 Task: Look for space in Jaboatão, Brazil from 8th June, 2023 to 19th June, 2023 for 1 adult in price range Rs.5000 to Rs.12000. Place can be shared room with 1  bedroom having 1 bed and 1 bathroom. Property type can be house, flat, guest house, hotel. Booking option can be shelf check-in. Required host language is Spanish.
Action: Mouse moved to (540, 103)
Screenshot: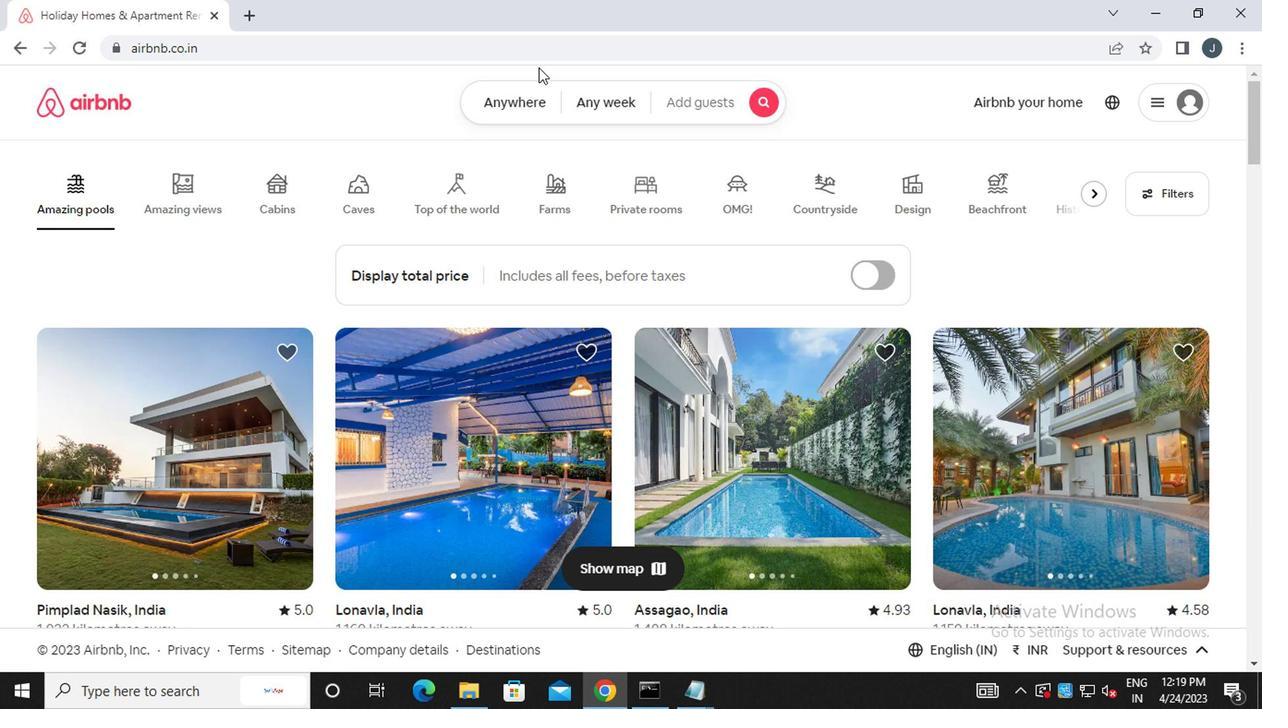 
Action: Mouse pressed left at (540, 103)
Screenshot: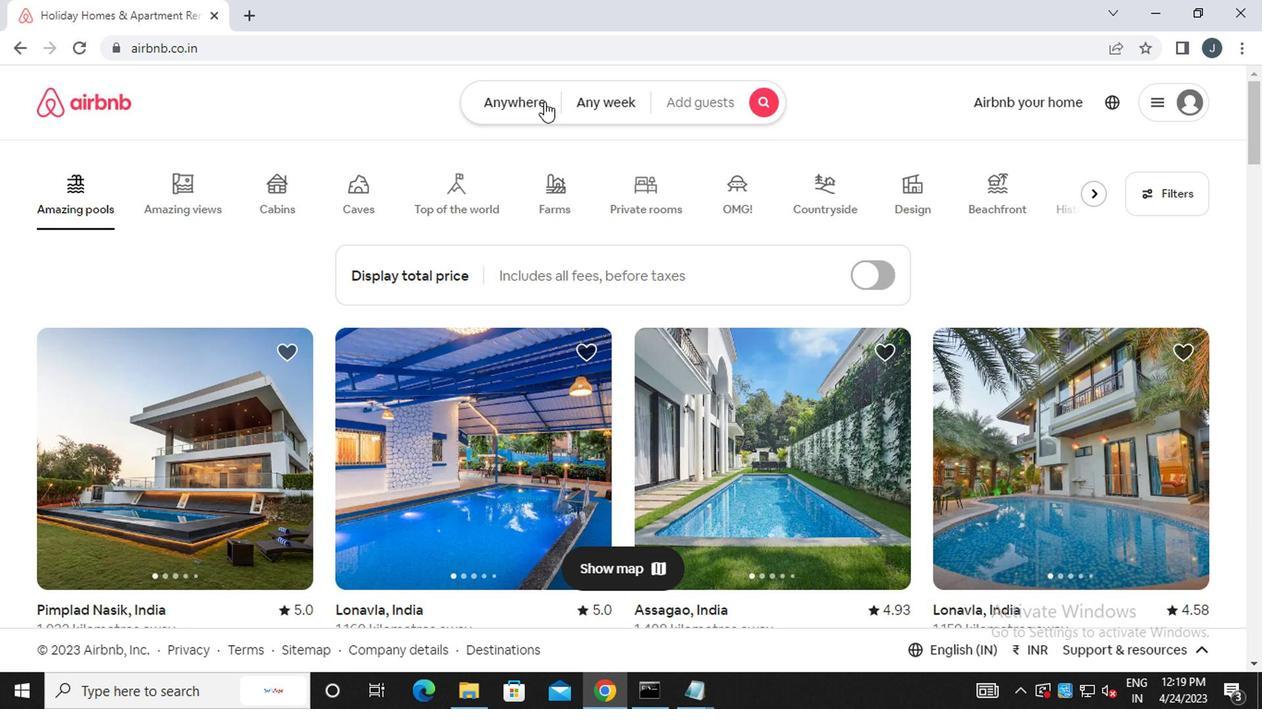 
Action: Mouse moved to (285, 188)
Screenshot: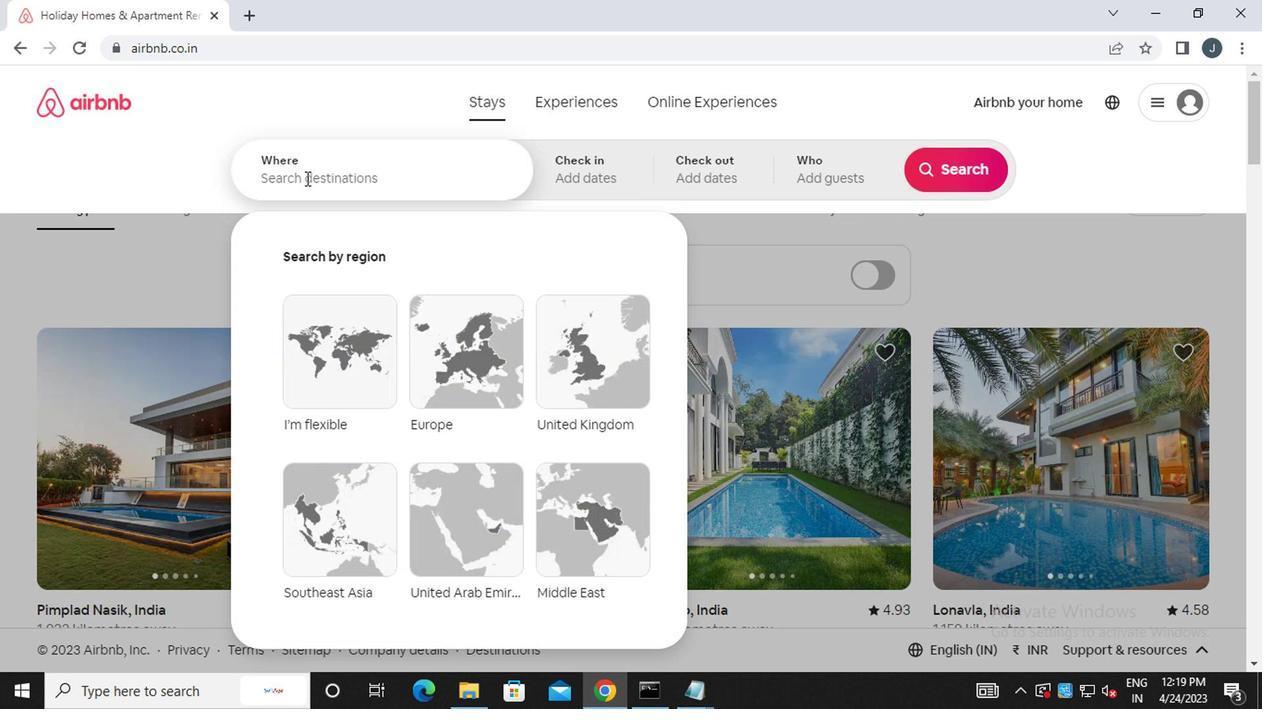
Action: Mouse pressed left at (285, 188)
Screenshot: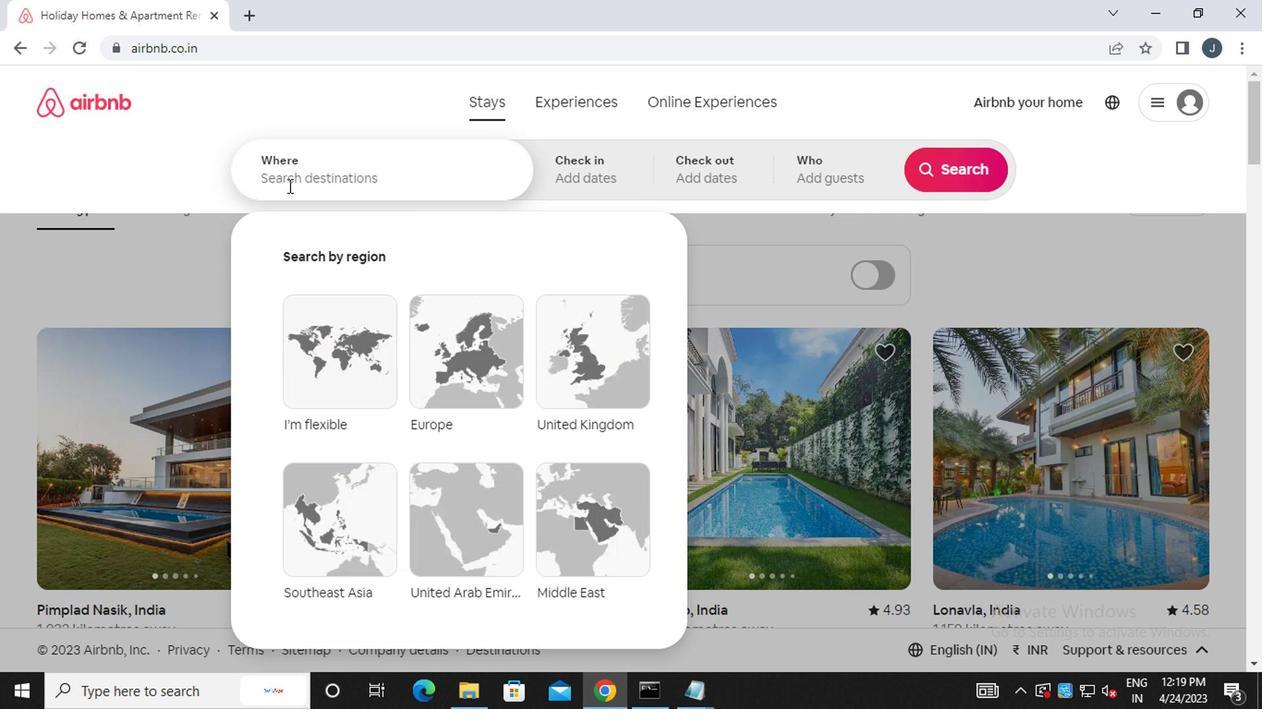 
Action: Mouse moved to (291, 178)
Screenshot: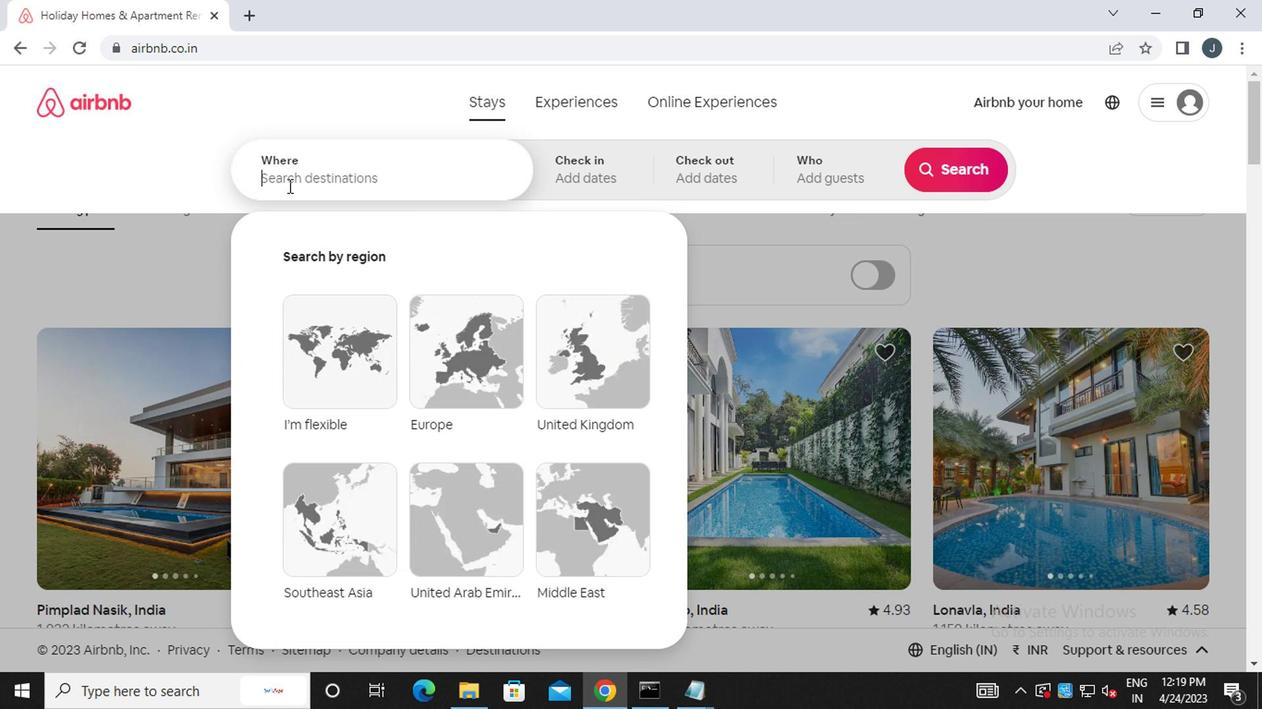 
Action: Key pressed j<Key.caps_lock>aboato,<Key.space><Key.caps_lock>b<Key.caps_lock>razil
Screenshot: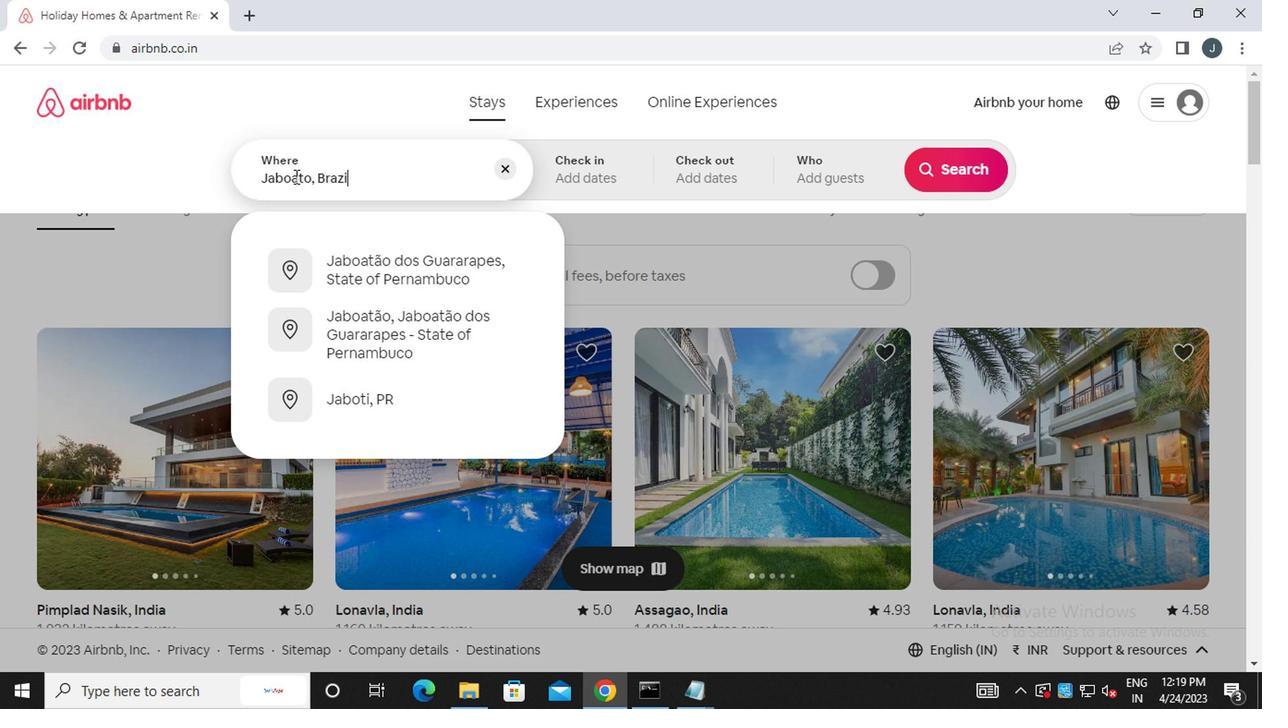 
Action: Mouse moved to (595, 181)
Screenshot: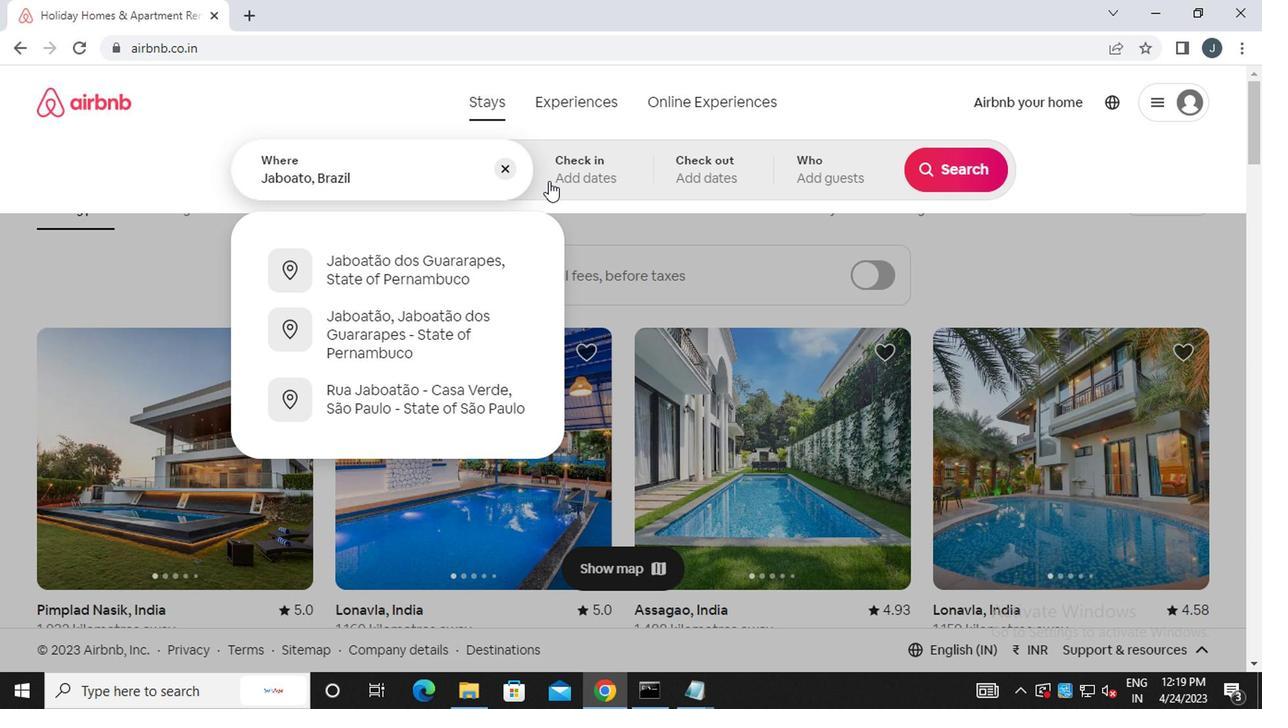 
Action: Mouse pressed left at (595, 181)
Screenshot: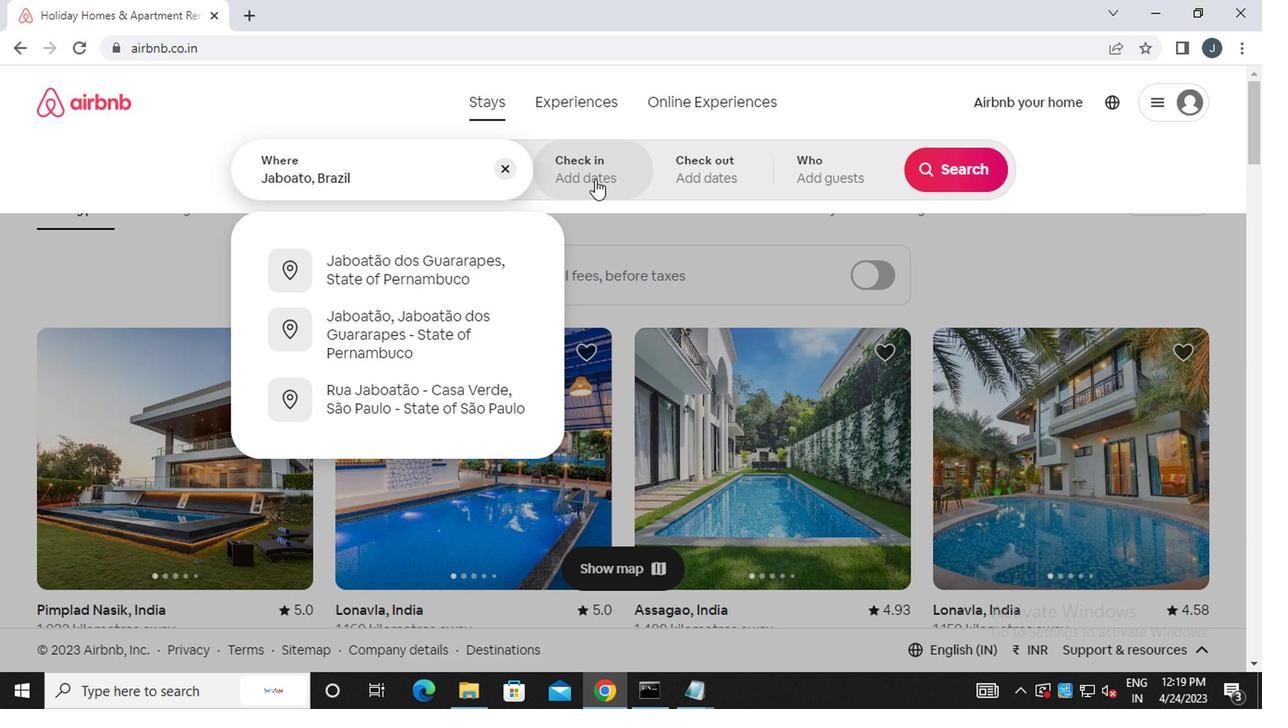 
Action: Mouse moved to (936, 320)
Screenshot: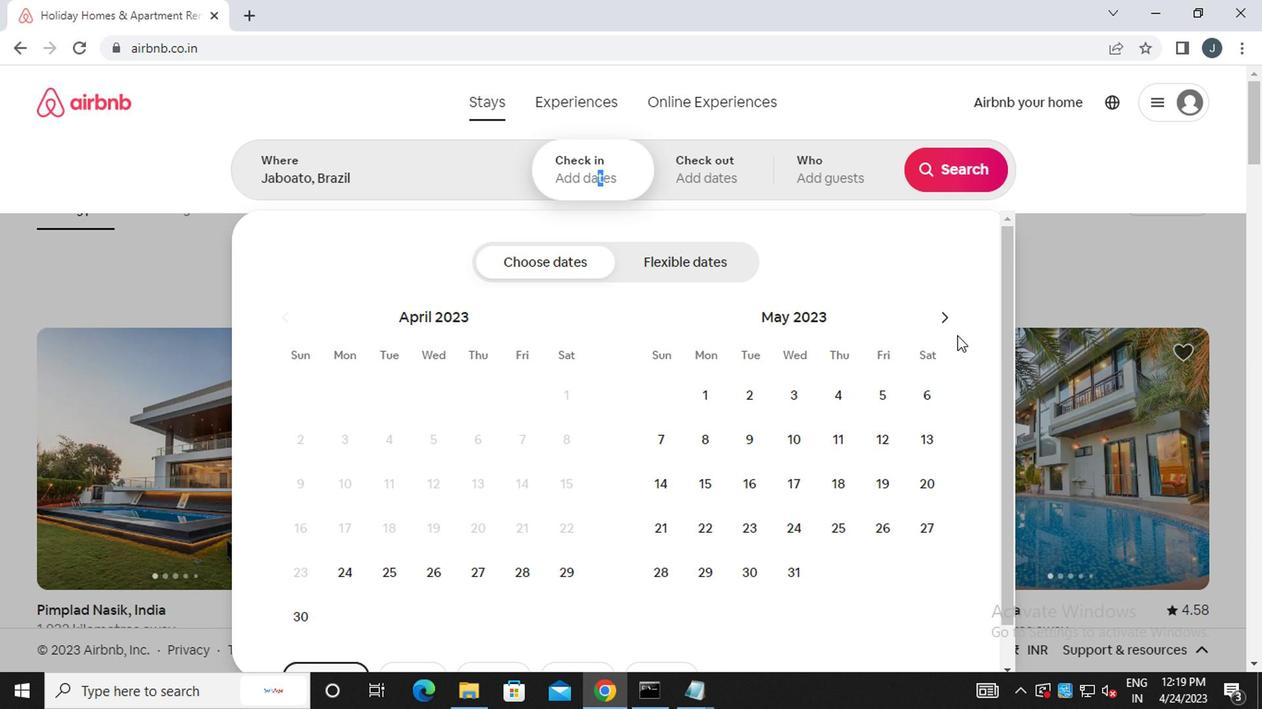 
Action: Mouse pressed left at (936, 320)
Screenshot: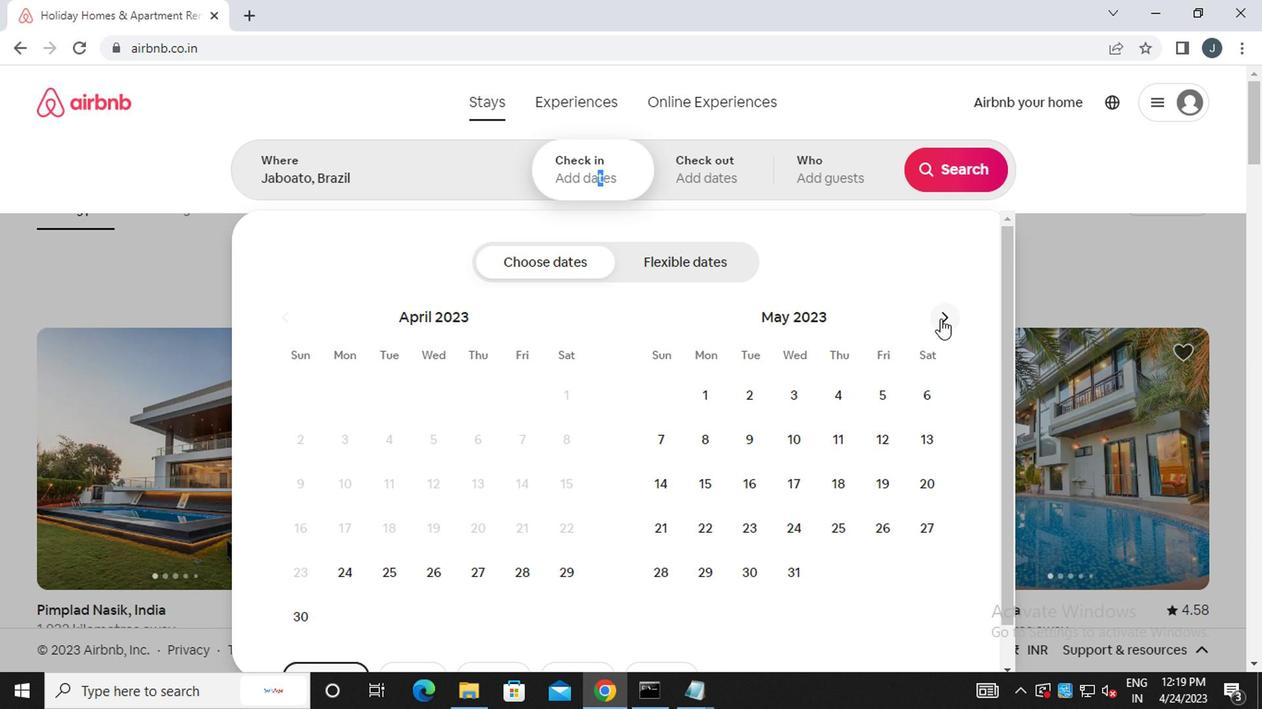 
Action: Mouse moved to (844, 455)
Screenshot: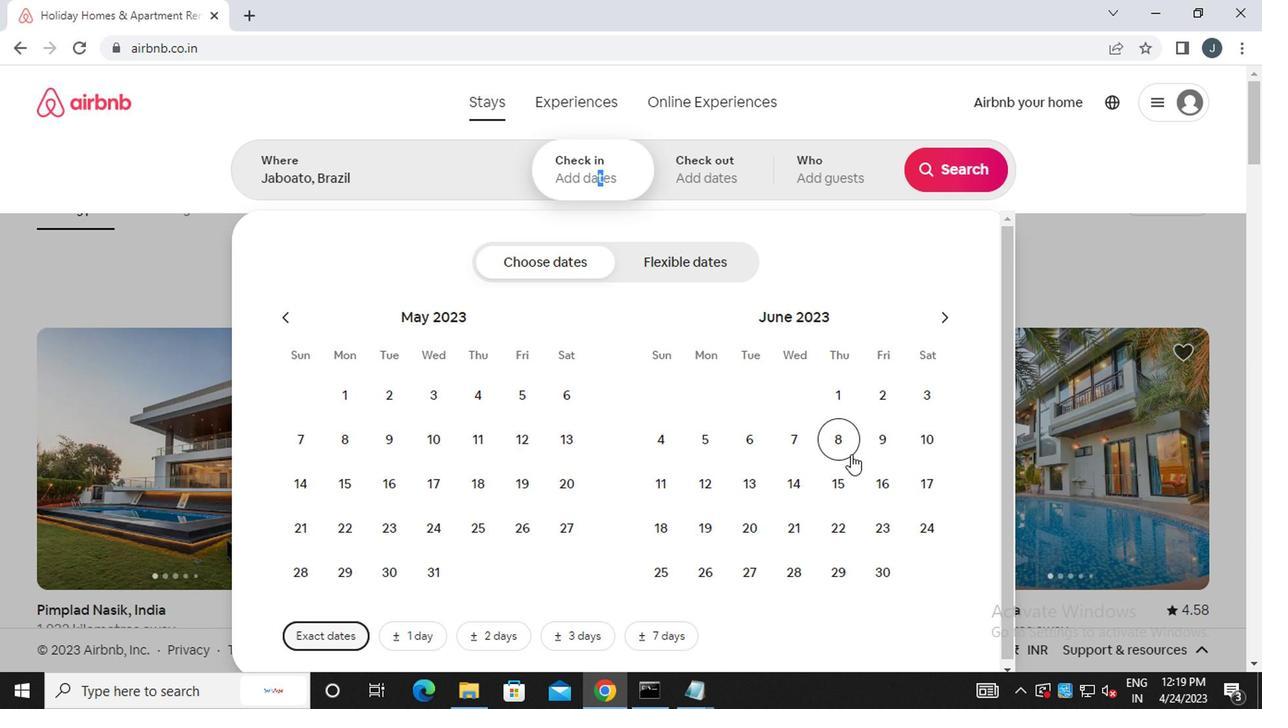 
Action: Mouse pressed left at (844, 455)
Screenshot: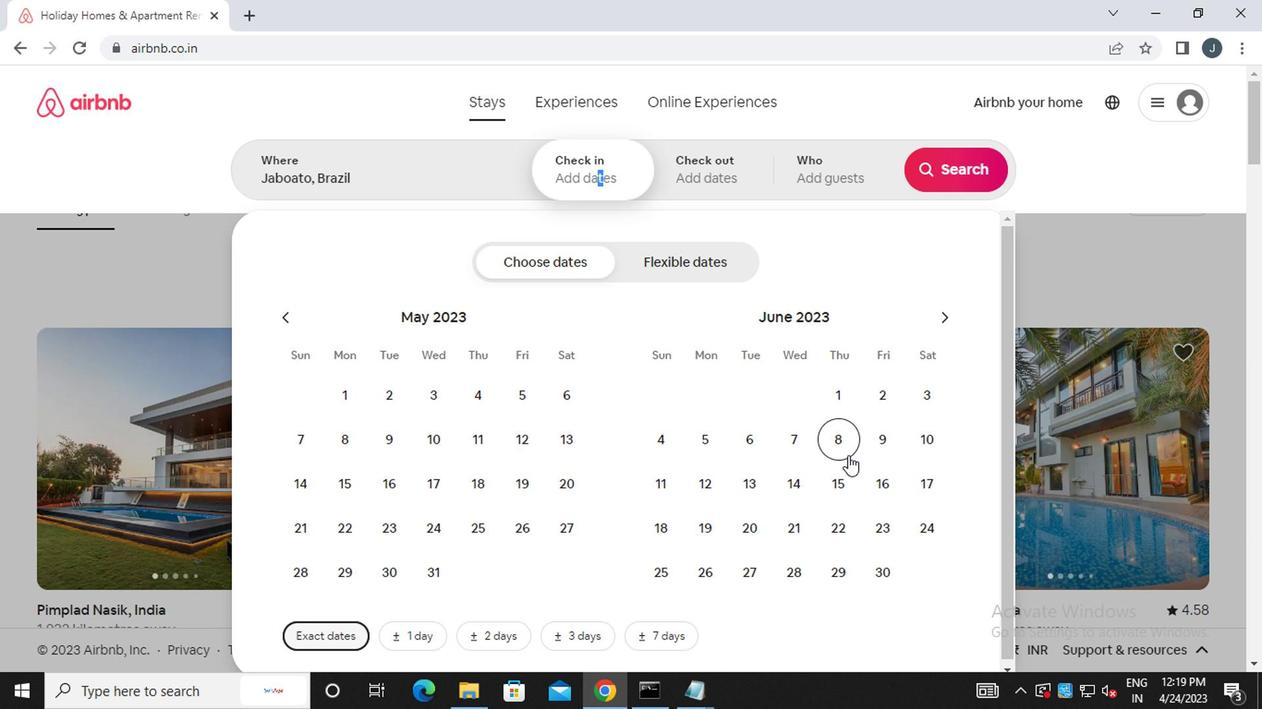 
Action: Mouse moved to (696, 525)
Screenshot: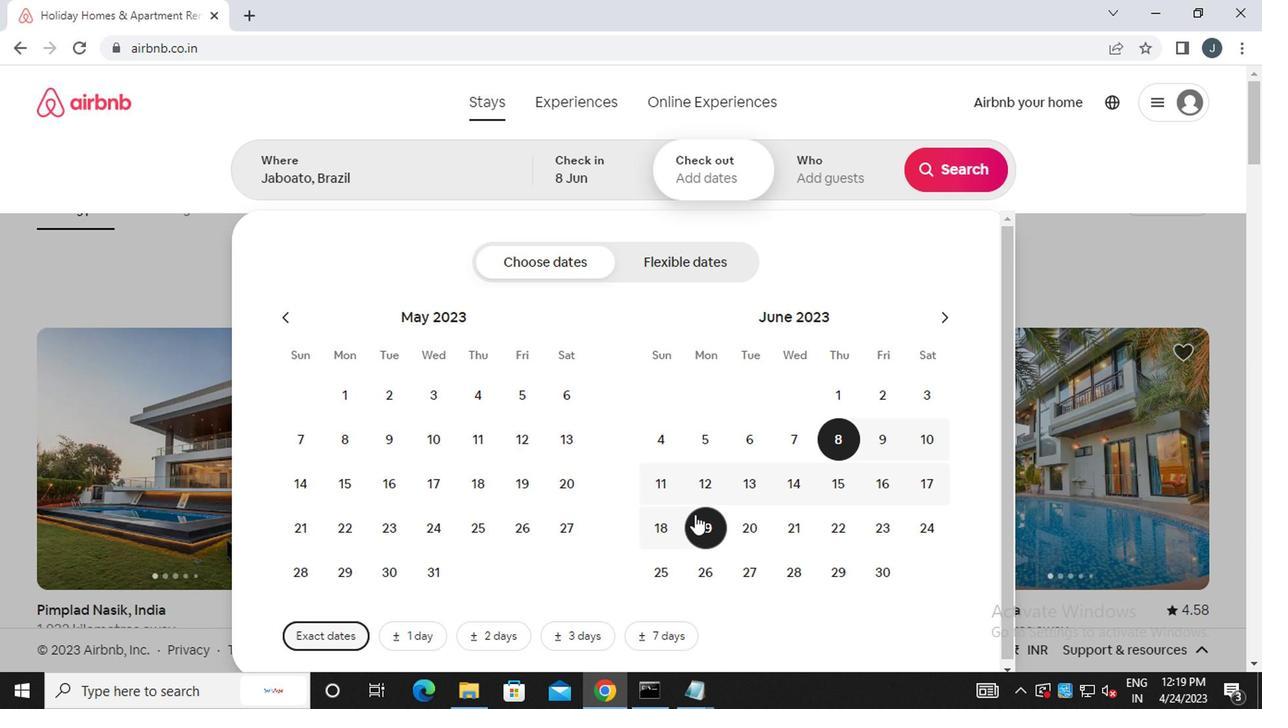 
Action: Mouse pressed left at (696, 525)
Screenshot: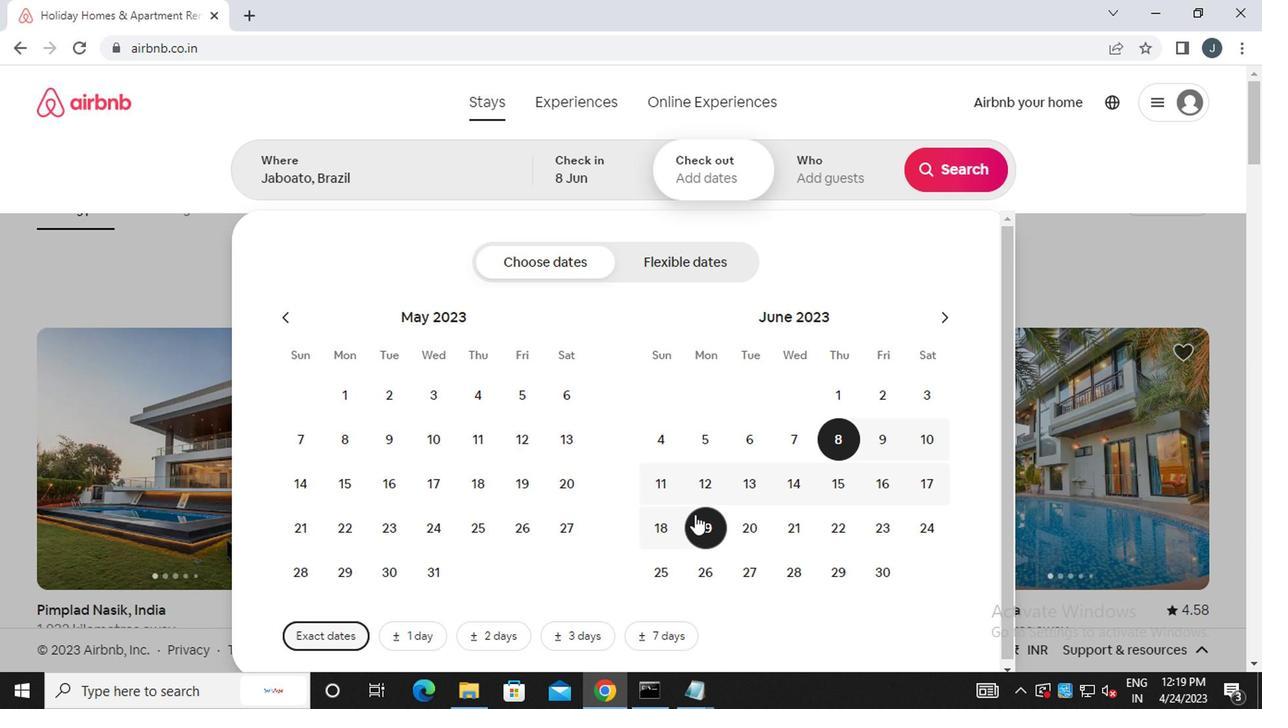 
Action: Mouse moved to (825, 182)
Screenshot: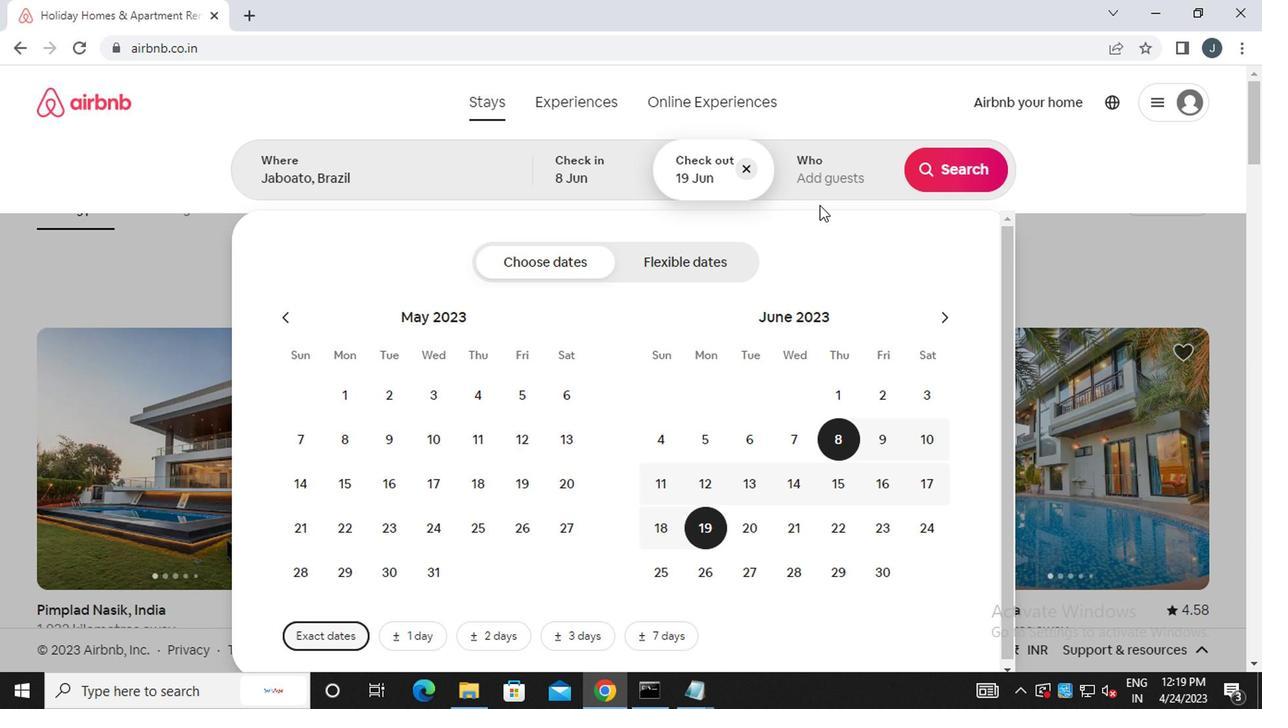 
Action: Mouse pressed left at (825, 182)
Screenshot: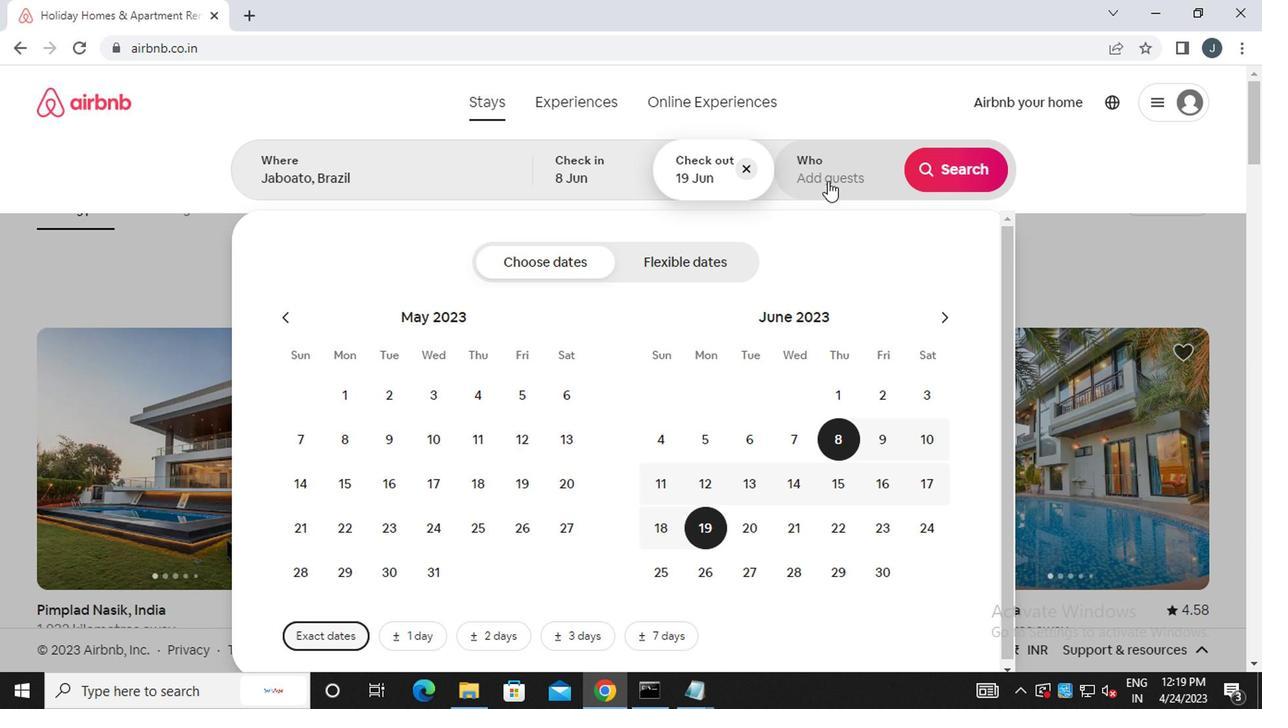 
Action: Mouse moved to (965, 274)
Screenshot: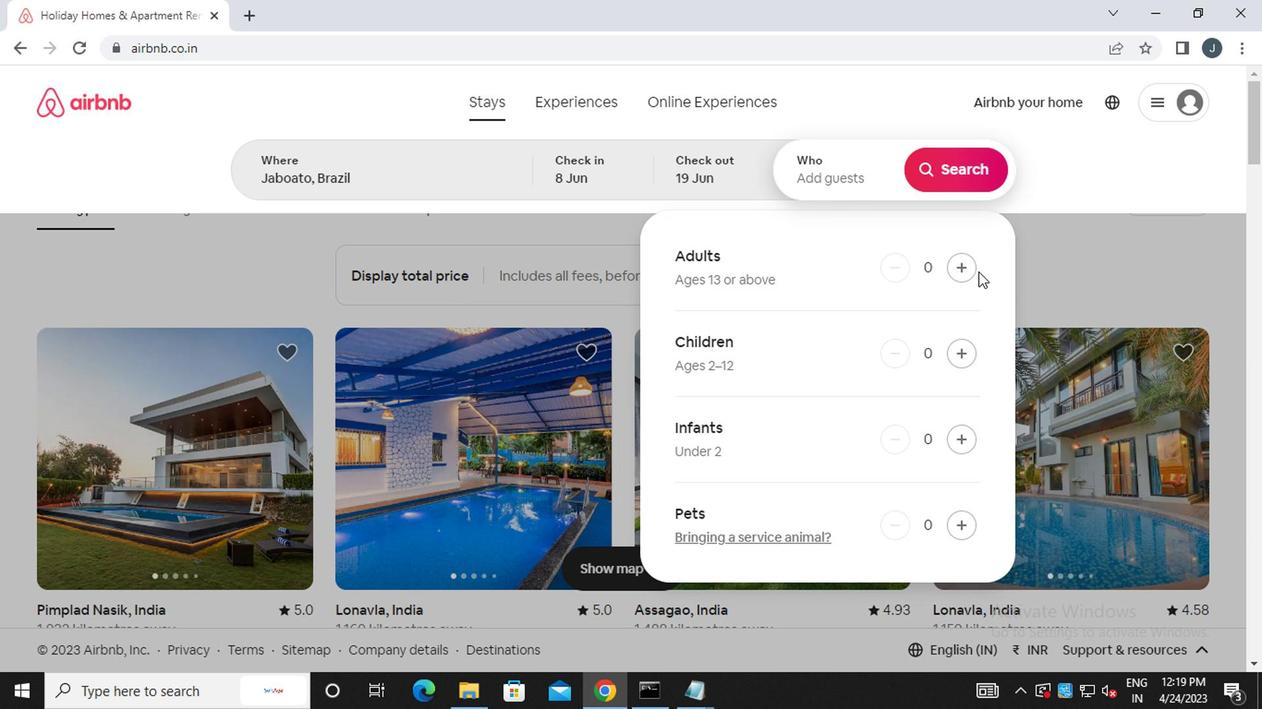 
Action: Mouse pressed left at (965, 274)
Screenshot: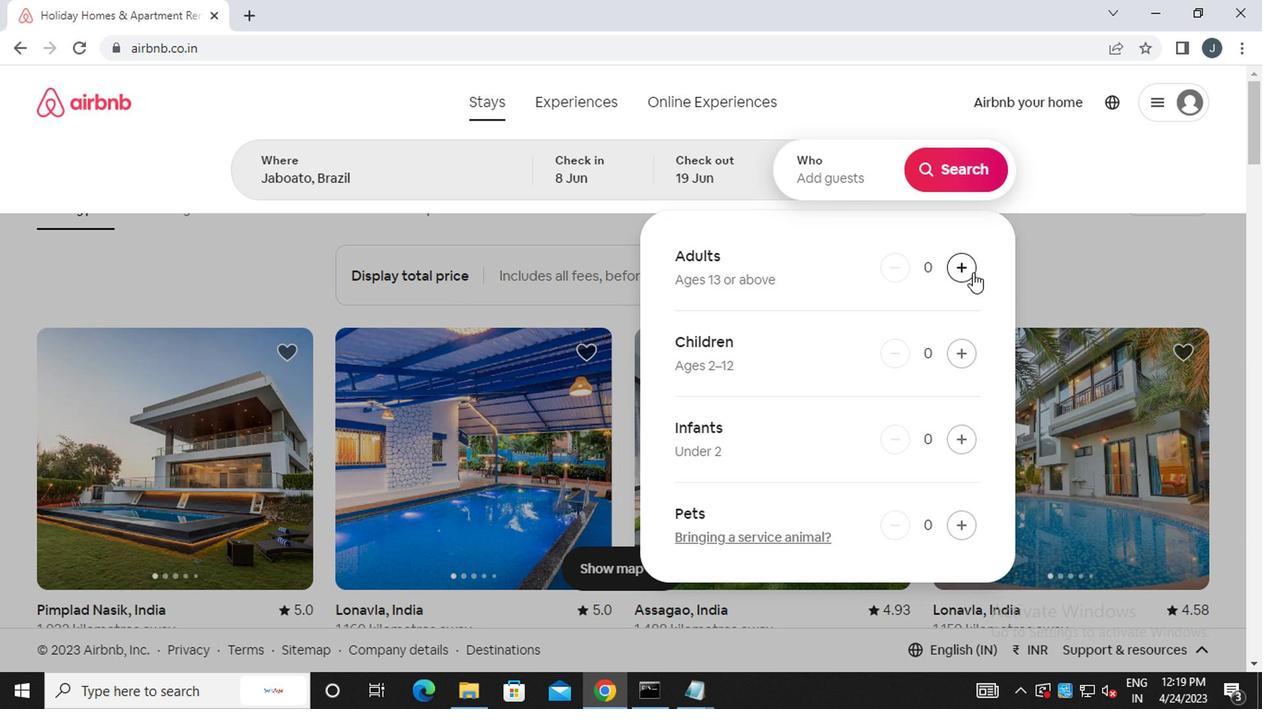 
Action: Mouse moved to (944, 172)
Screenshot: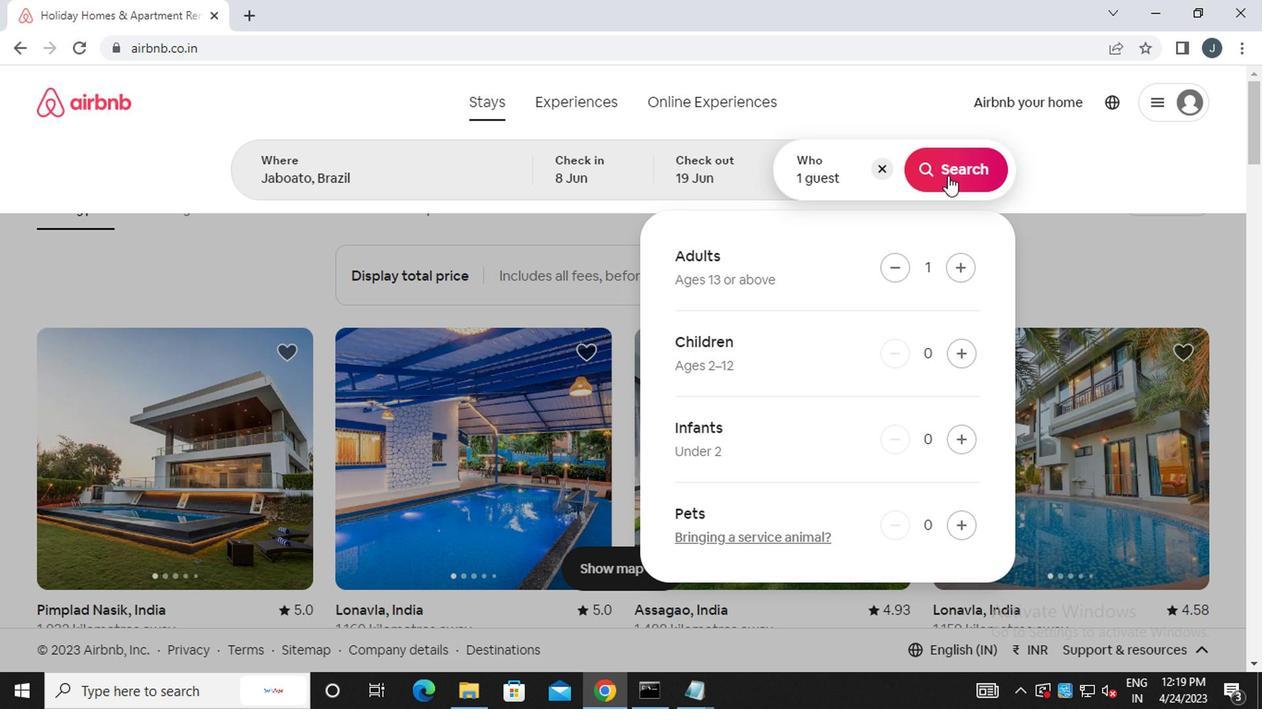 
Action: Mouse pressed left at (944, 172)
Screenshot: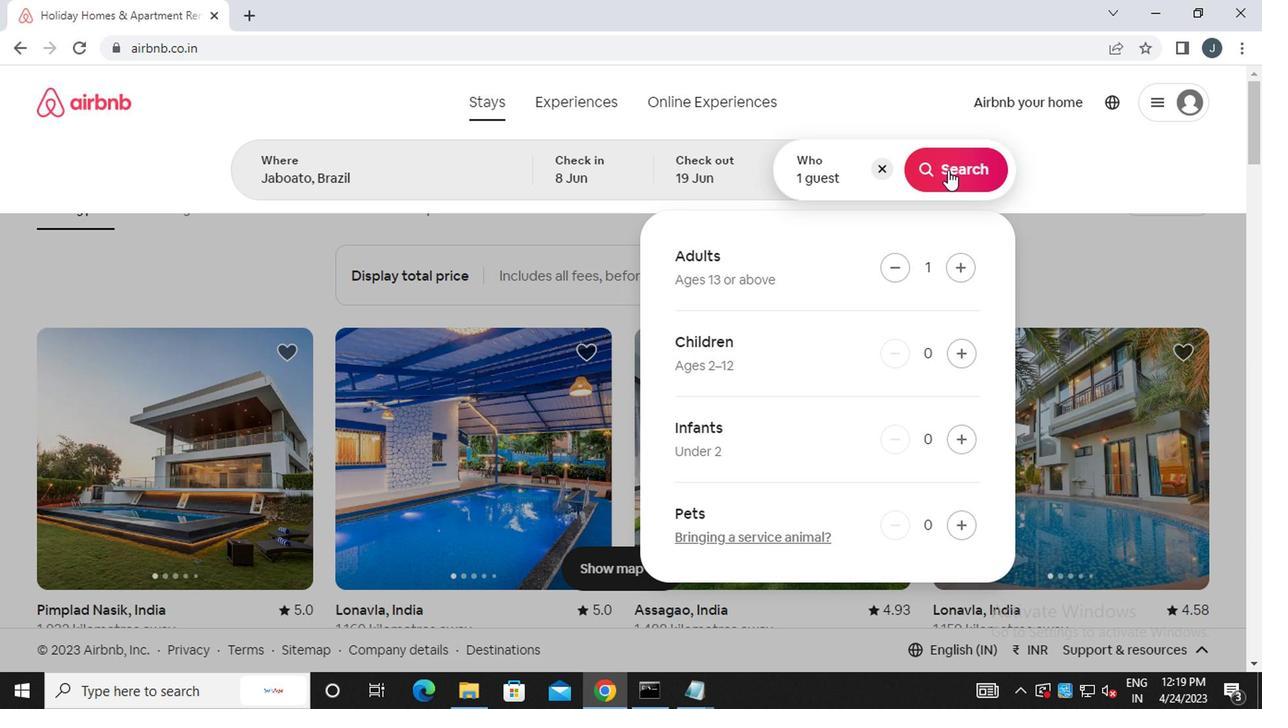 
Action: Mouse moved to (1179, 170)
Screenshot: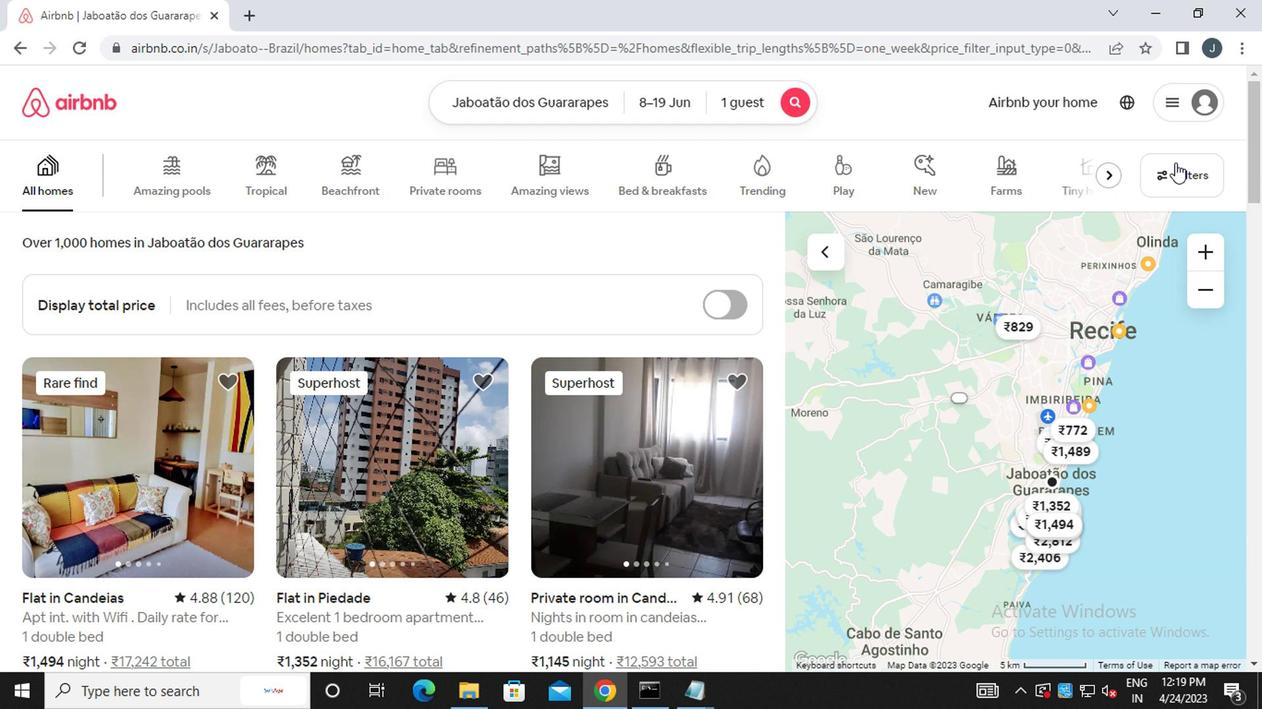 
Action: Mouse pressed left at (1179, 170)
Screenshot: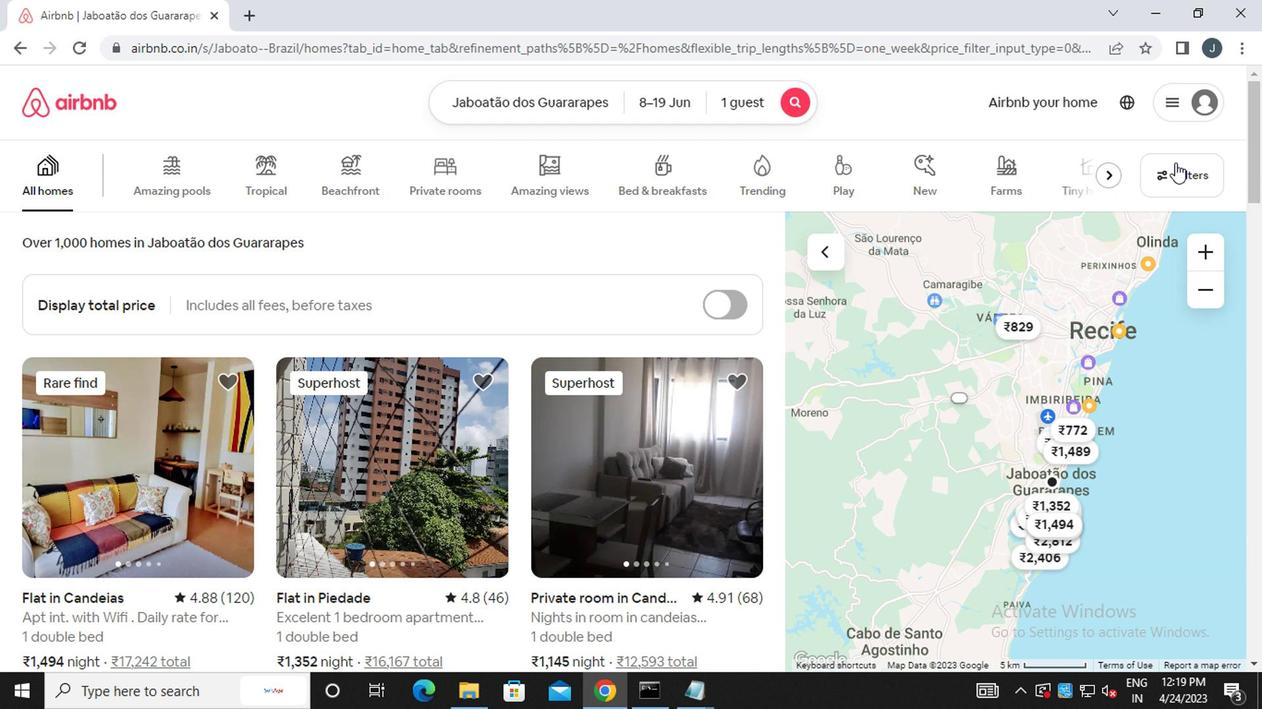 
Action: Mouse moved to (424, 416)
Screenshot: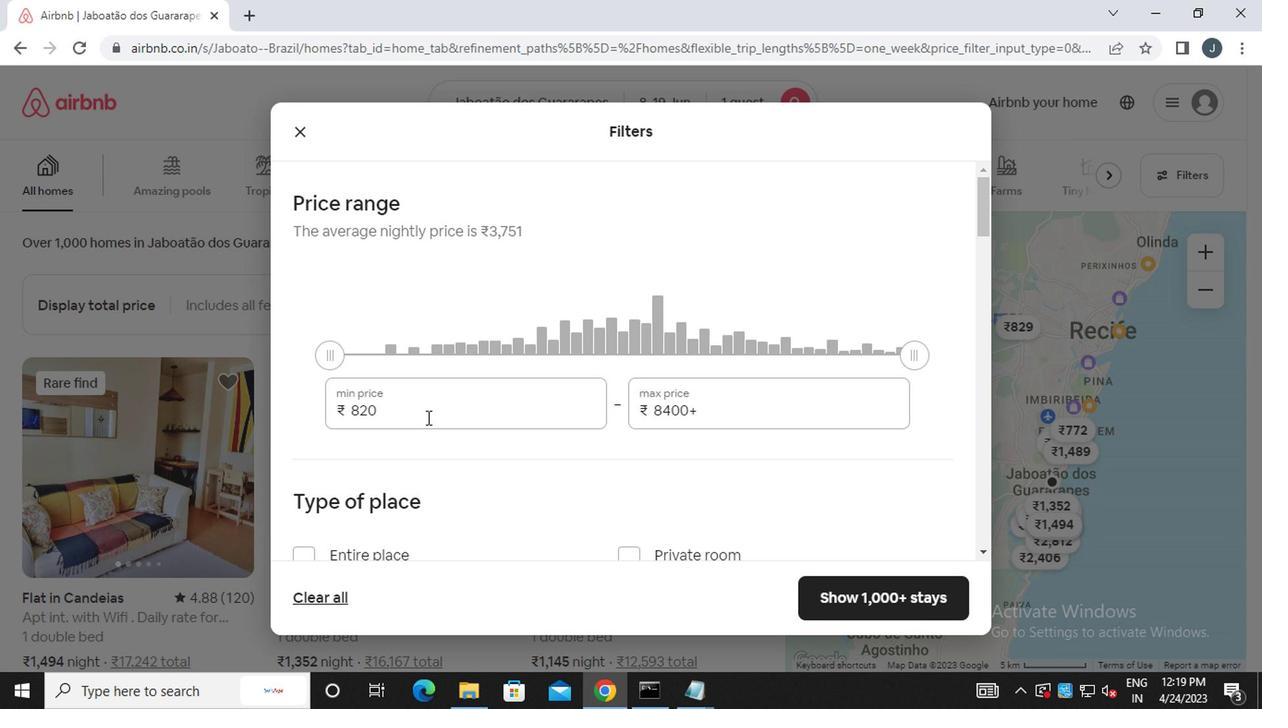 
Action: Mouse pressed left at (424, 416)
Screenshot: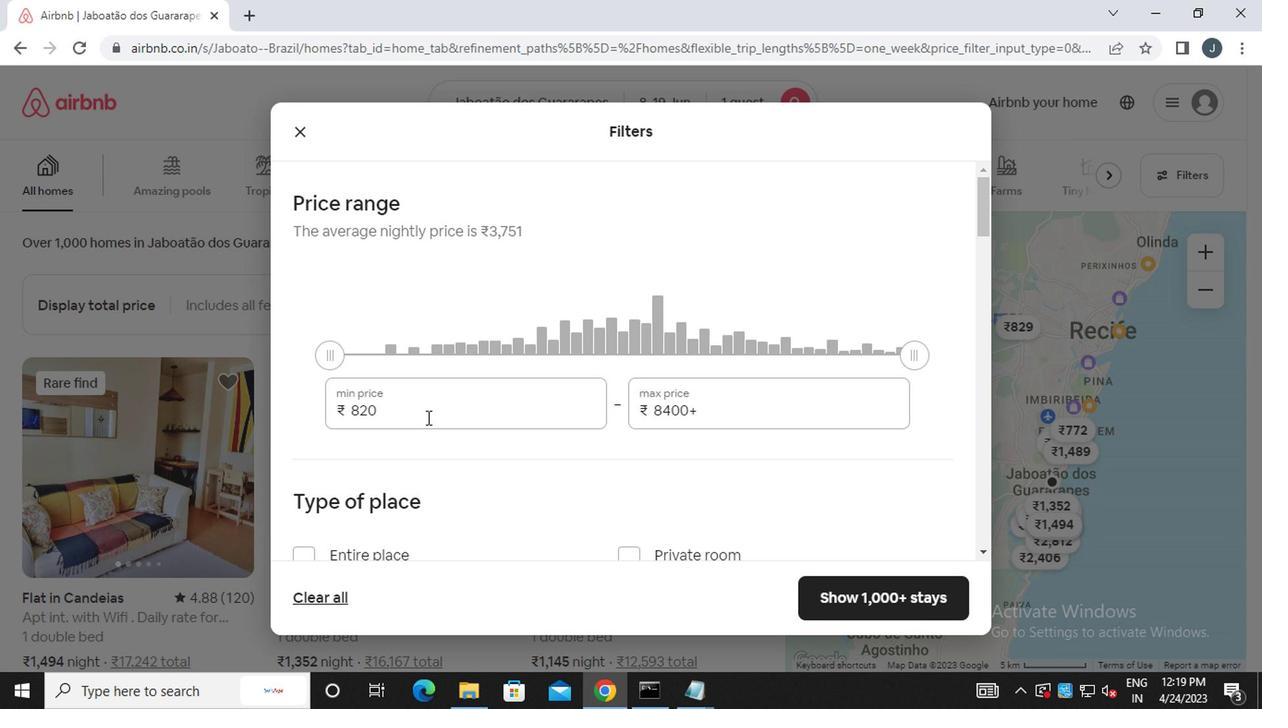 
Action: Key pressed <Key.backspace><Key.backspace><Key.backspace><<101>><<96>><<96>><<96>>
Screenshot: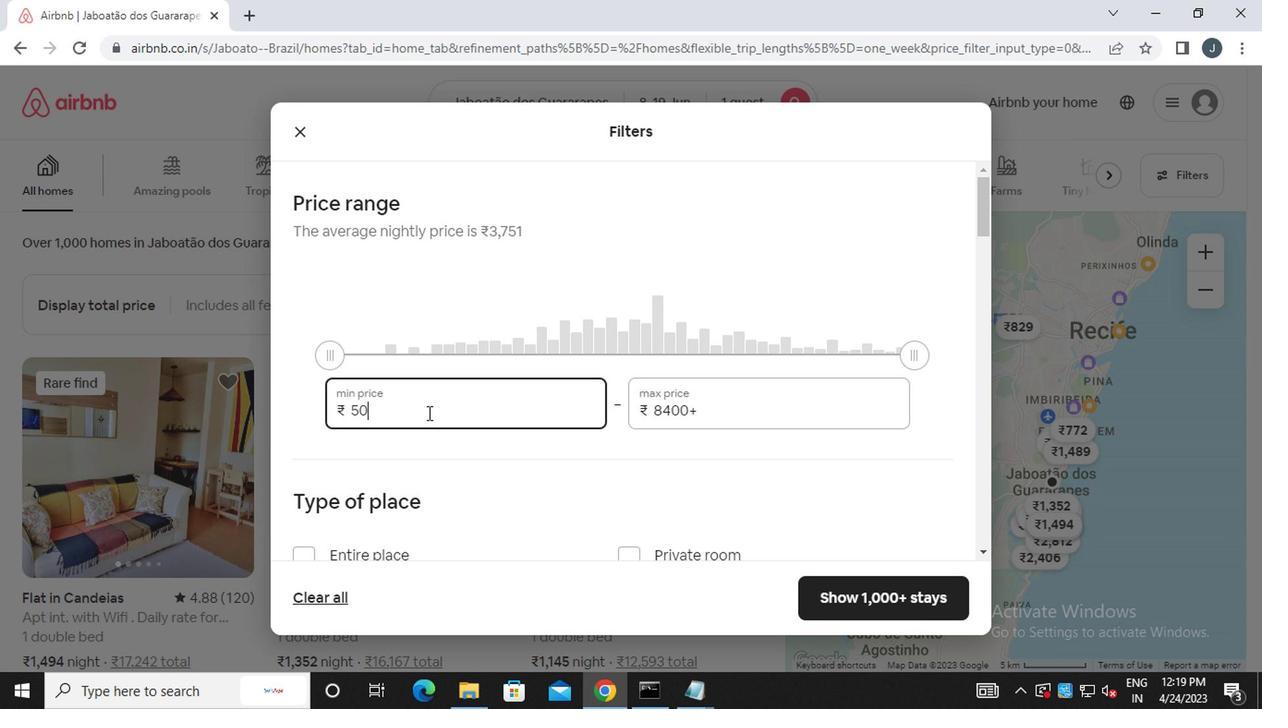 
Action: Mouse moved to (791, 400)
Screenshot: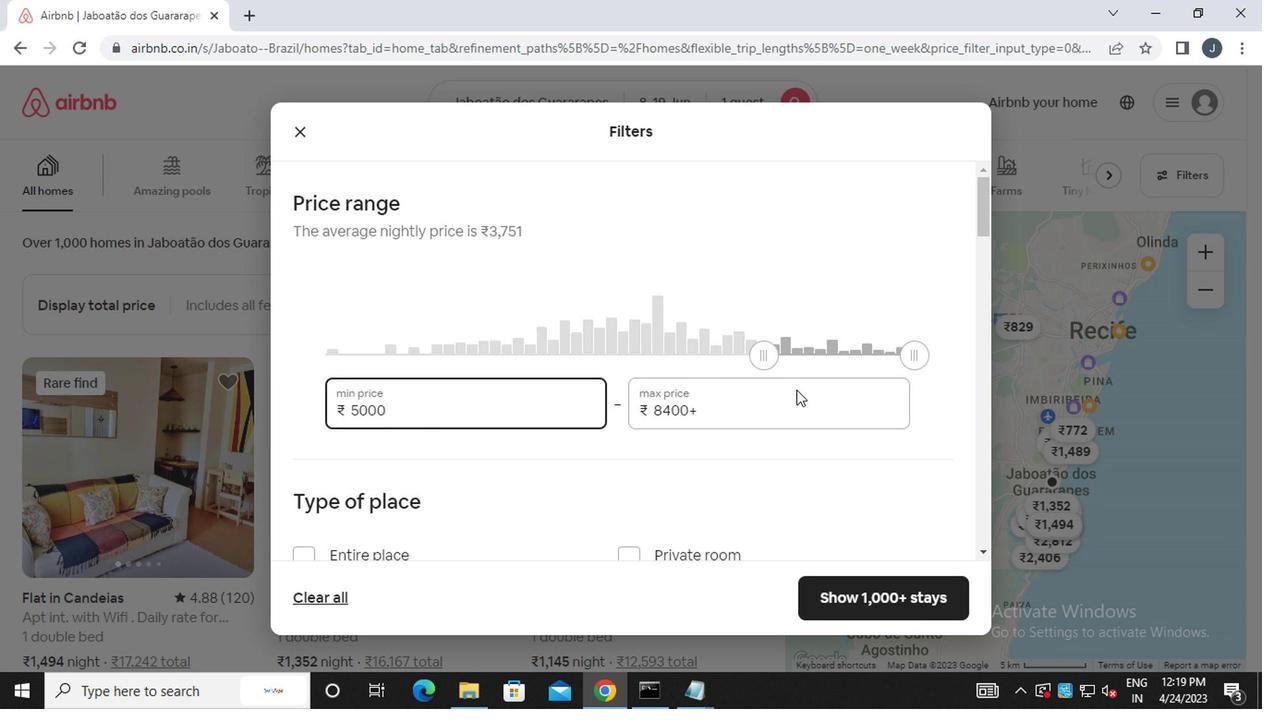 
Action: Mouse pressed left at (791, 400)
Screenshot: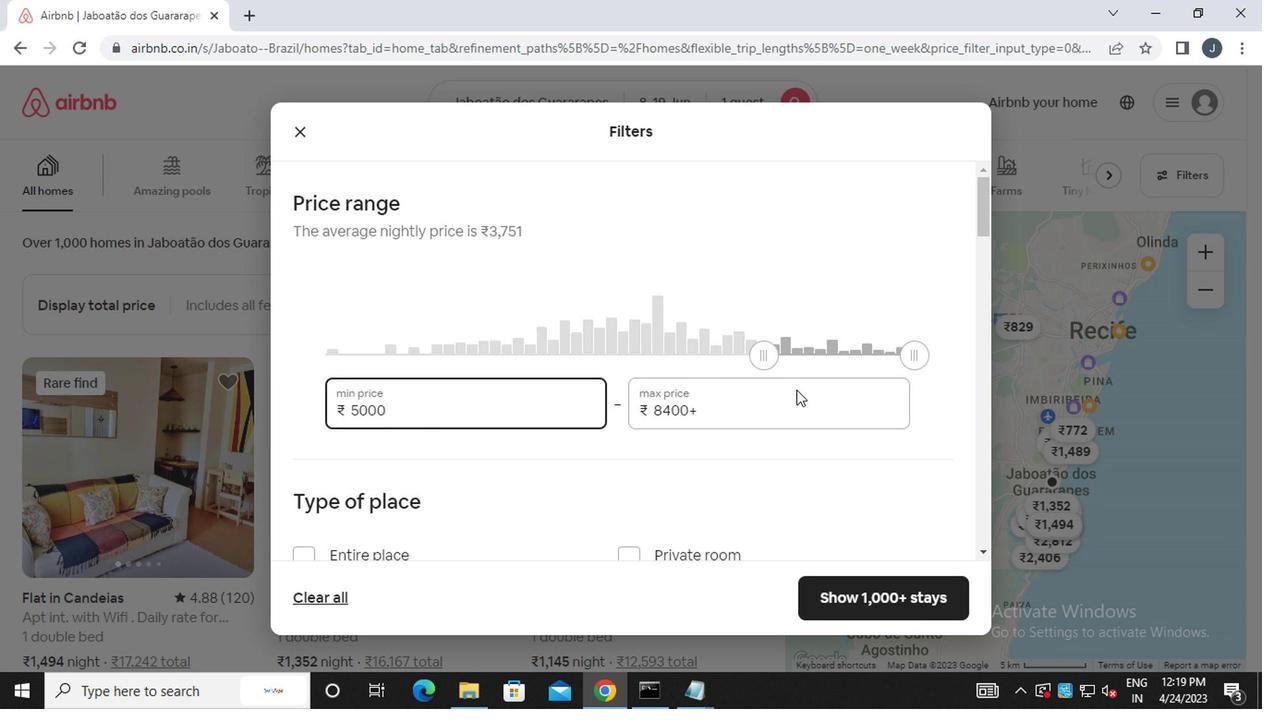 
Action: Mouse moved to (792, 405)
Screenshot: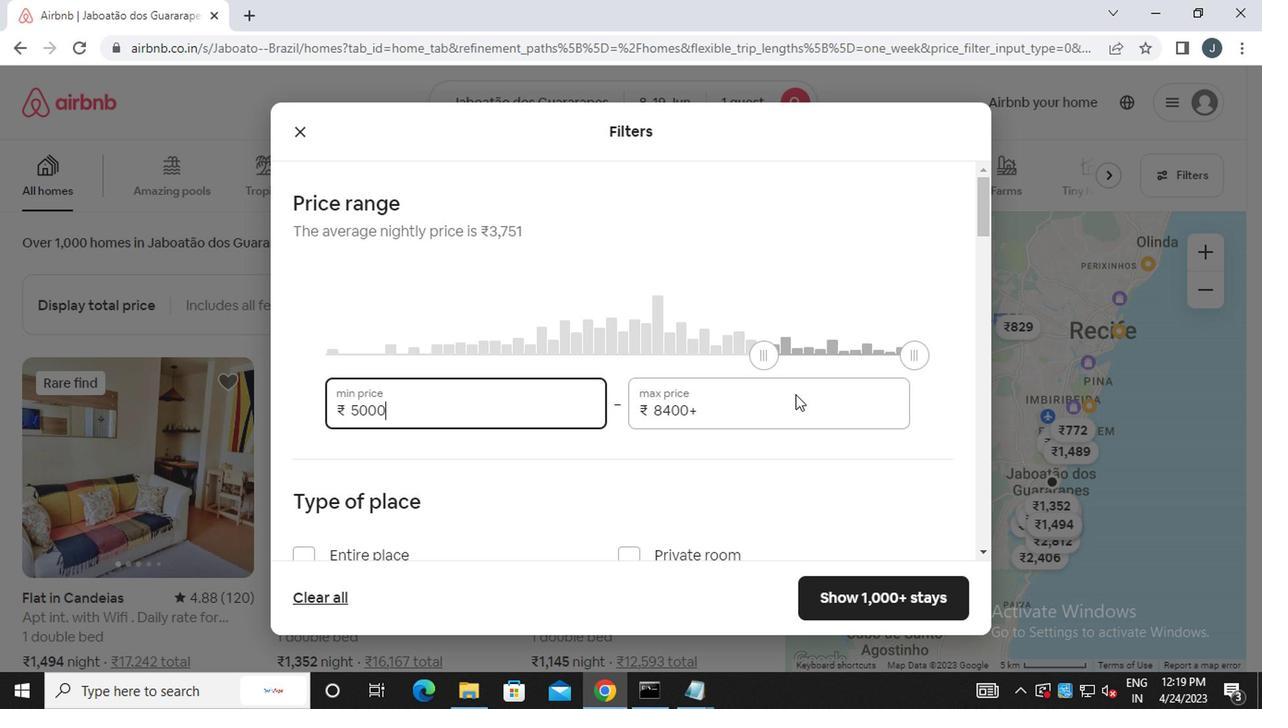 
Action: Key pressed <Key.backspace><Key.backspace><Key.backspace><Key.backspace><Key.backspace><Key.backspace><Key.backspace><Key.backspace><Key.backspace><<97>><<98>><<96>><<96>><<96>>
Screenshot: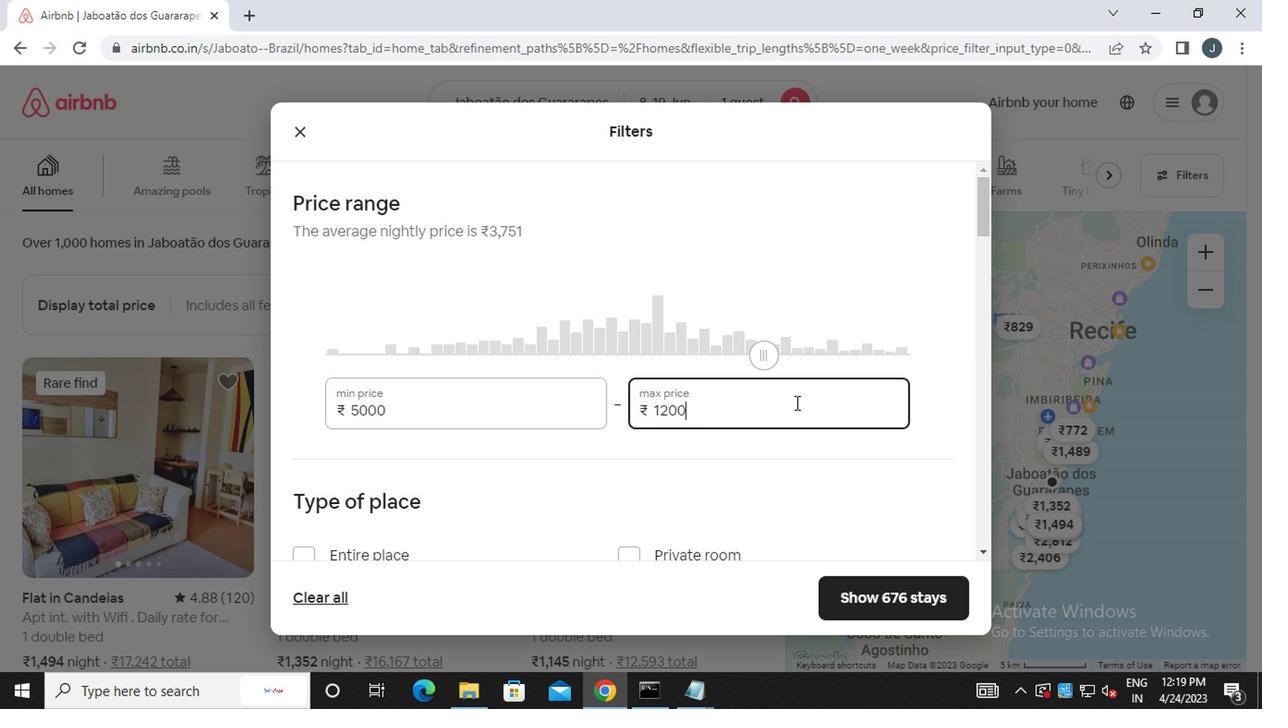 
Action: Mouse moved to (554, 456)
Screenshot: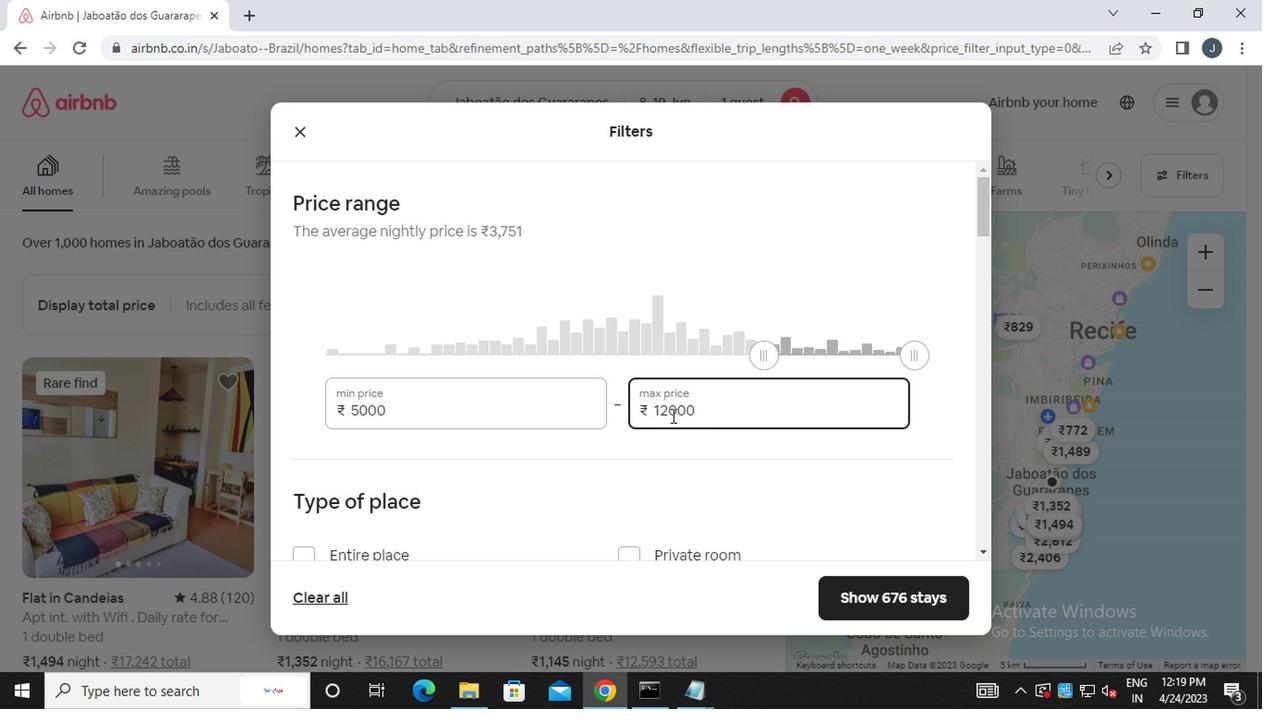 
Action: Mouse scrolled (554, 455) with delta (0, -1)
Screenshot: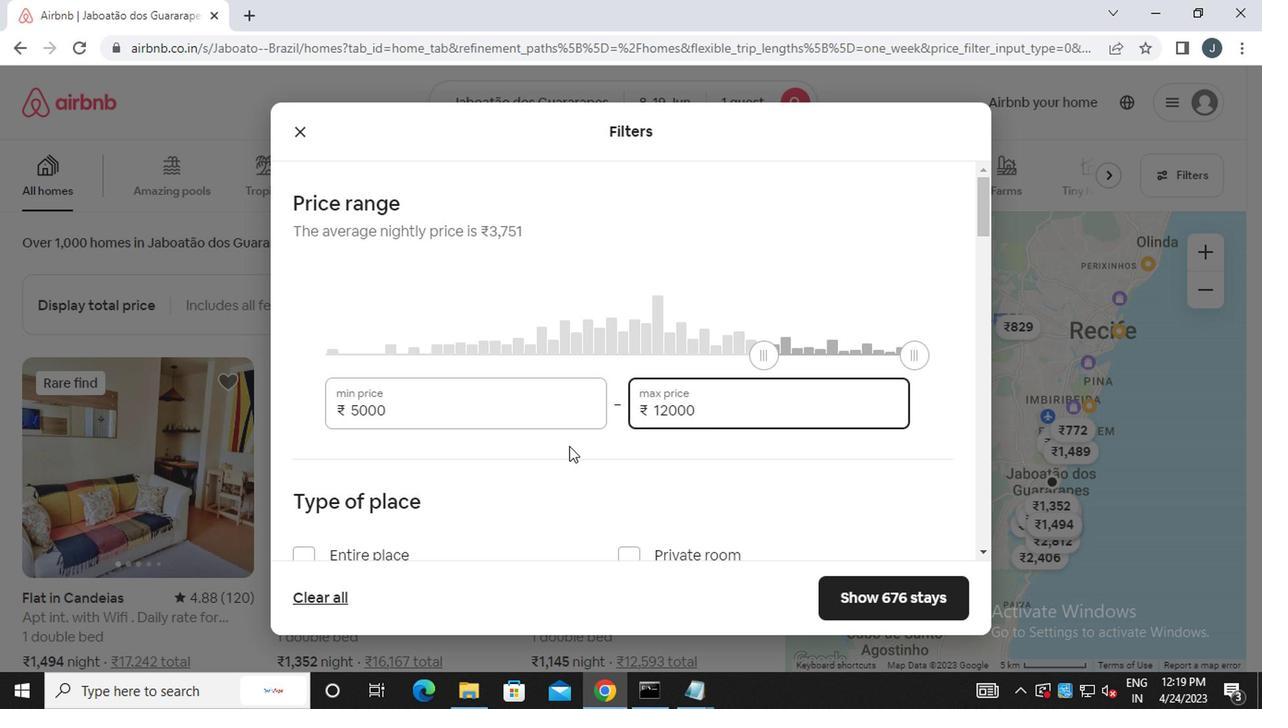 
Action: Mouse scrolled (554, 455) with delta (0, -1)
Screenshot: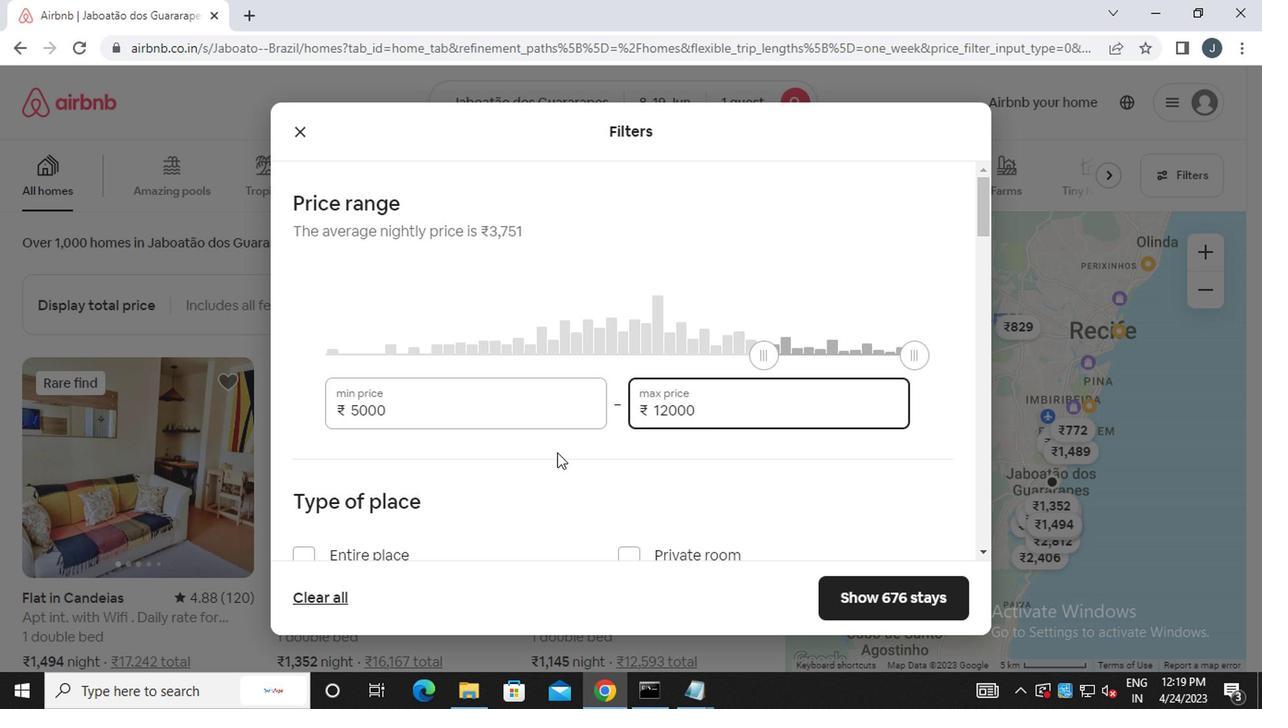 
Action: Mouse scrolled (554, 455) with delta (0, -1)
Screenshot: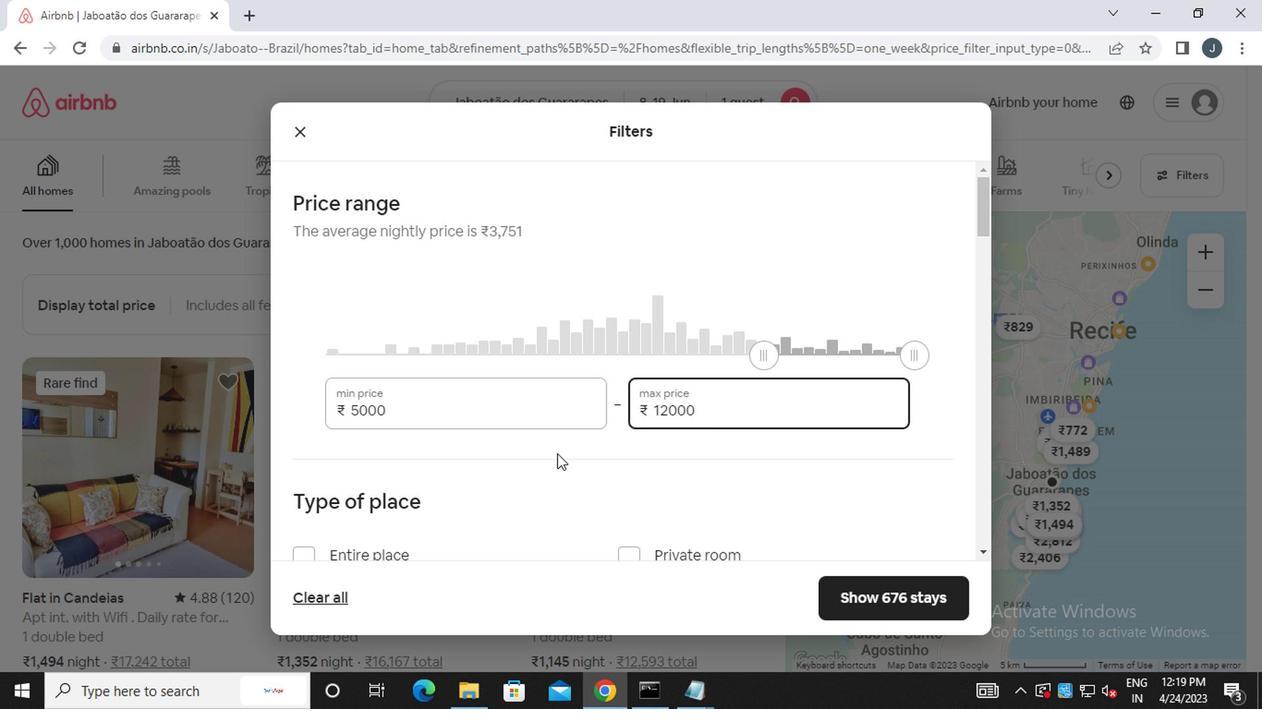
Action: Mouse moved to (383, 372)
Screenshot: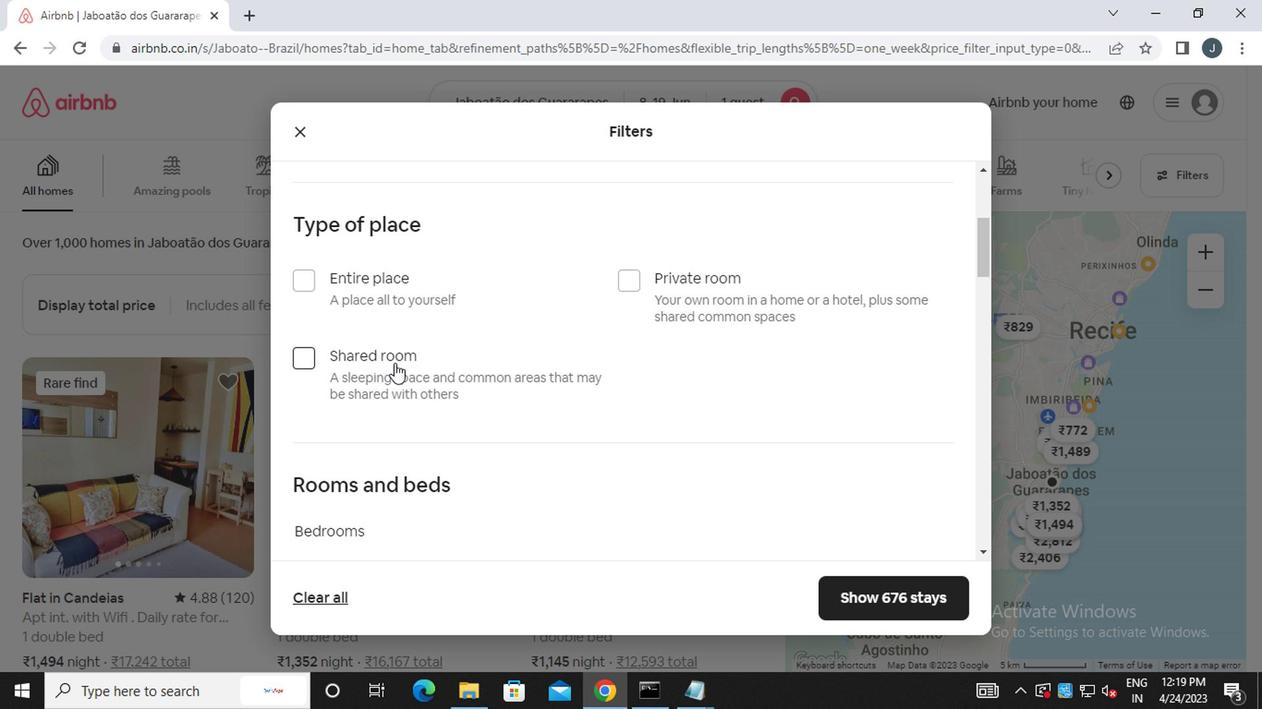 
Action: Mouse pressed left at (383, 372)
Screenshot: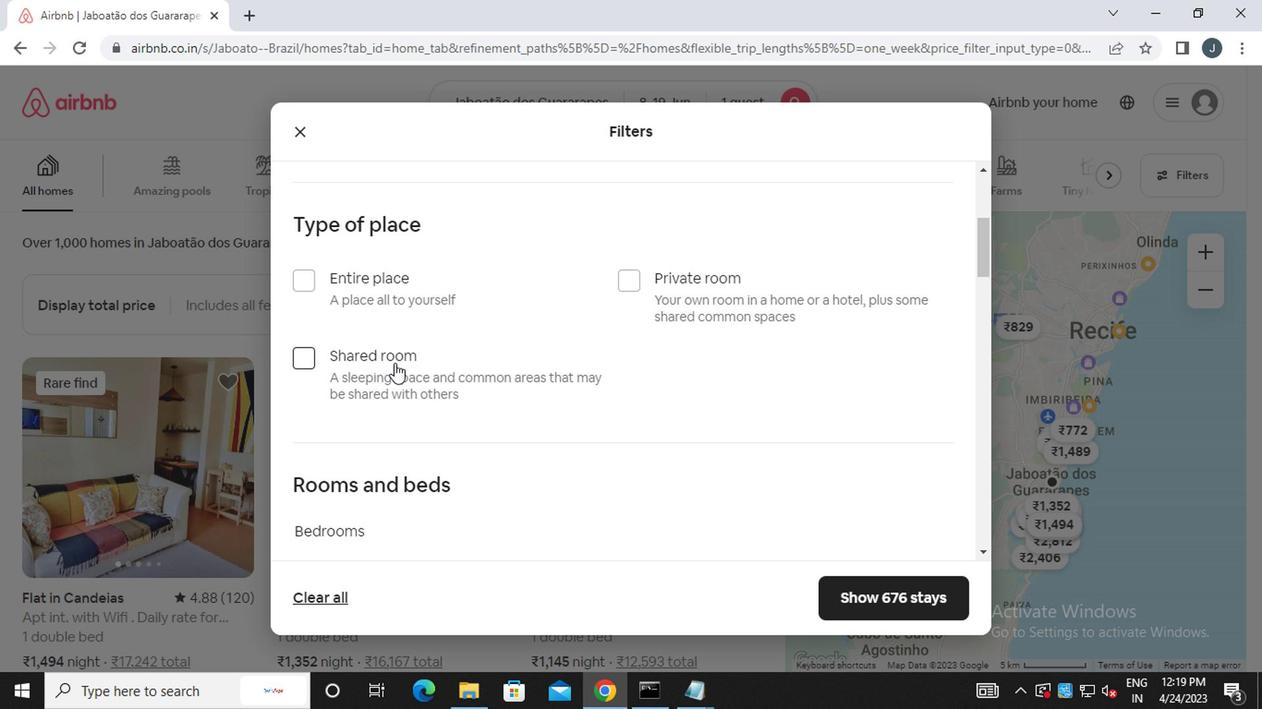 
Action: Mouse moved to (472, 379)
Screenshot: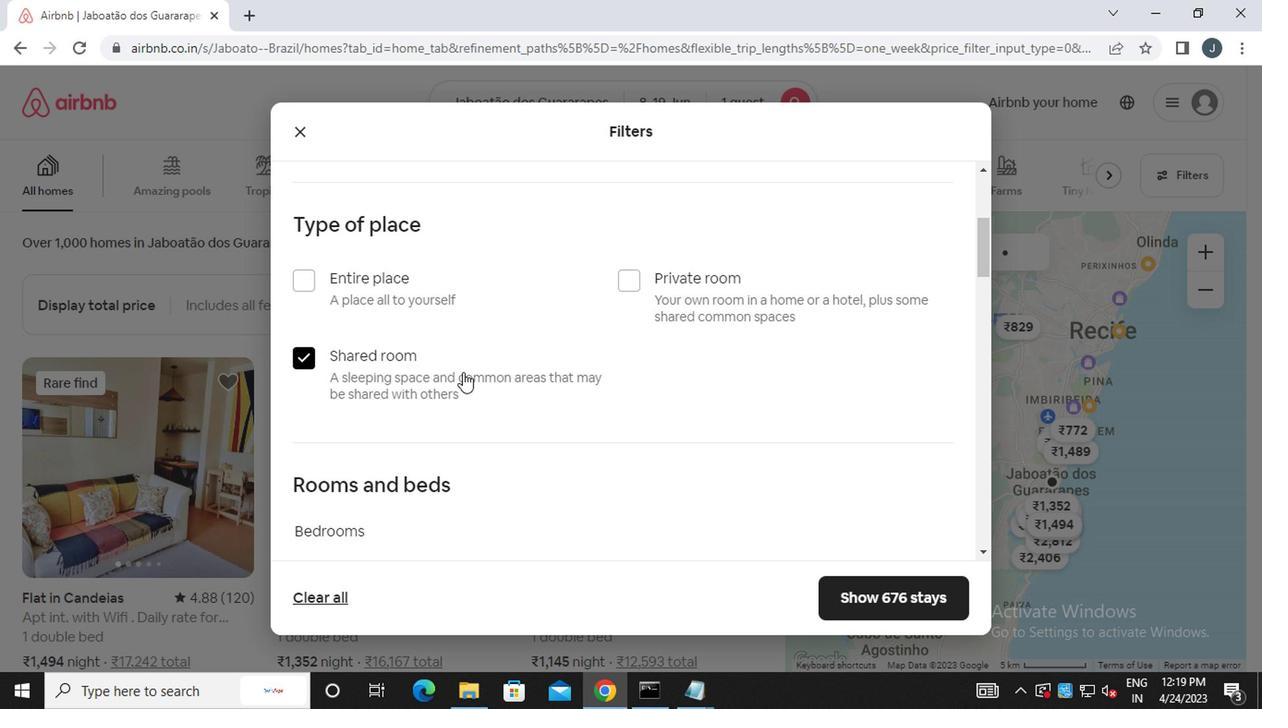 
Action: Mouse scrolled (472, 377) with delta (0, -1)
Screenshot: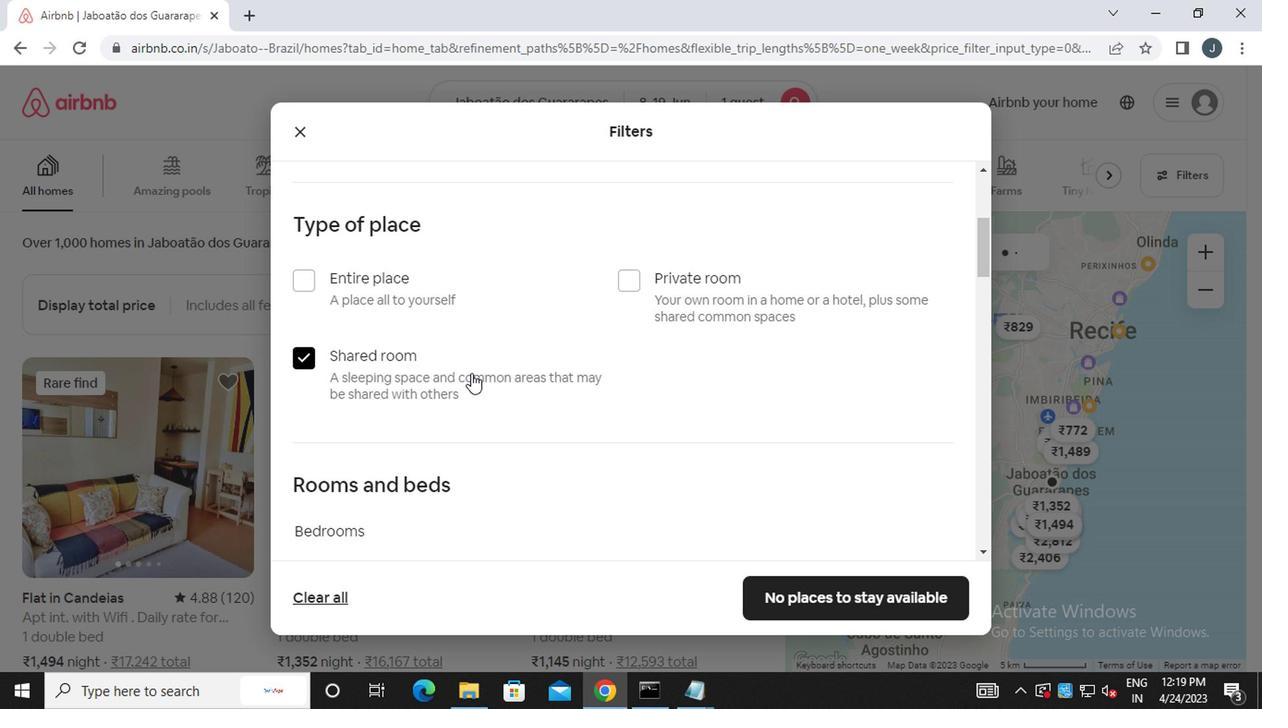 
Action: Mouse moved to (472, 379)
Screenshot: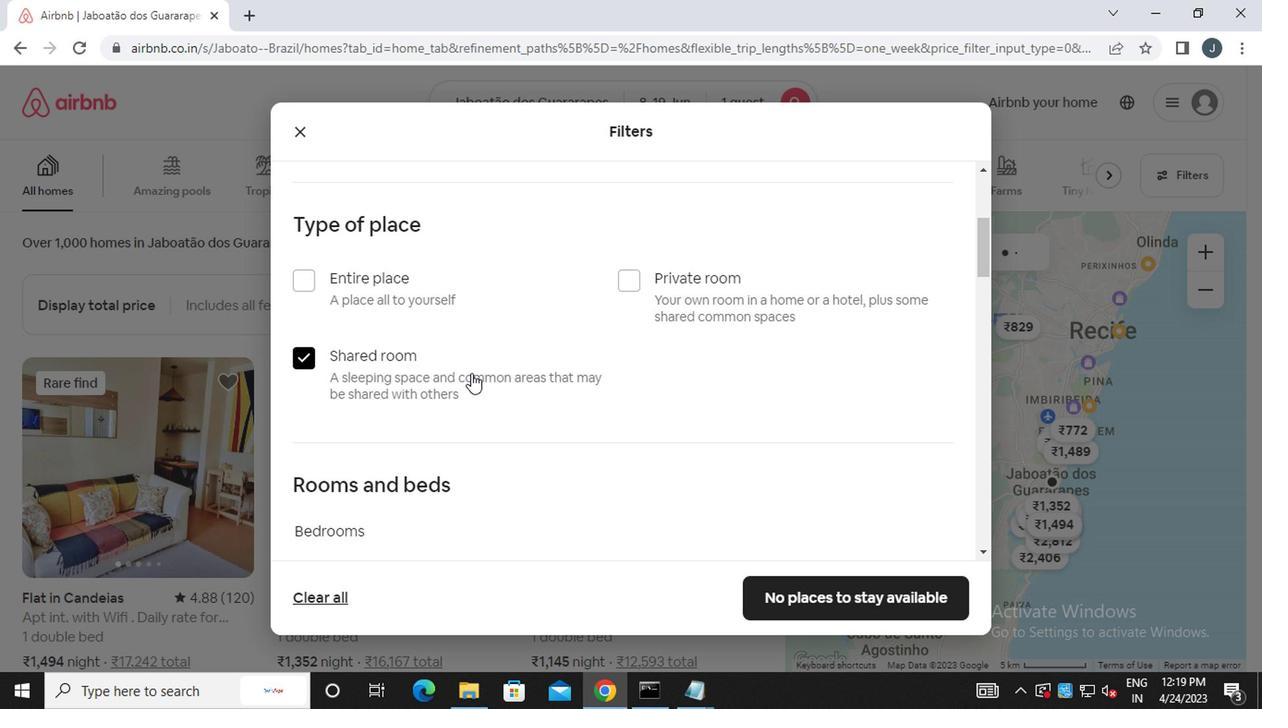
Action: Mouse scrolled (472, 379) with delta (0, 0)
Screenshot: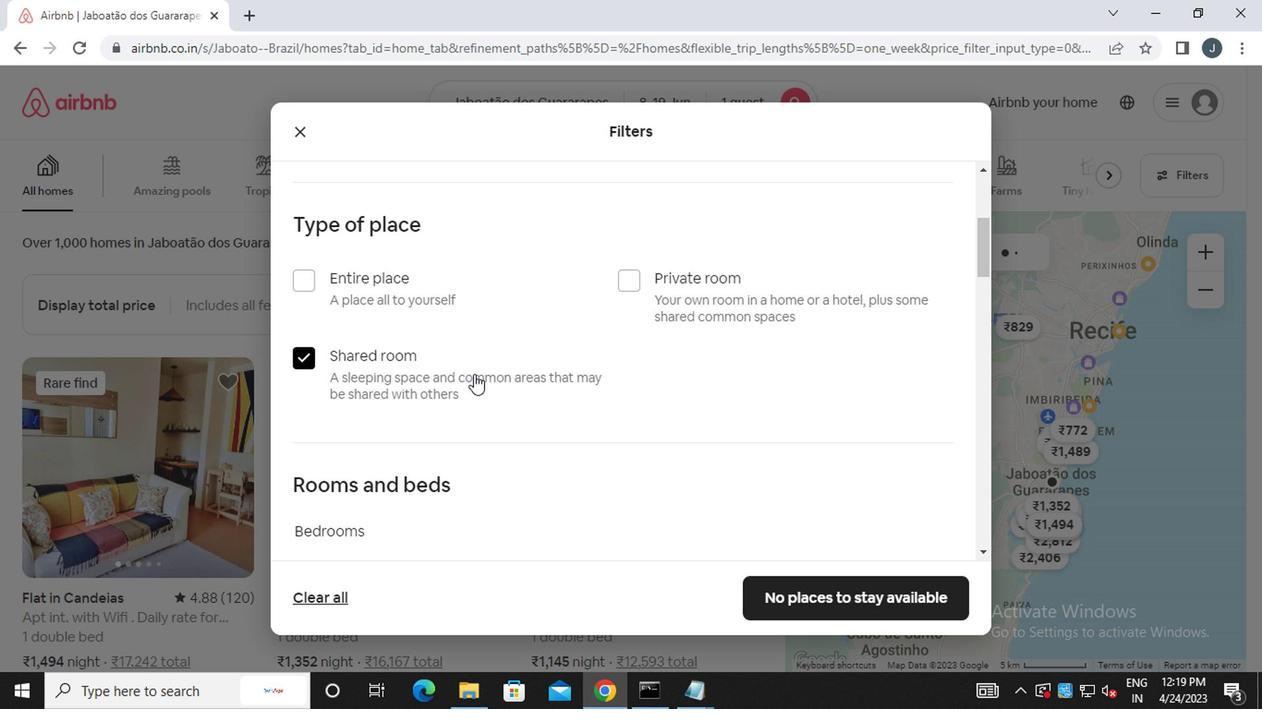 
Action: Mouse moved to (472, 379)
Screenshot: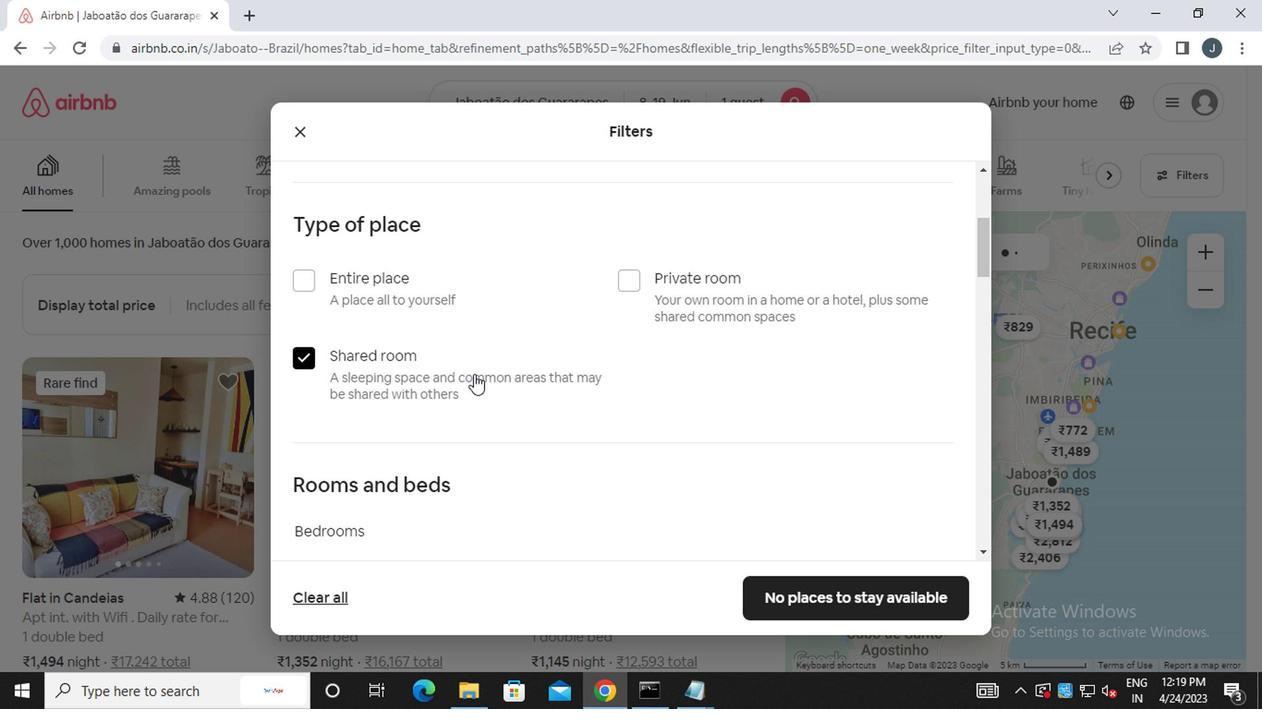 
Action: Mouse scrolled (472, 379) with delta (0, 0)
Screenshot: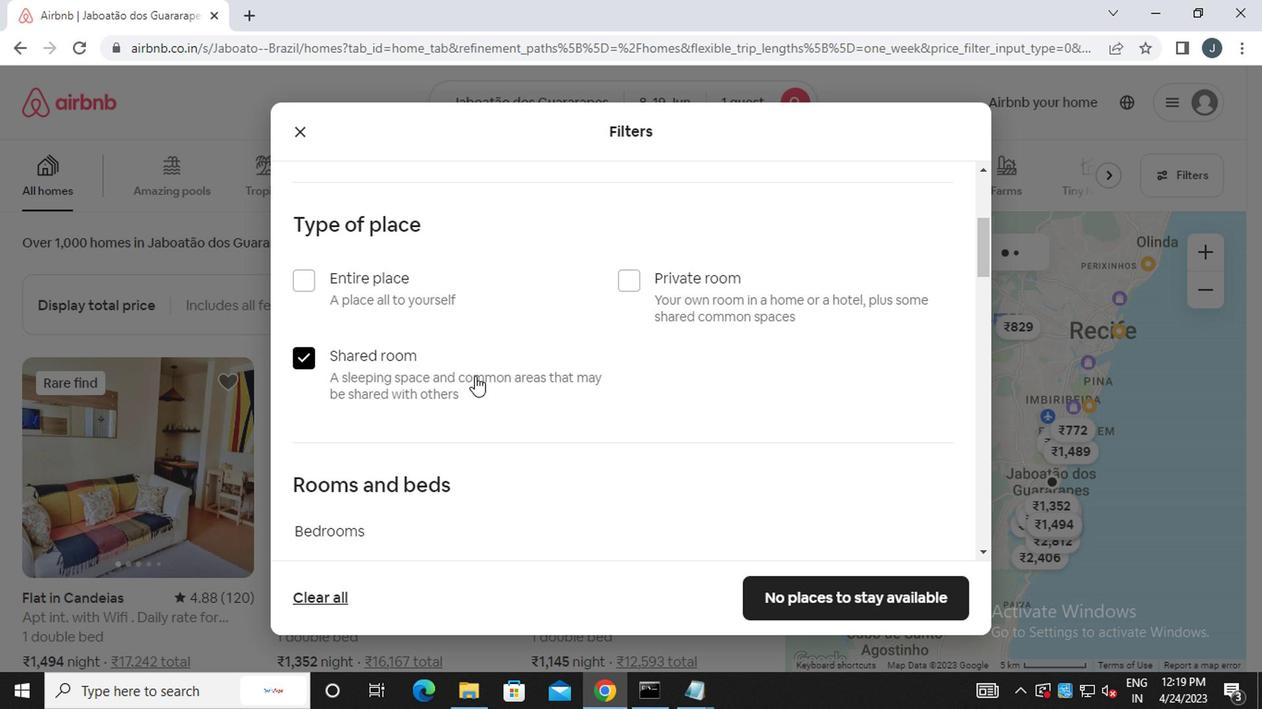 
Action: Mouse scrolled (472, 379) with delta (0, 0)
Screenshot: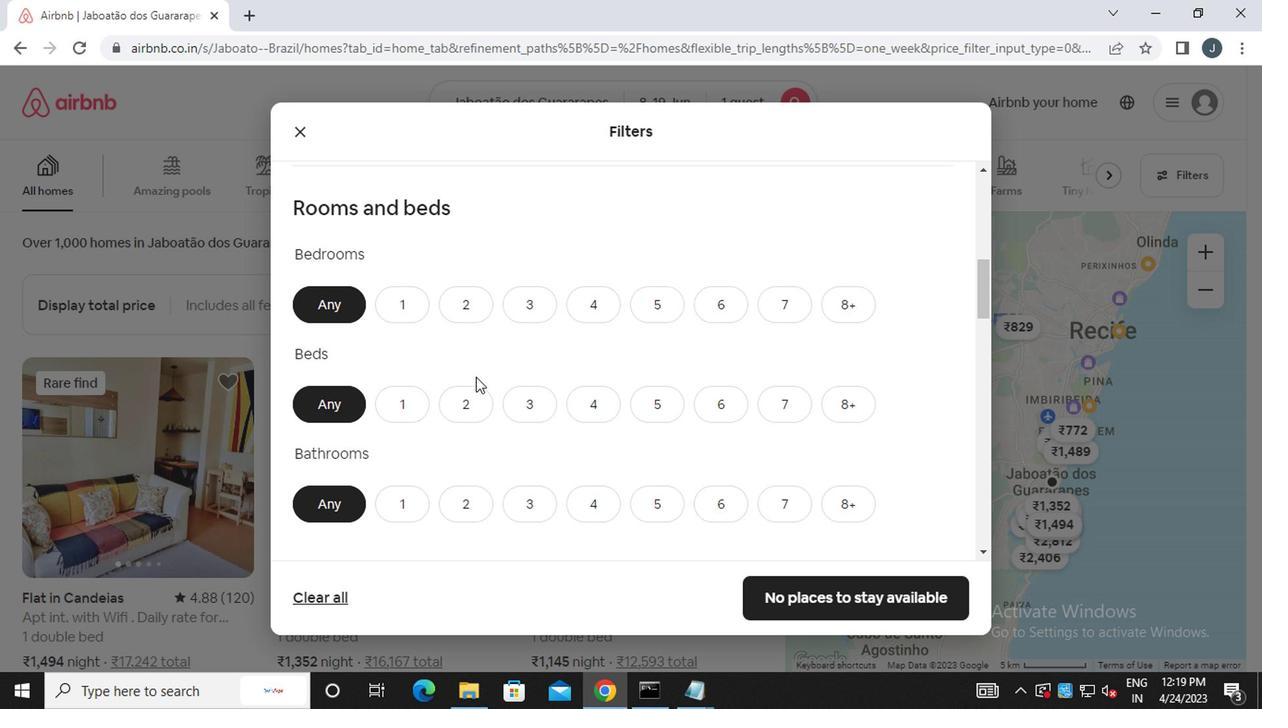 
Action: Mouse moved to (403, 222)
Screenshot: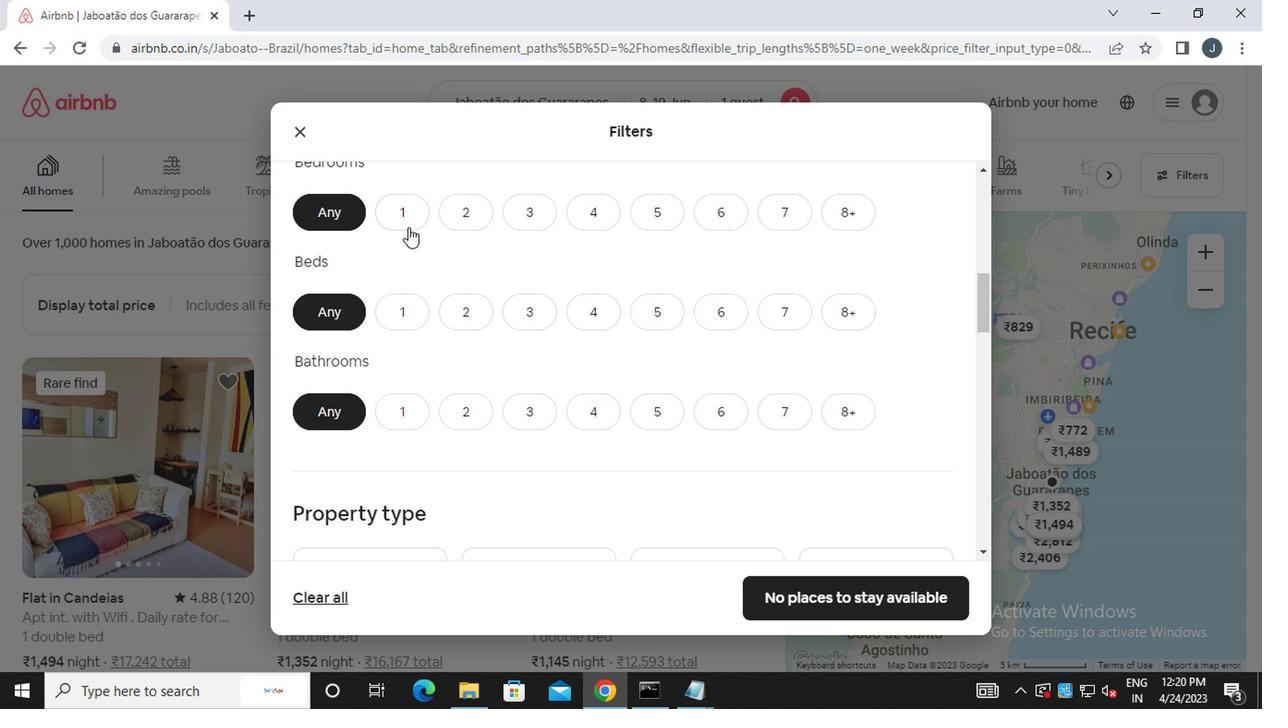 
Action: Mouse pressed left at (403, 222)
Screenshot: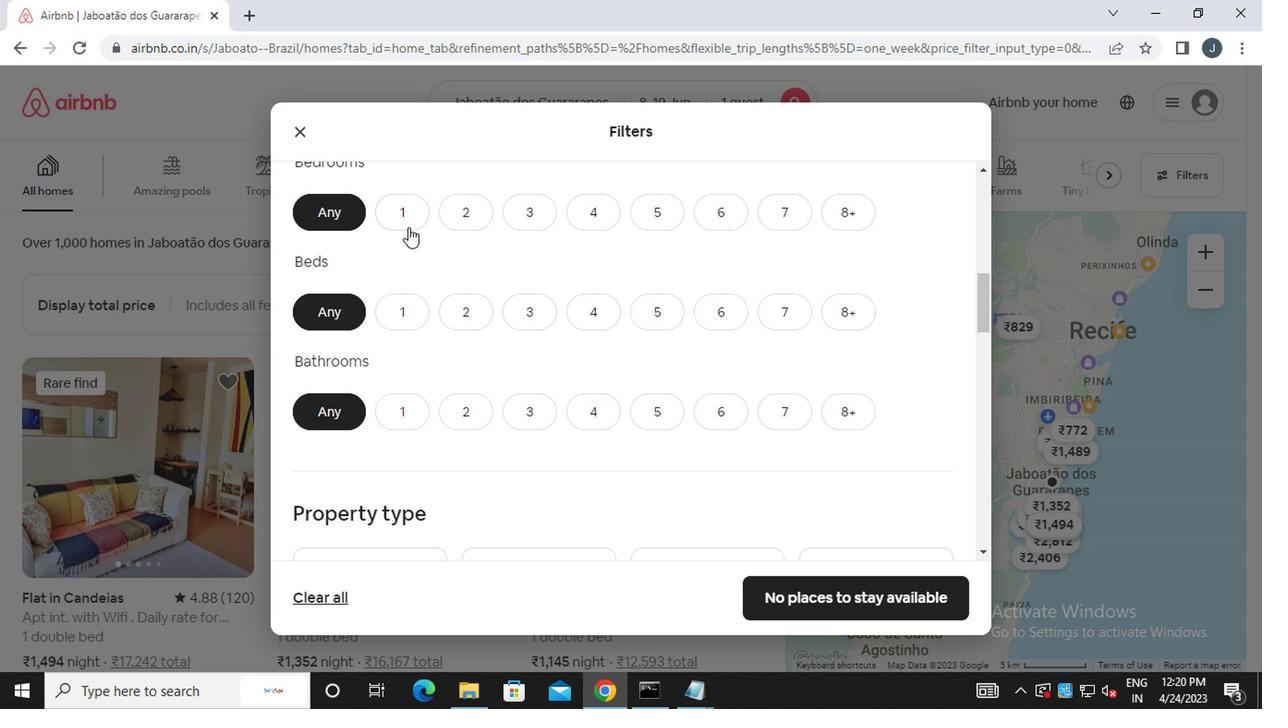 
Action: Mouse moved to (395, 303)
Screenshot: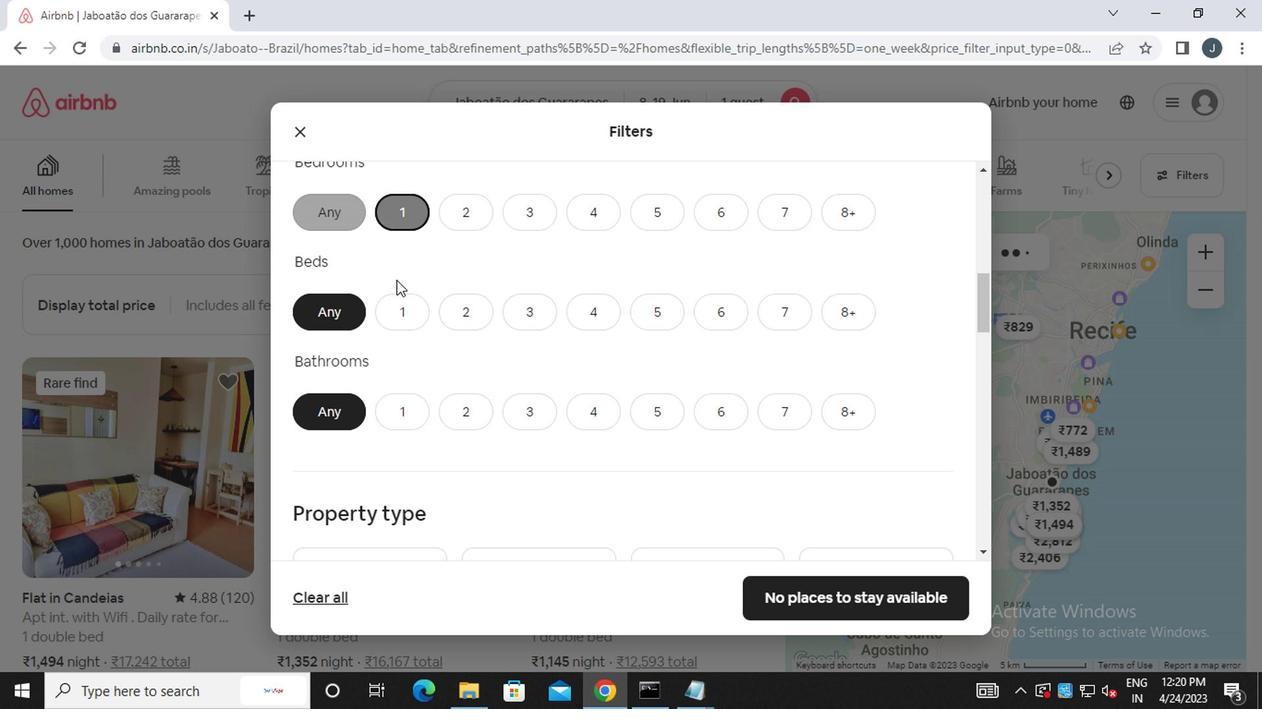 
Action: Mouse pressed left at (395, 303)
Screenshot: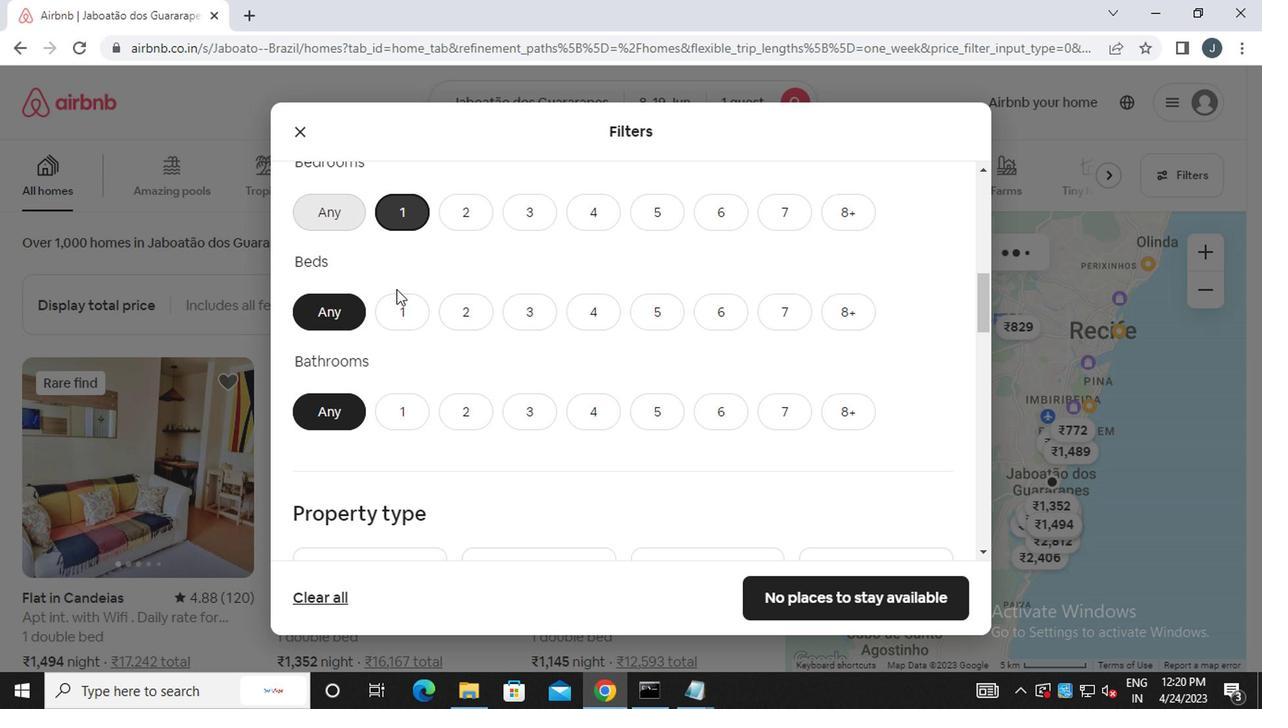 
Action: Mouse moved to (397, 412)
Screenshot: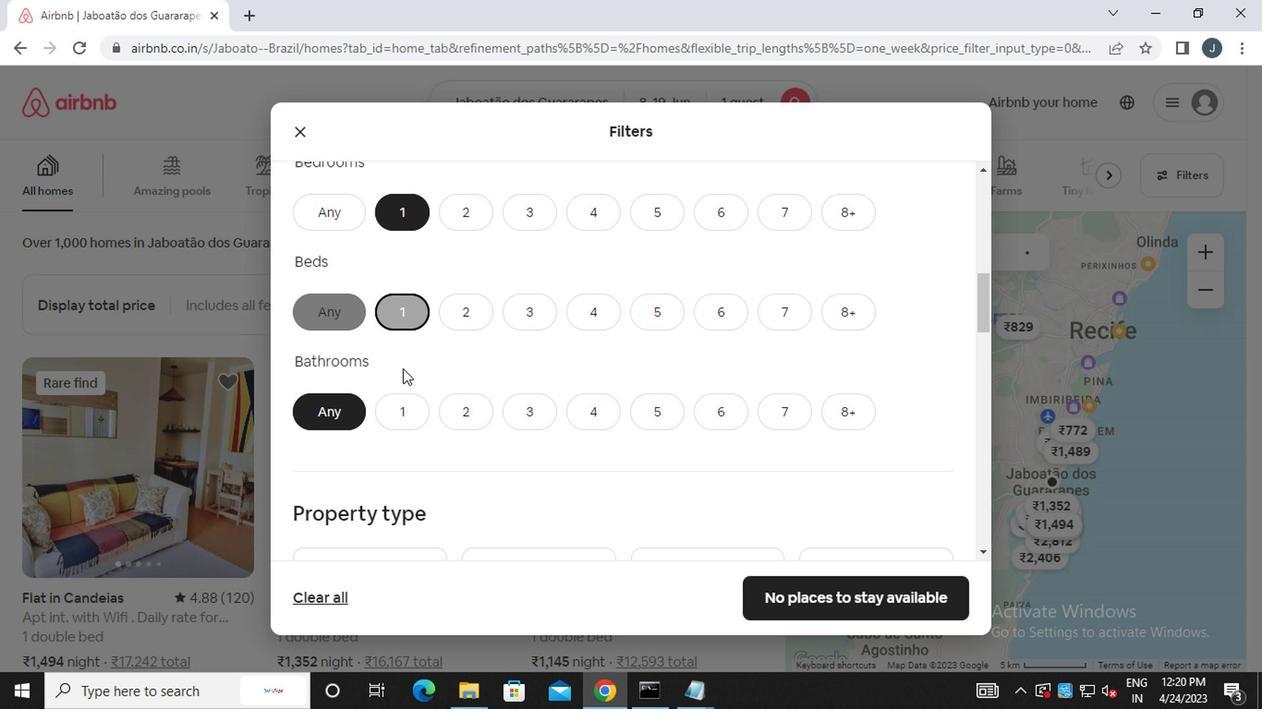 
Action: Mouse pressed left at (397, 412)
Screenshot: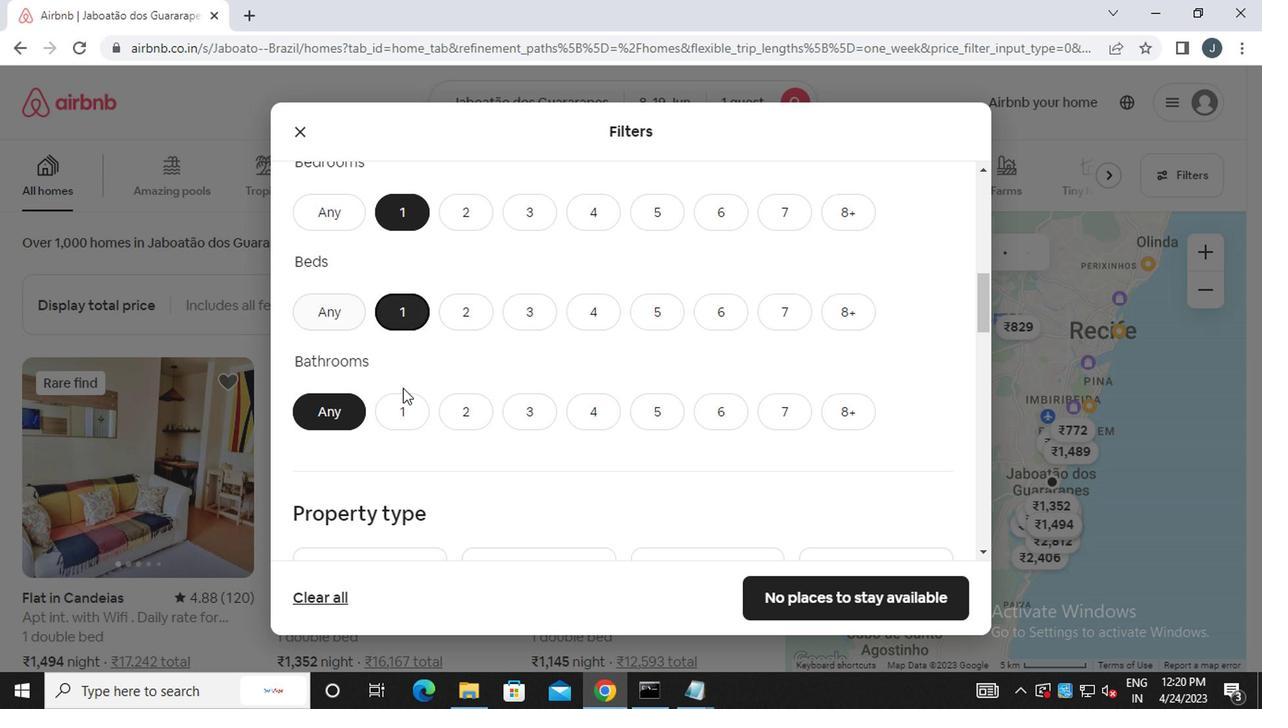 
Action: Mouse moved to (400, 439)
Screenshot: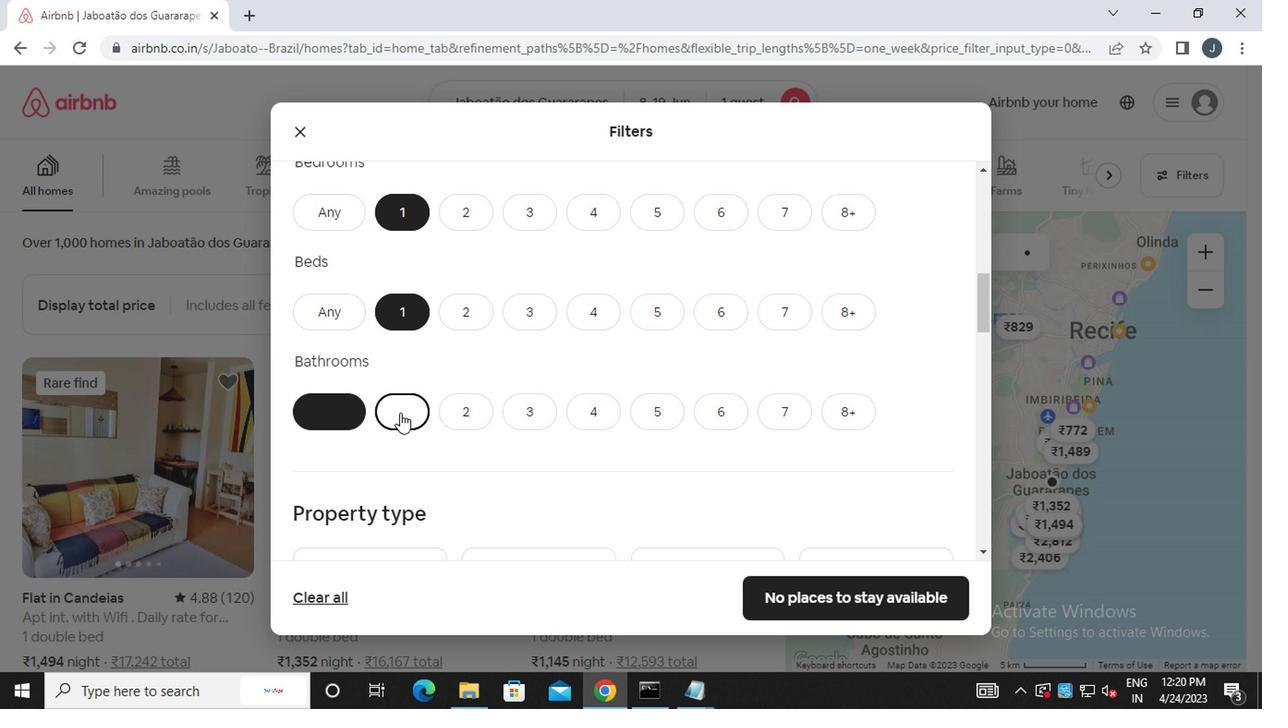 
Action: Mouse scrolled (400, 438) with delta (0, 0)
Screenshot: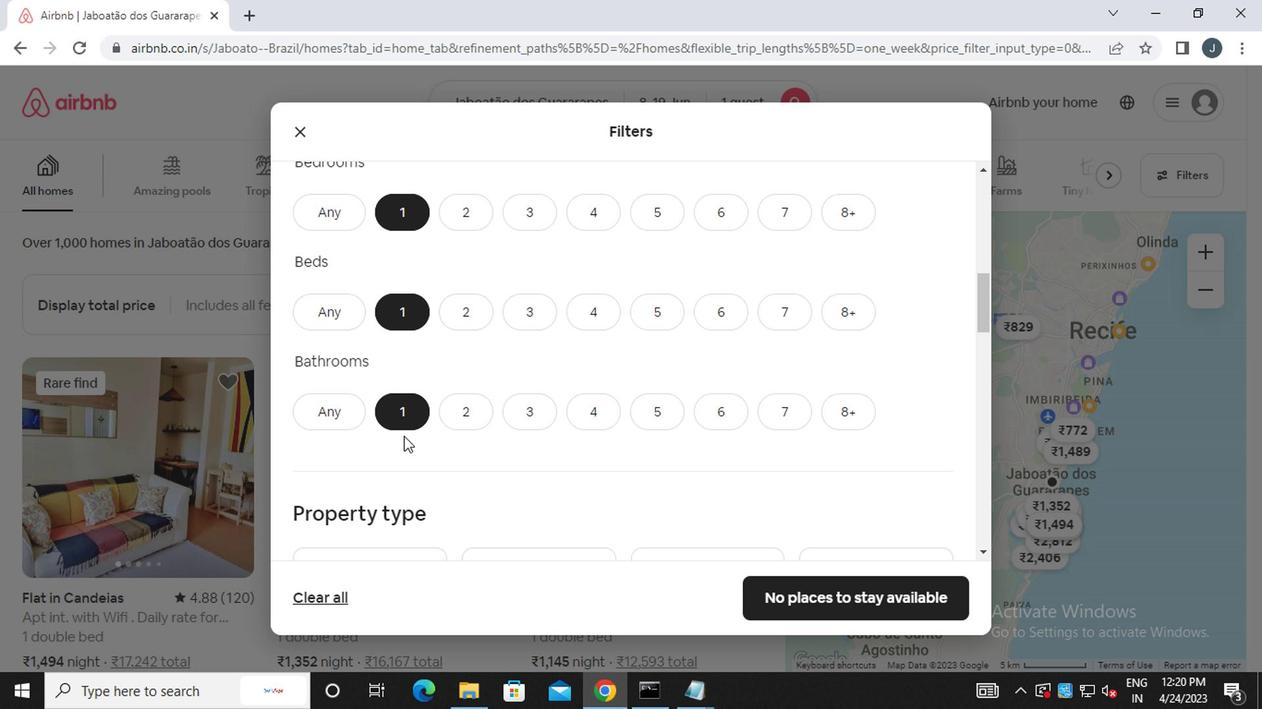 
Action: Mouse scrolled (400, 438) with delta (0, 0)
Screenshot: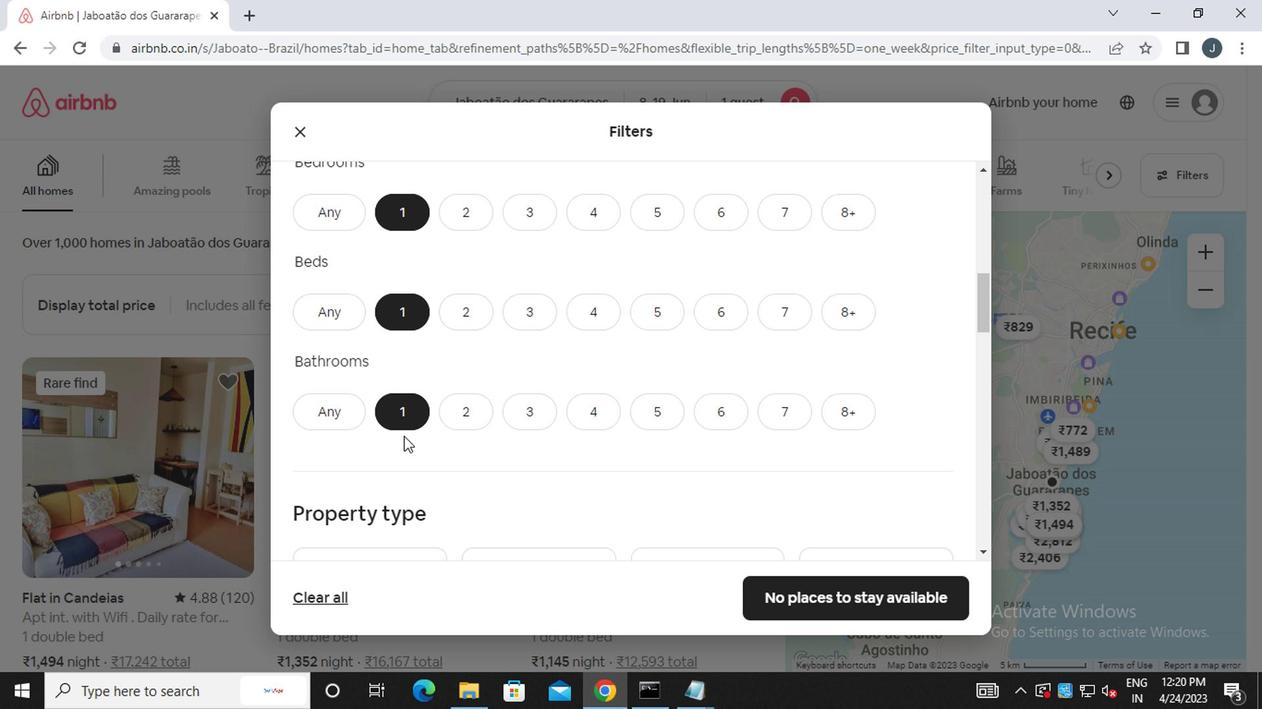 
Action: Mouse scrolled (400, 438) with delta (0, 0)
Screenshot: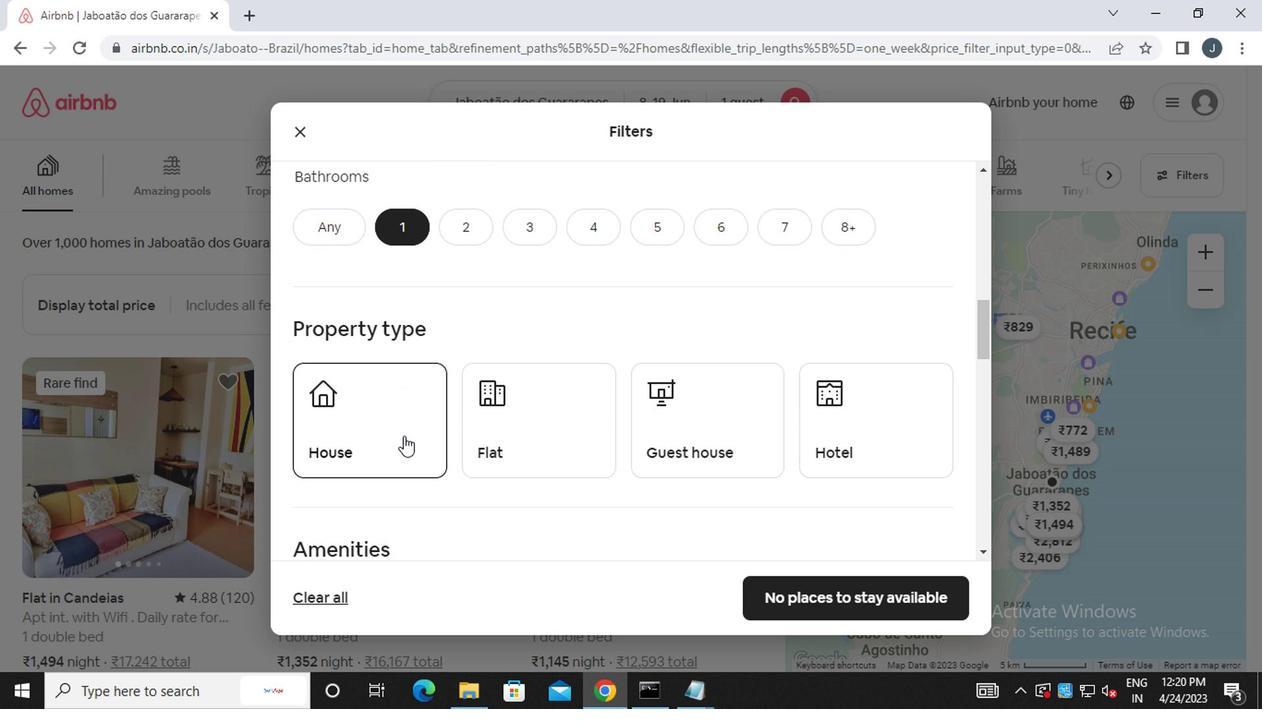 
Action: Mouse moved to (407, 462)
Screenshot: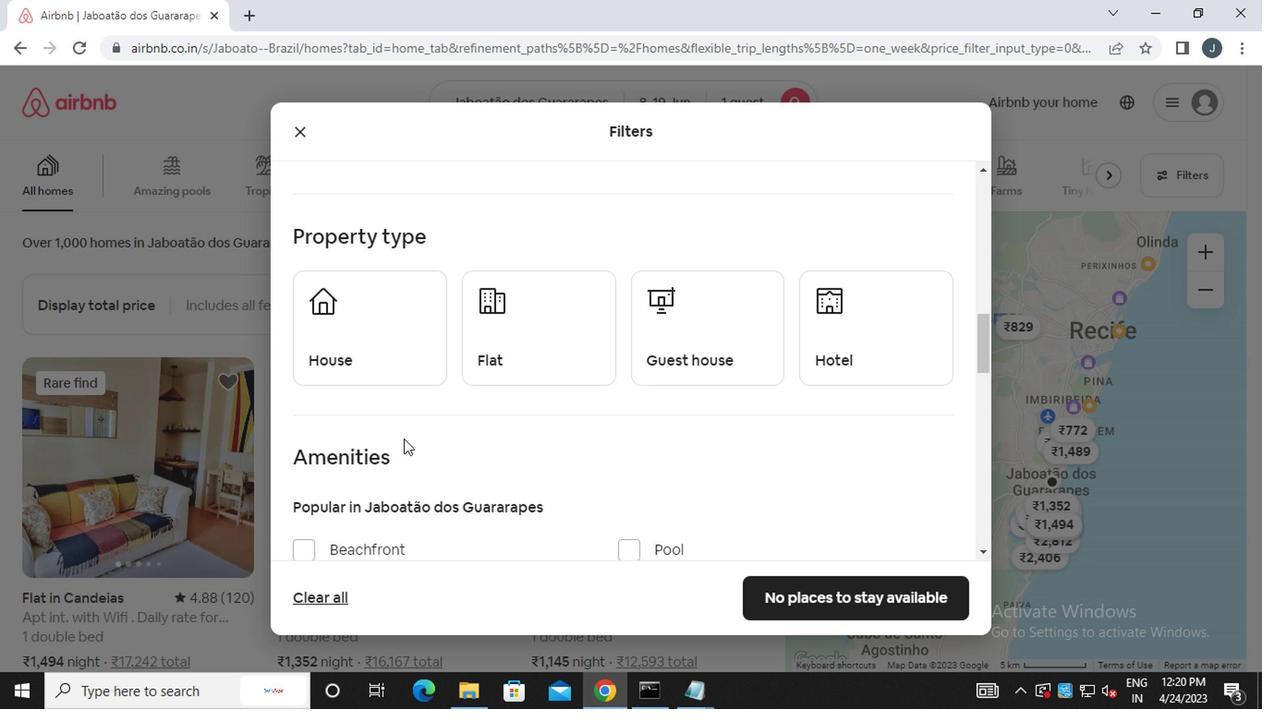 
Action: Mouse scrolled (407, 461) with delta (0, 0)
Screenshot: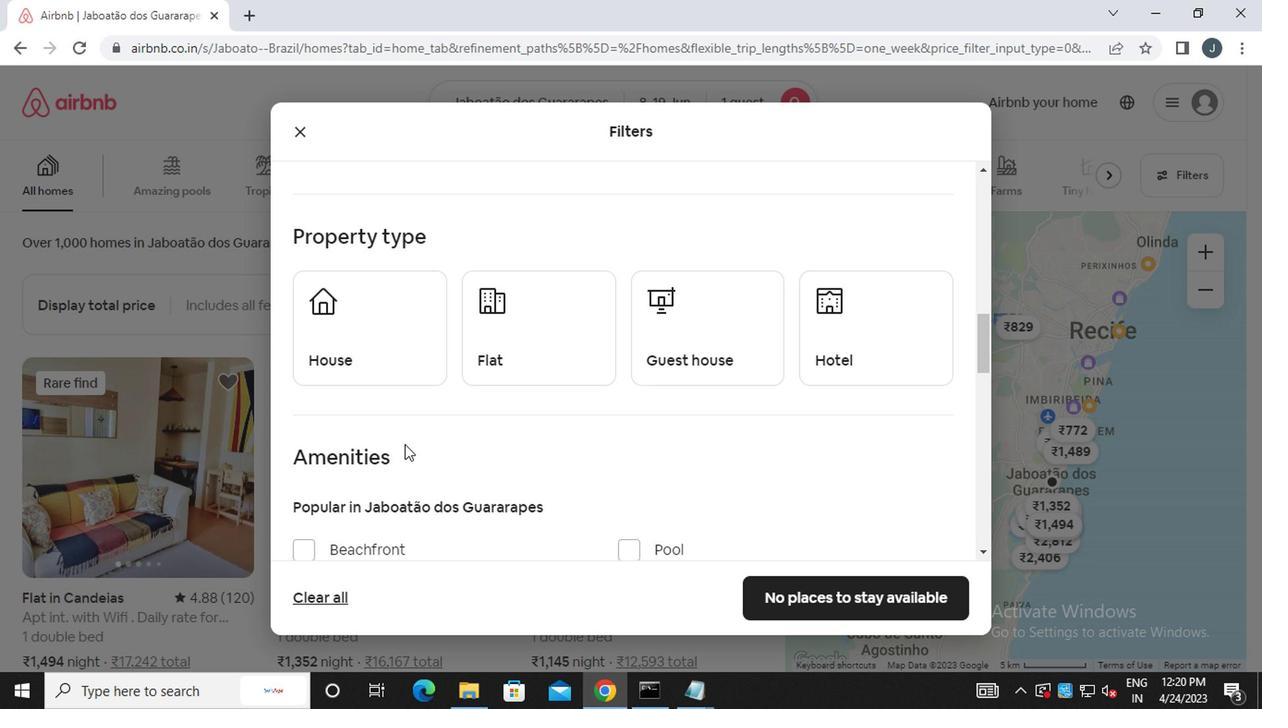 
Action: Mouse moved to (360, 257)
Screenshot: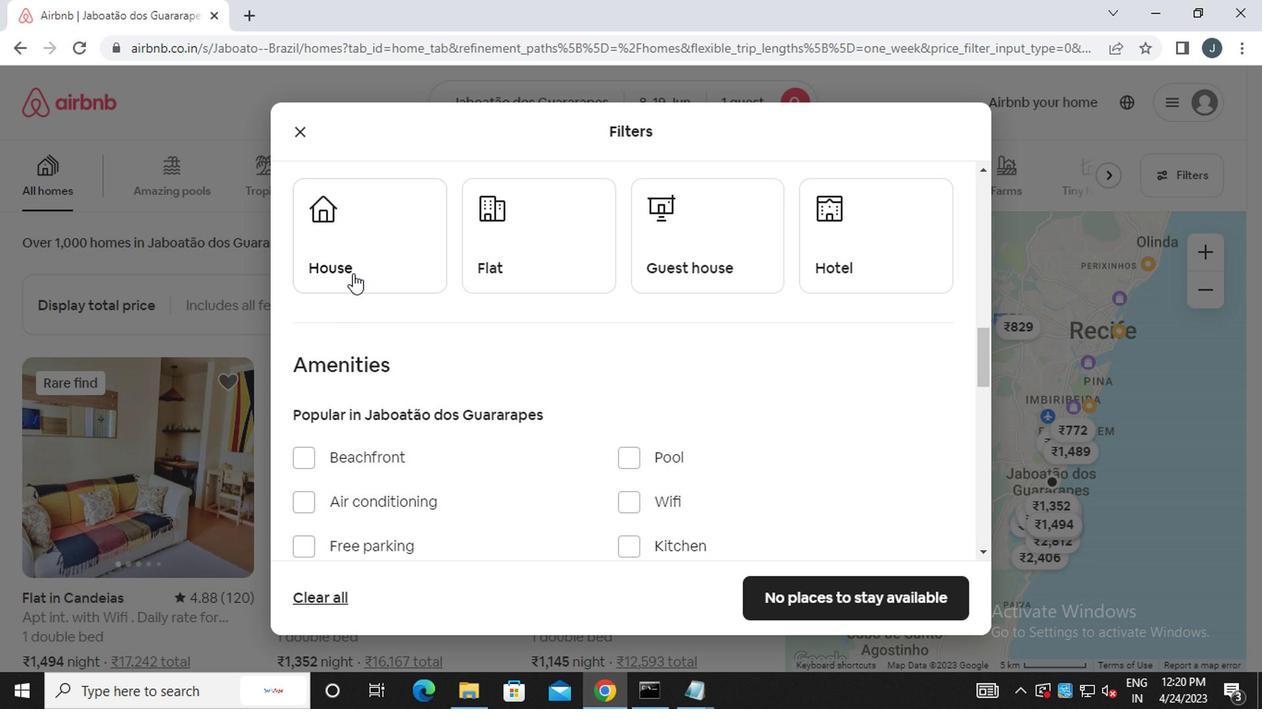 
Action: Mouse pressed left at (360, 257)
Screenshot: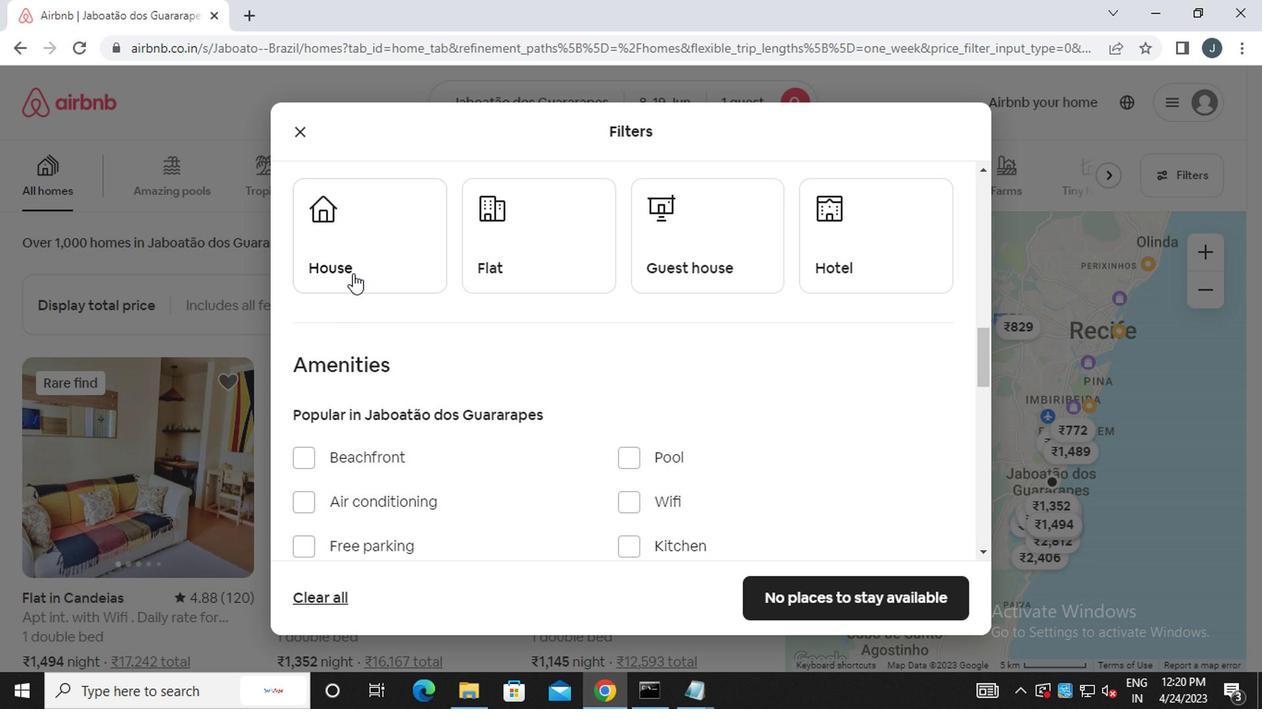 
Action: Mouse moved to (481, 259)
Screenshot: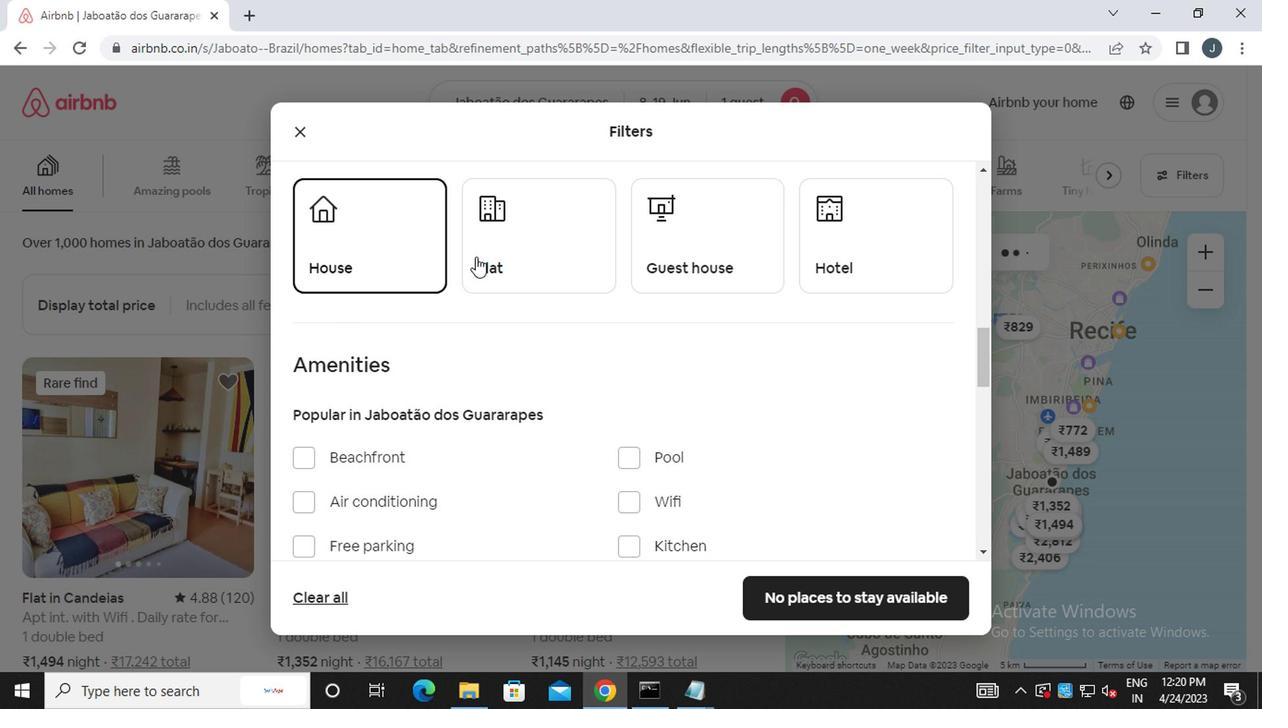 
Action: Mouse pressed left at (481, 259)
Screenshot: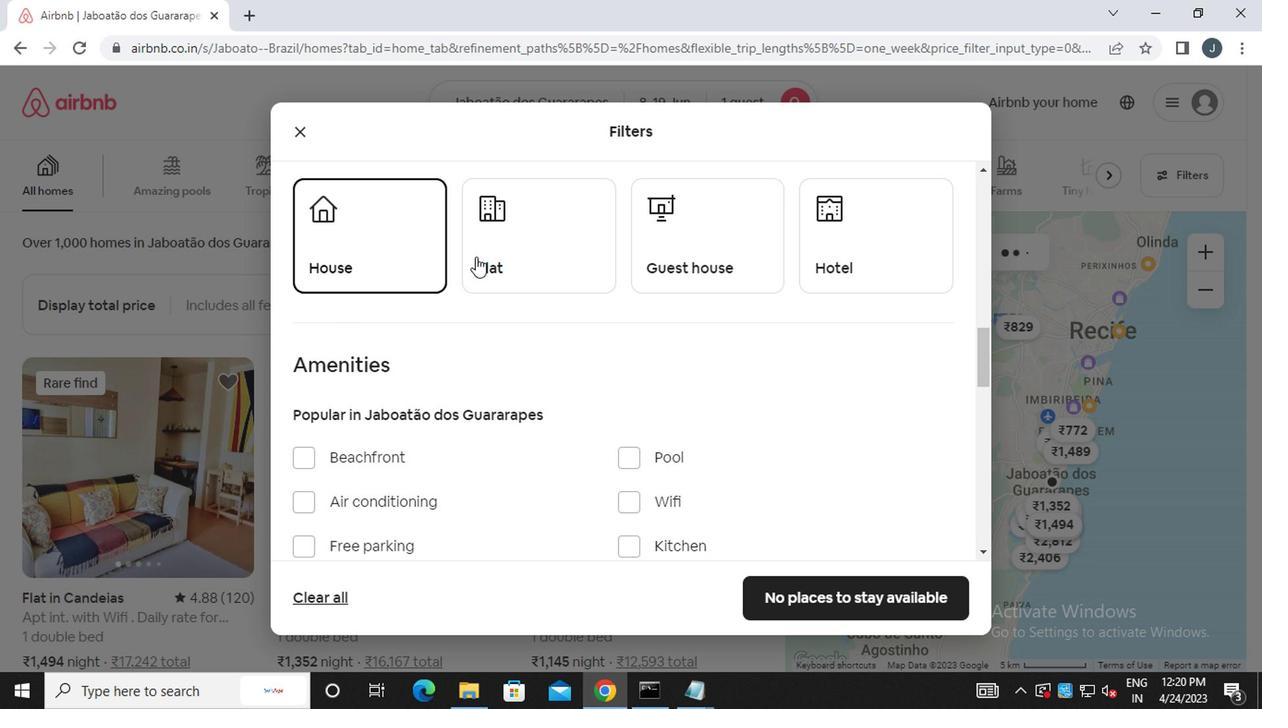 
Action: Mouse moved to (713, 260)
Screenshot: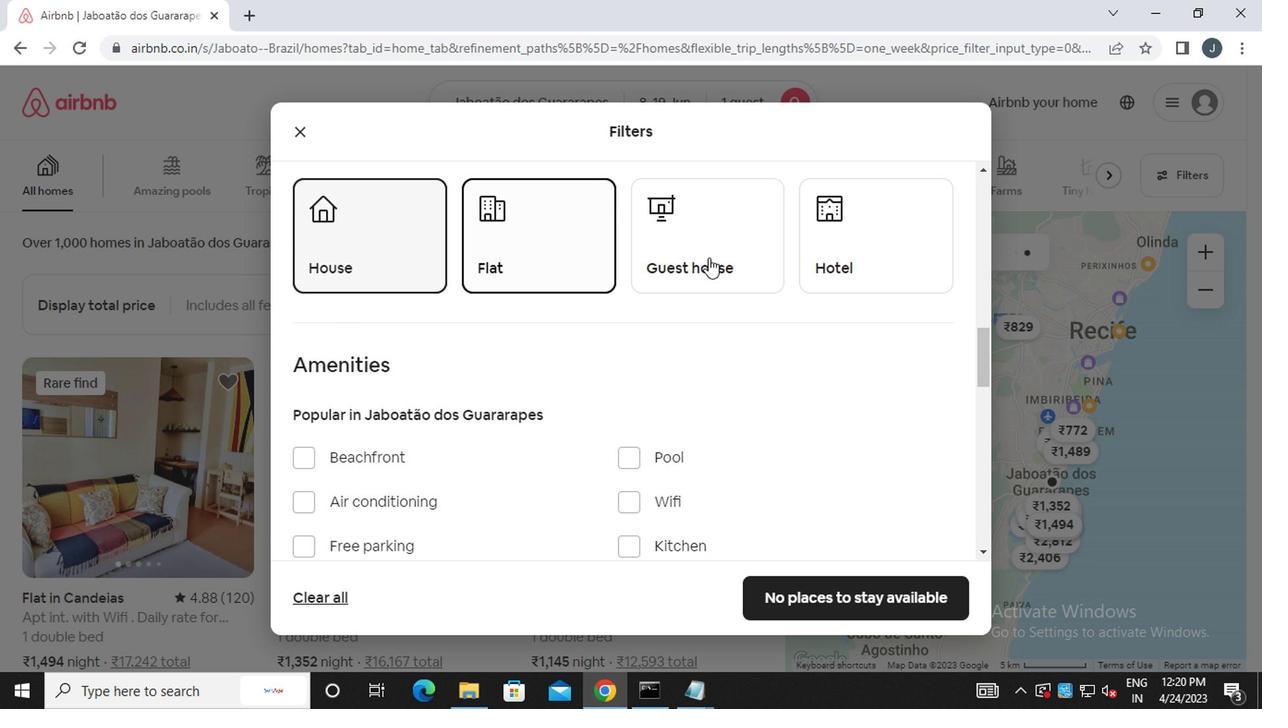 
Action: Mouse pressed left at (713, 260)
Screenshot: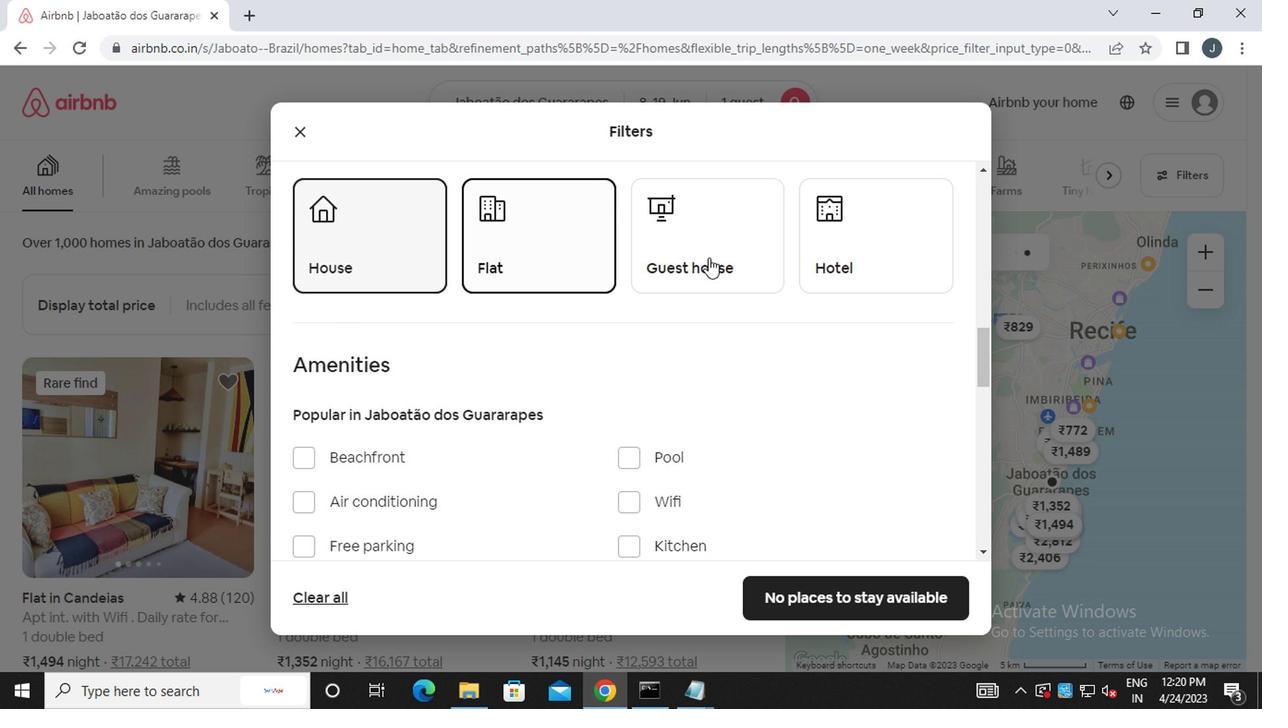 
Action: Mouse moved to (867, 253)
Screenshot: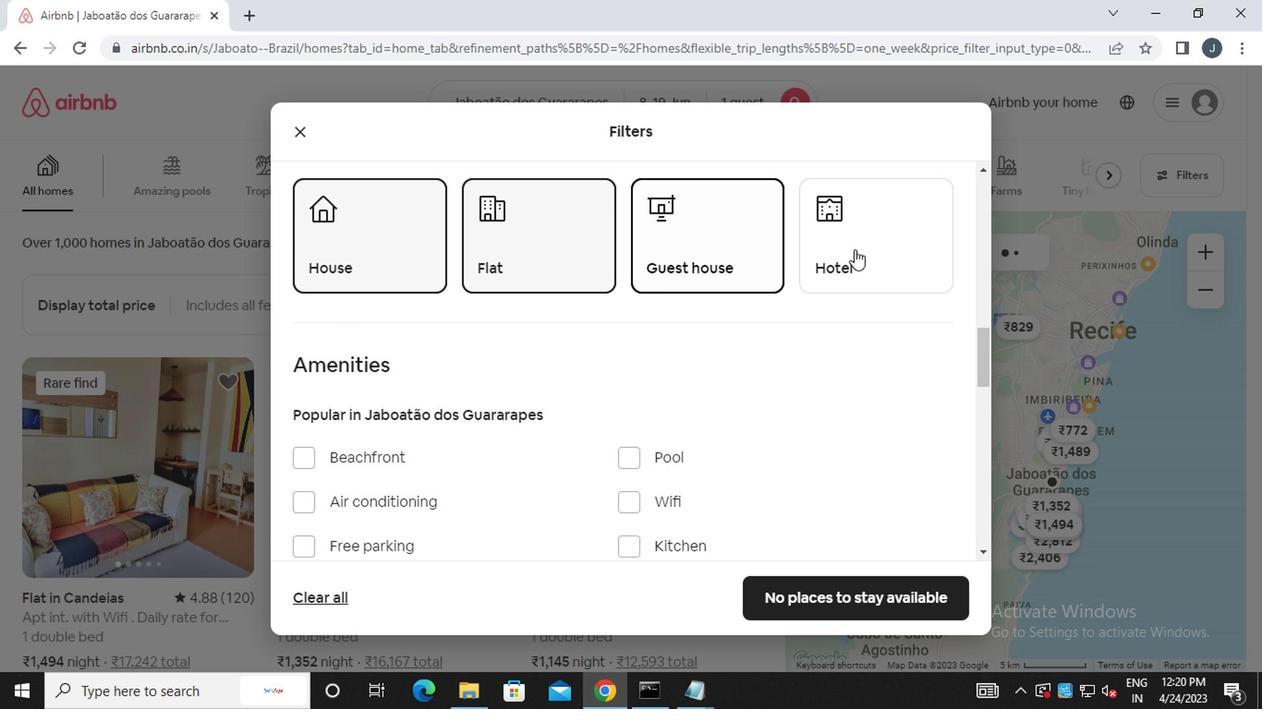 
Action: Mouse pressed left at (867, 253)
Screenshot: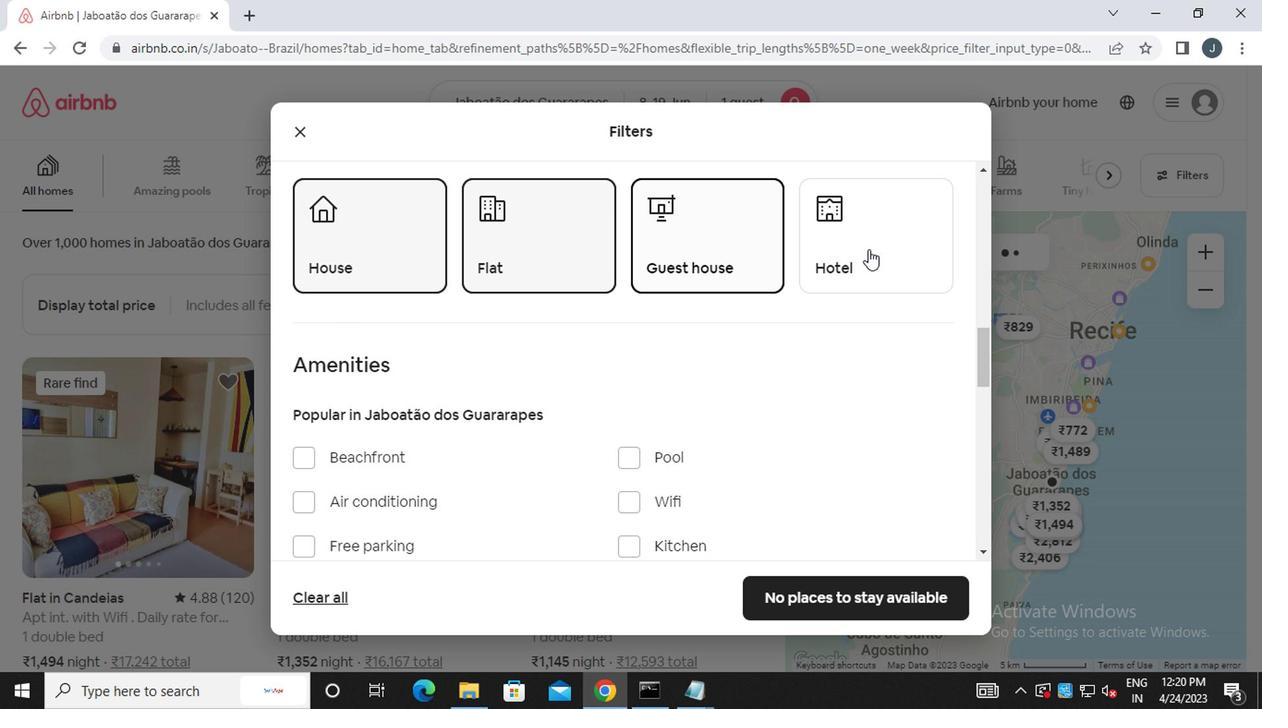 
Action: Mouse scrolled (867, 253) with delta (0, 0)
Screenshot: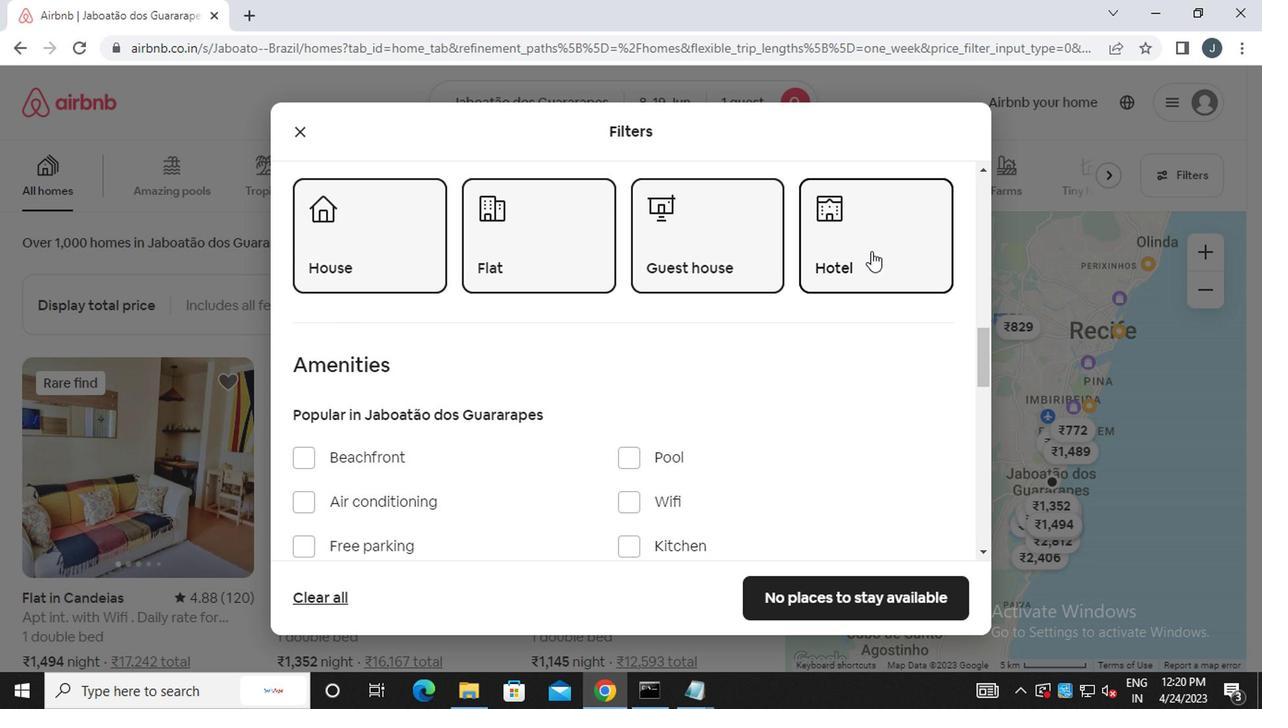 
Action: Mouse scrolled (867, 253) with delta (0, 0)
Screenshot: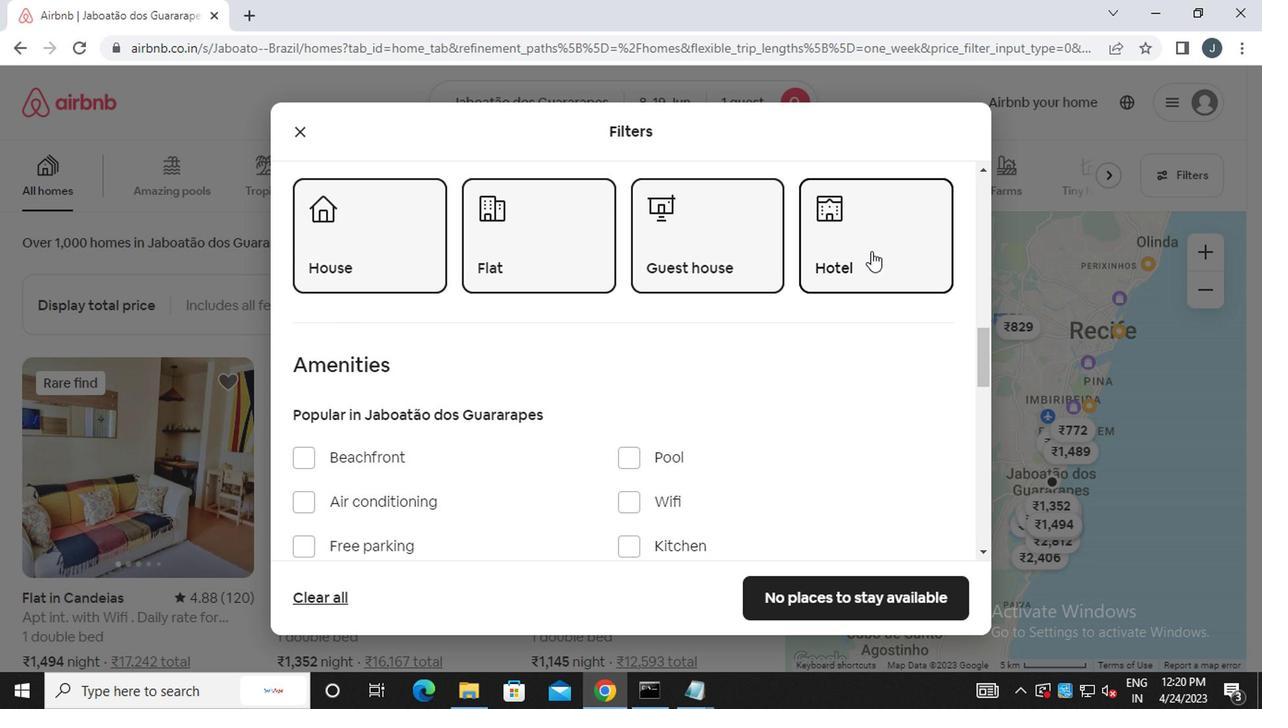 
Action: Mouse scrolled (867, 253) with delta (0, 0)
Screenshot: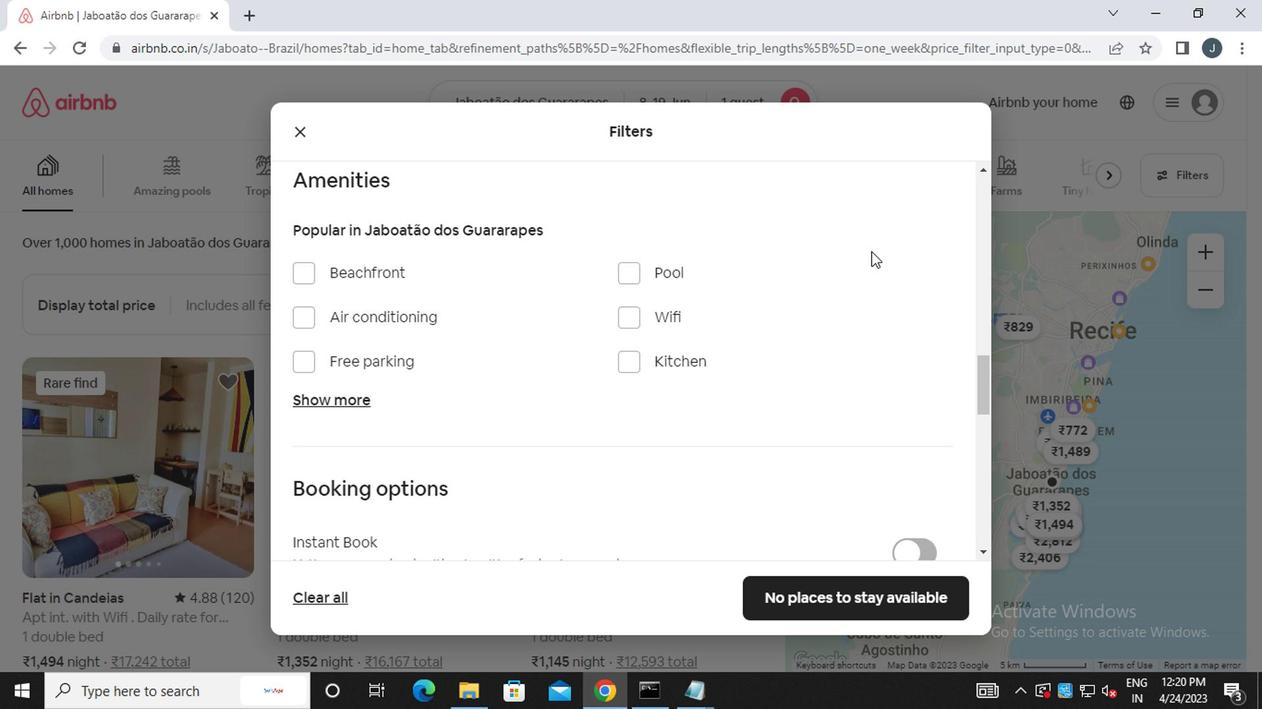 
Action: Mouse scrolled (867, 253) with delta (0, 0)
Screenshot: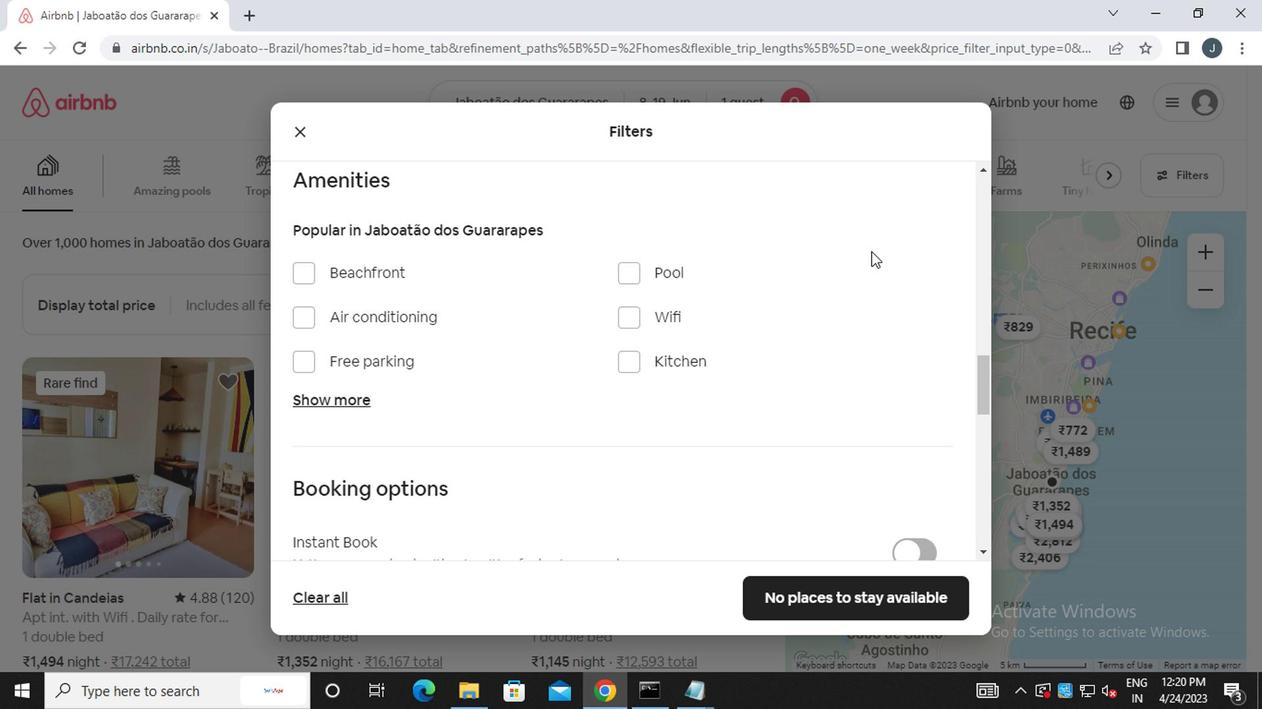 
Action: Mouse scrolled (867, 253) with delta (0, 0)
Screenshot: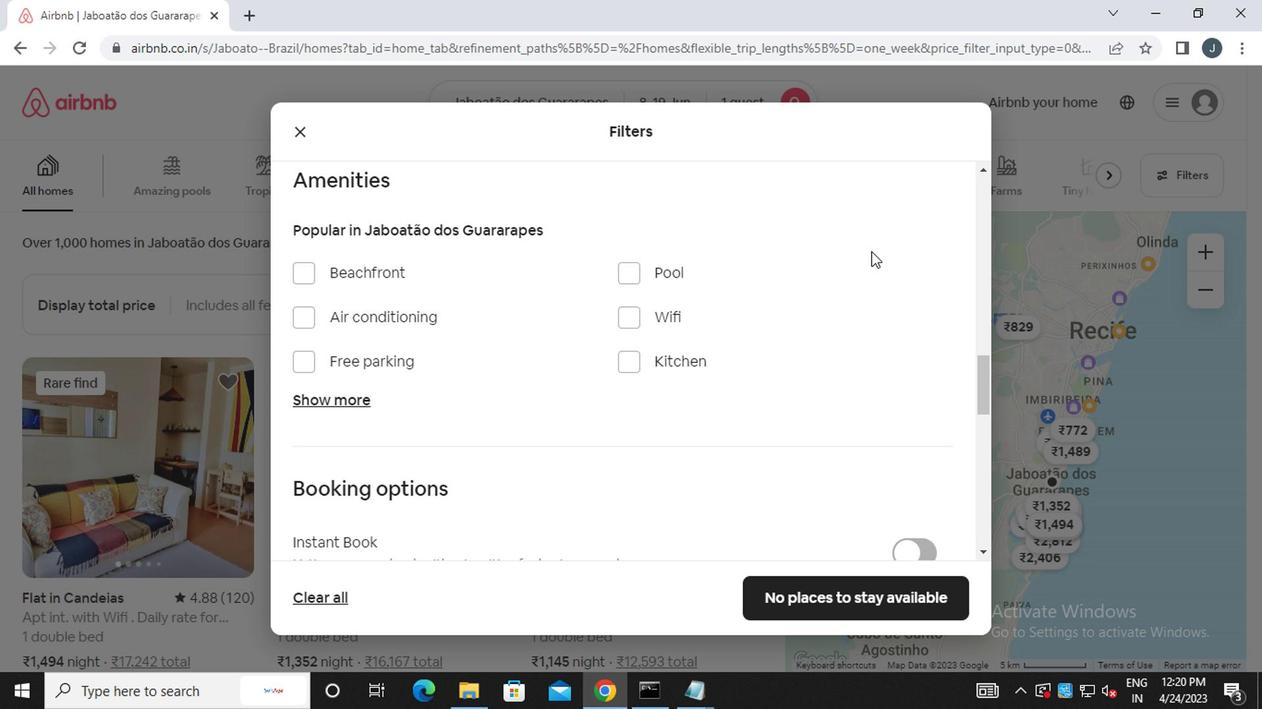 
Action: Mouse moved to (908, 336)
Screenshot: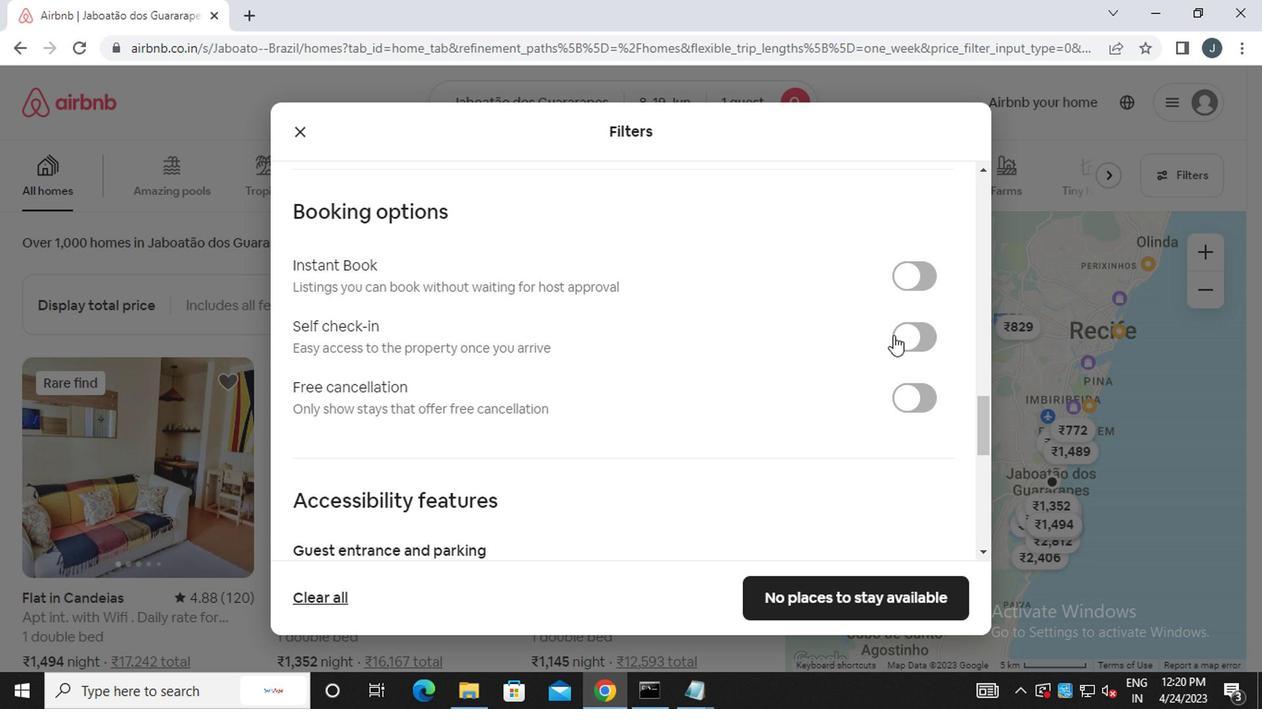 
Action: Mouse pressed left at (908, 336)
Screenshot: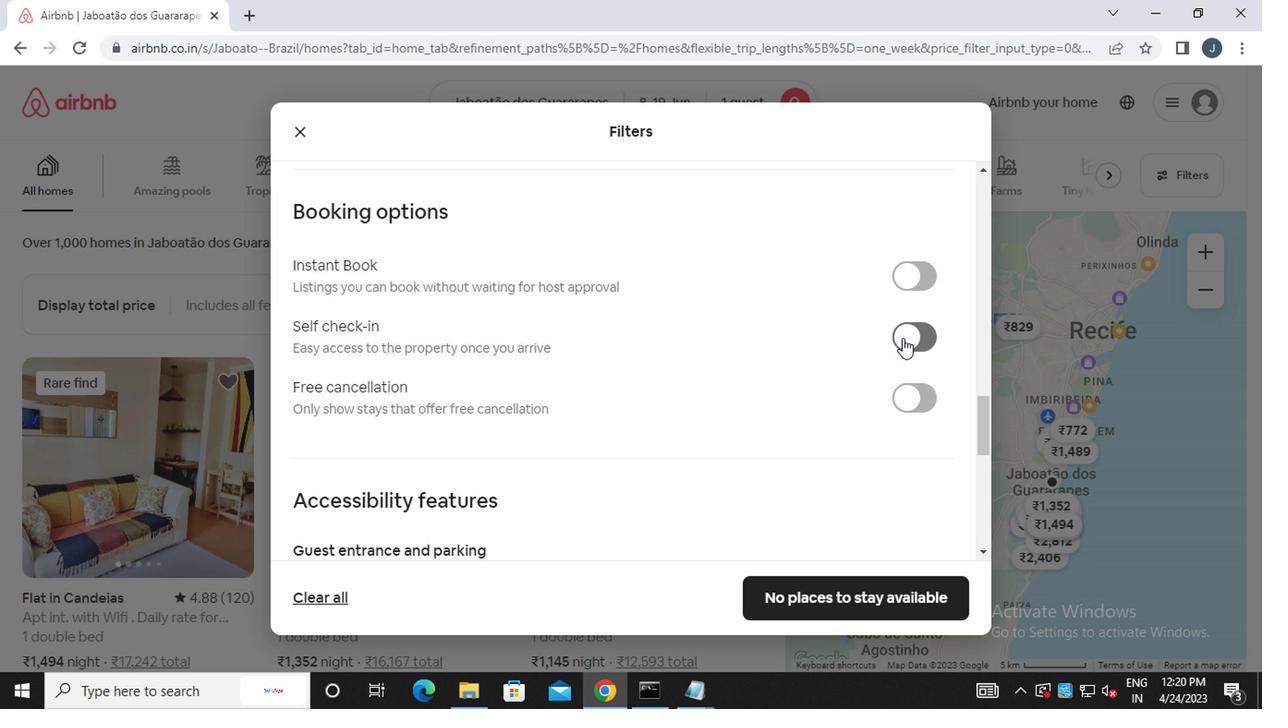 
Action: Mouse moved to (506, 395)
Screenshot: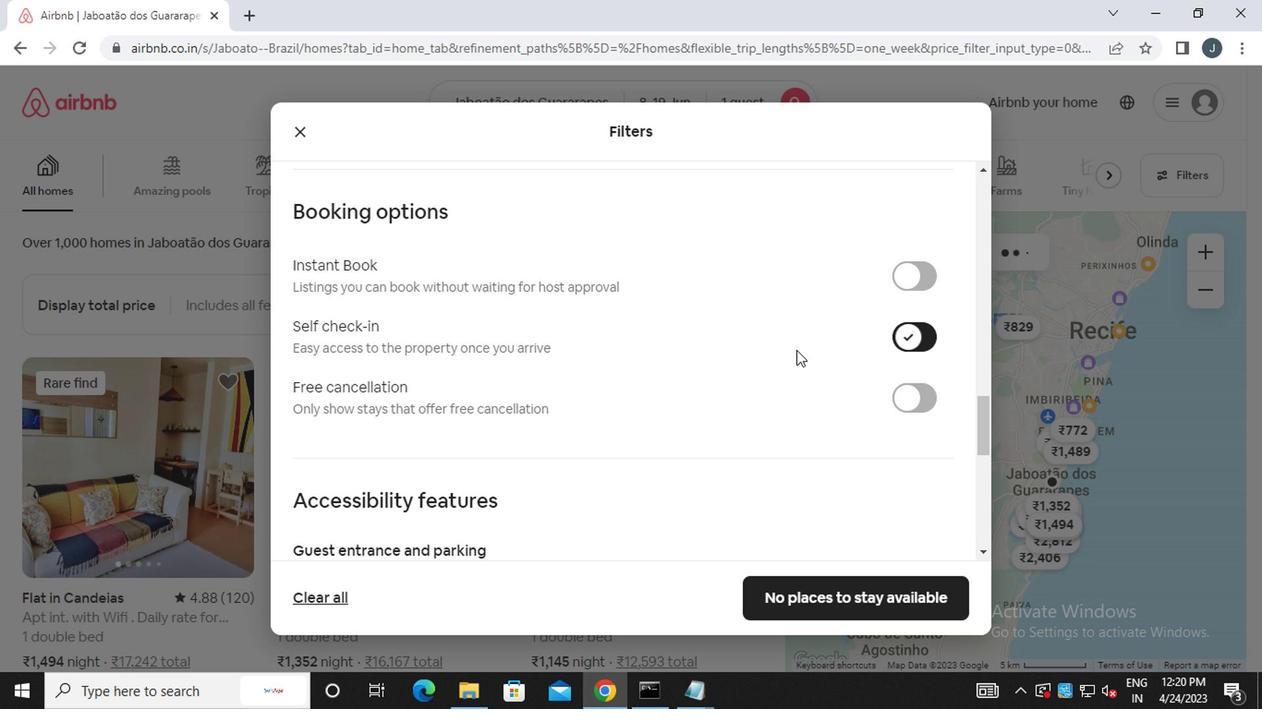 
Action: Mouse scrolled (506, 394) with delta (0, -1)
Screenshot: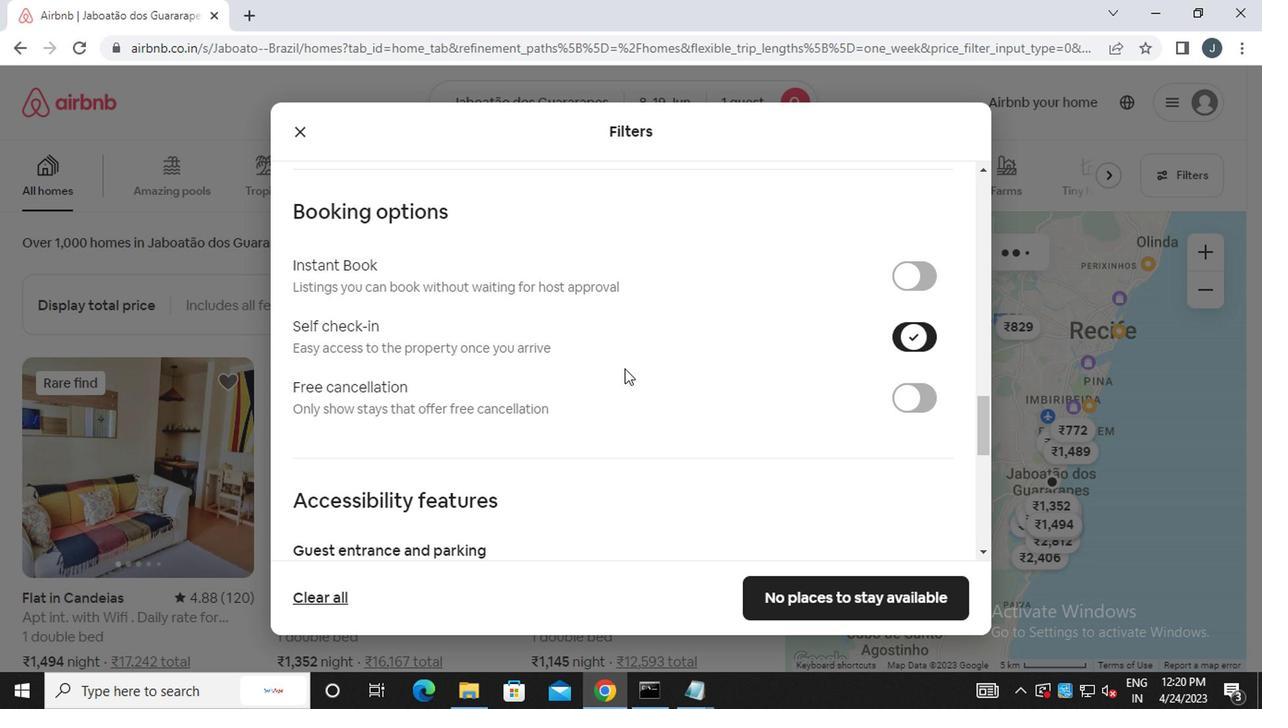 
Action: Mouse scrolled (506, 394) with delta (0, -1)
Screenshot: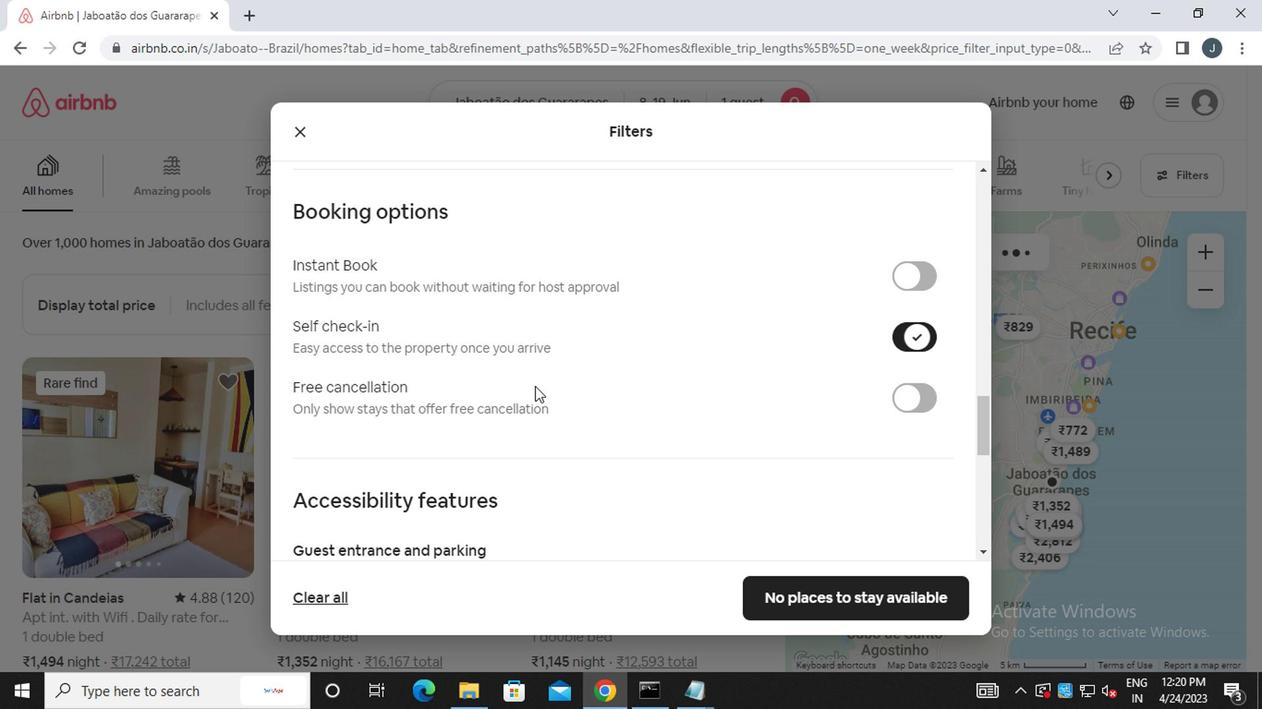 
Action: Mouse scrolled (506, 394) with delta (0, -1)
Screenshot: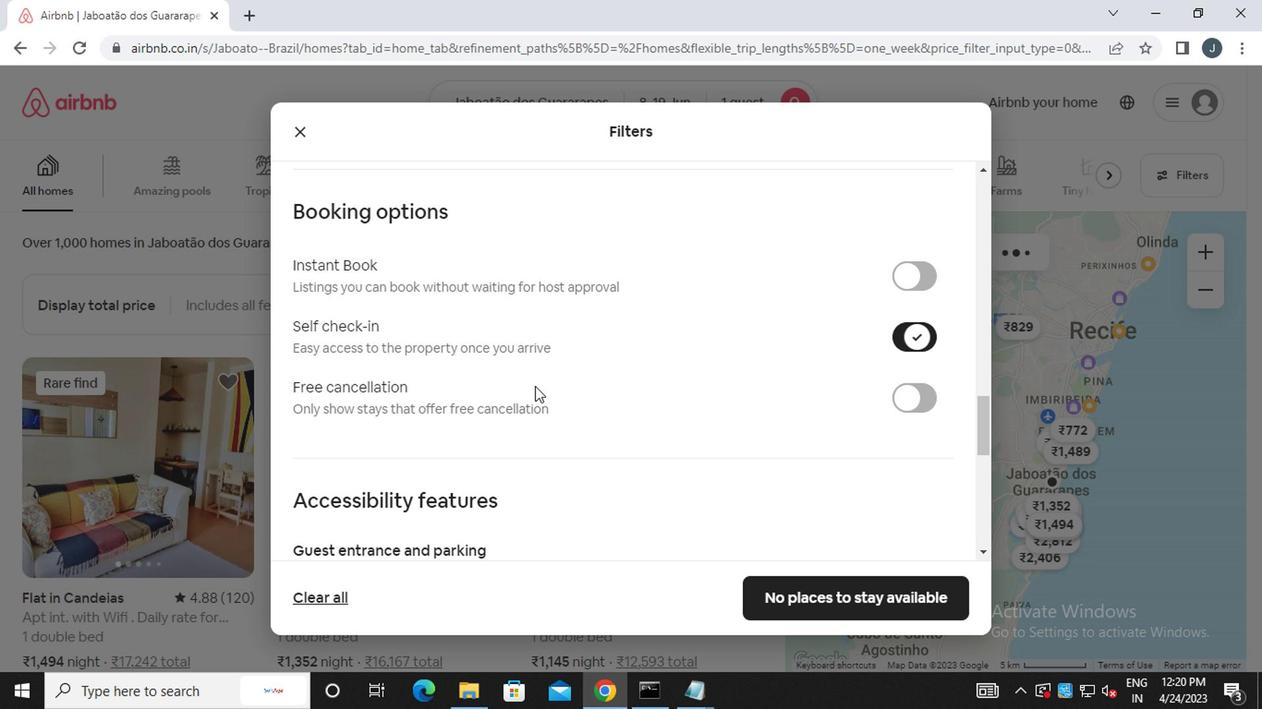 
Action: Mouse scrolled (506, 394) with delta (0, -1)
Screenshot: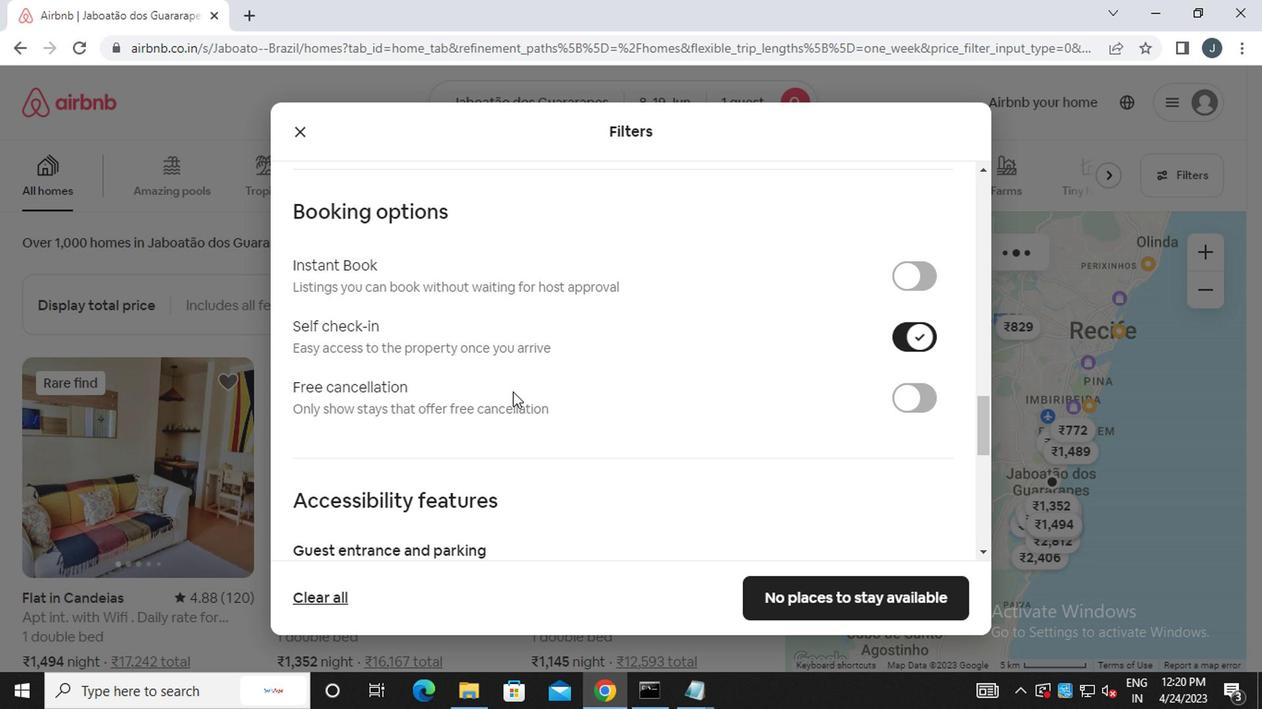 
Action: Mouse scrolled (506, 394) with delta (0, -1)
Screenshot: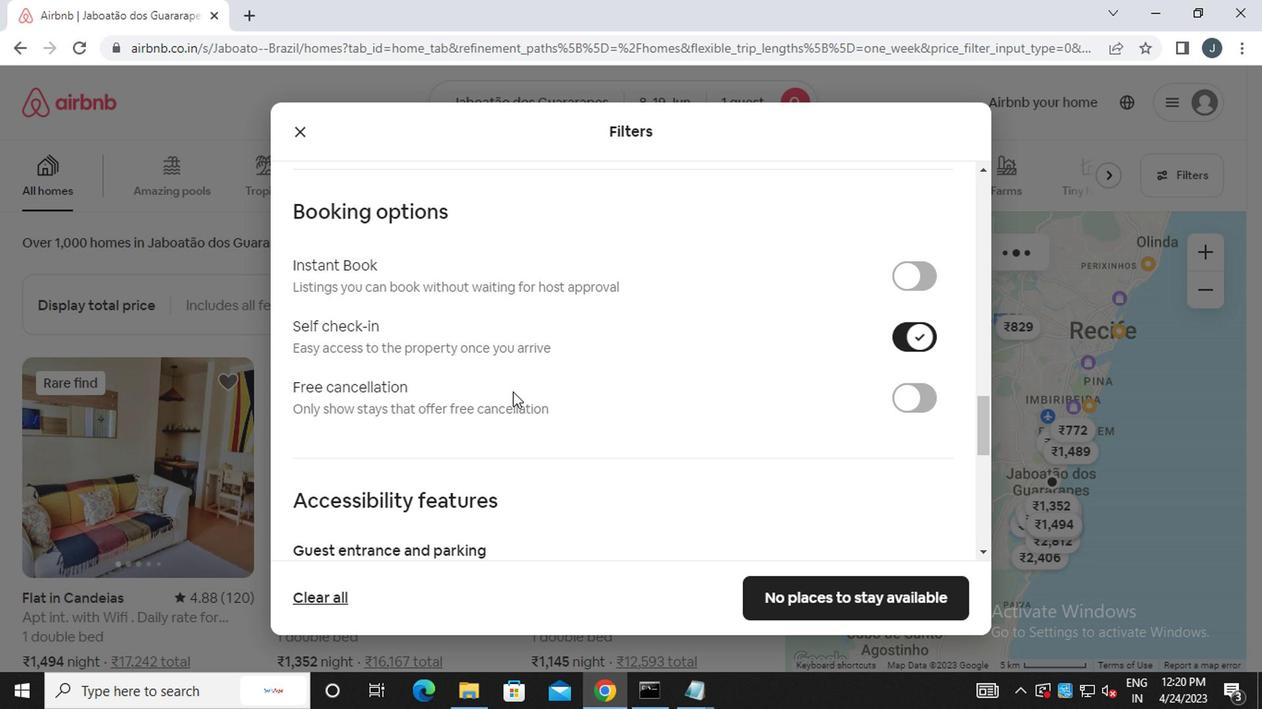 
Action: Mouse scrolled (506, 394) with delta (0, -1)
Screenshot: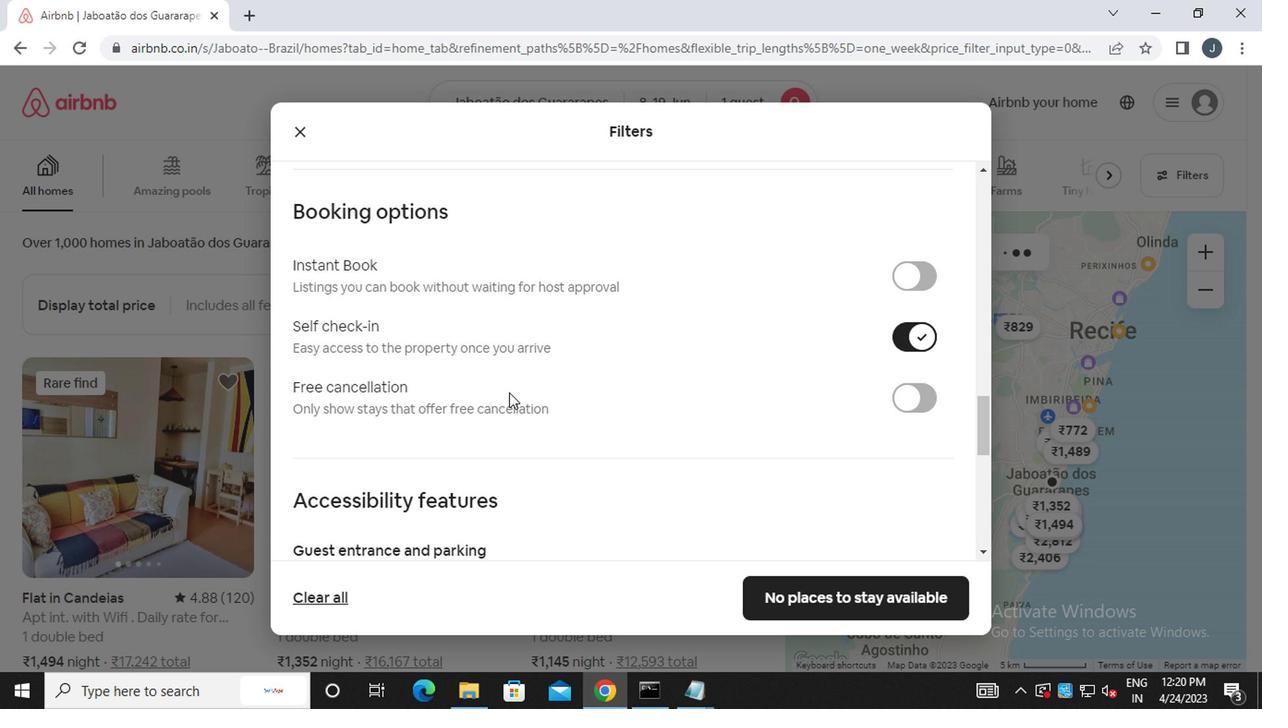 
Action: Mouse moved to (506, 395)
Screenshot: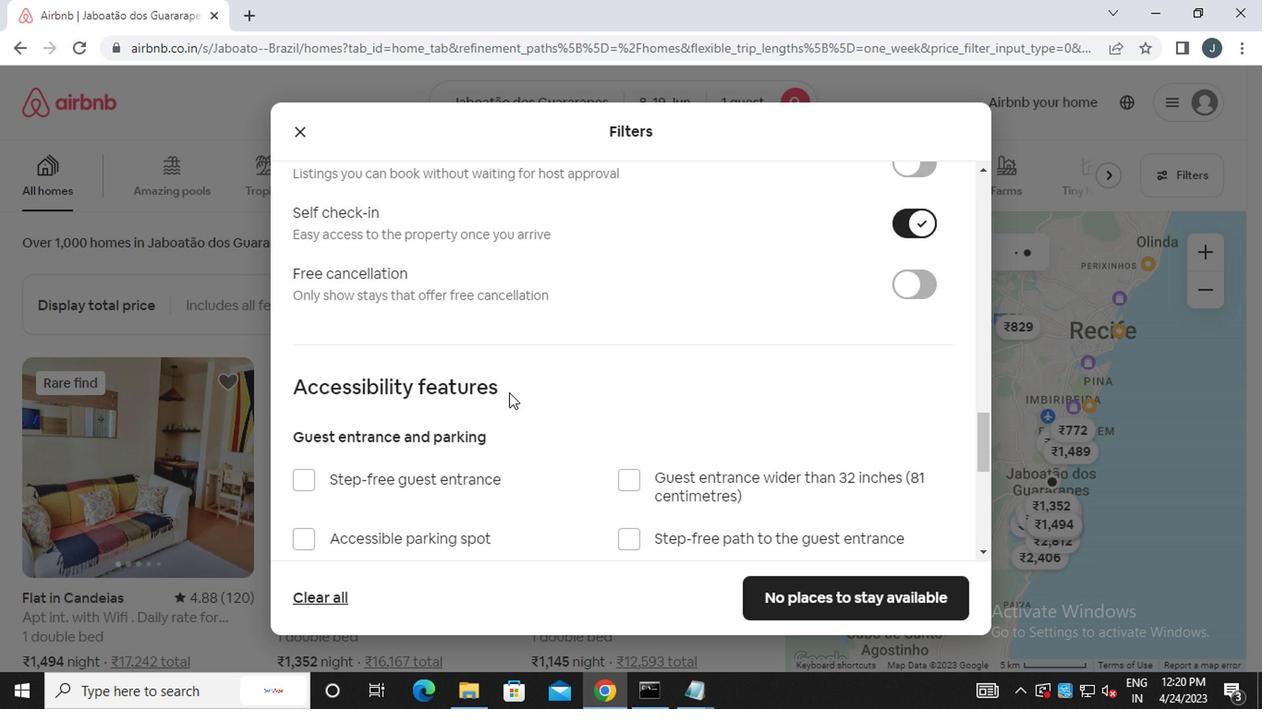 
Action: Mouse scrolled (506, 394) with delta (0, -1)
Screenshot: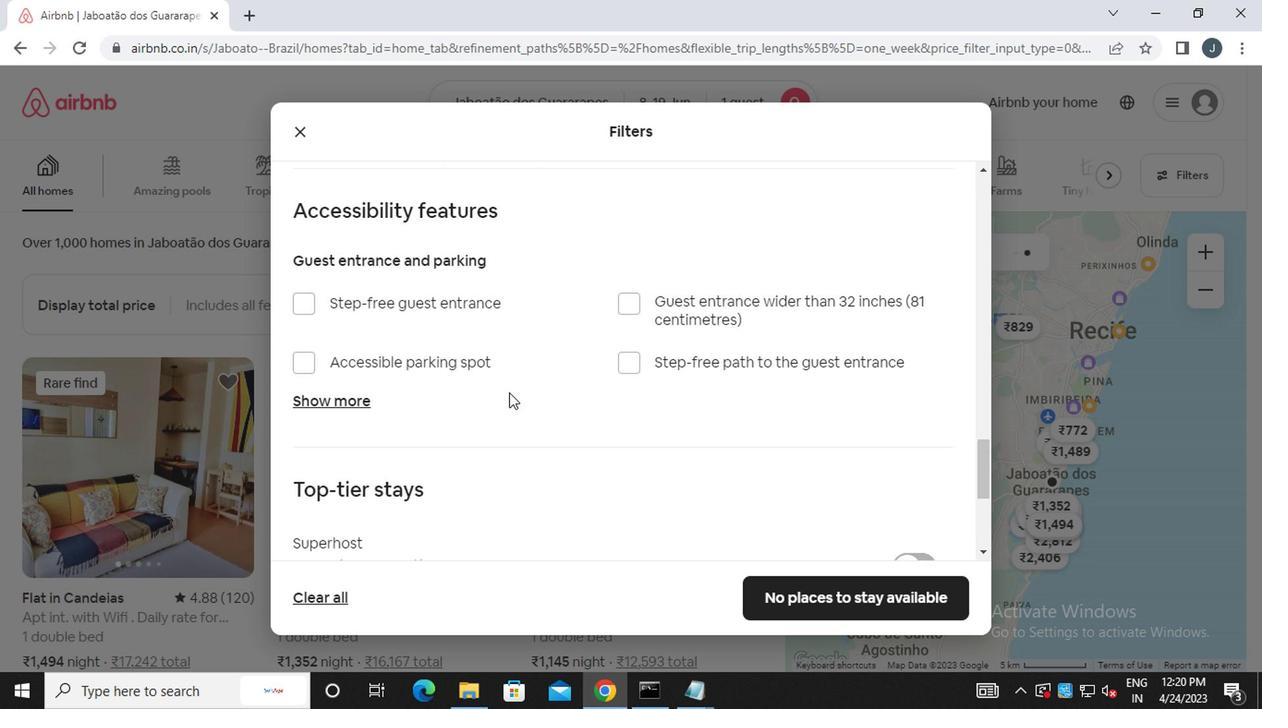 
Action: Mouse scrolled (506, 394) with delta (0, -1)
Screenshot: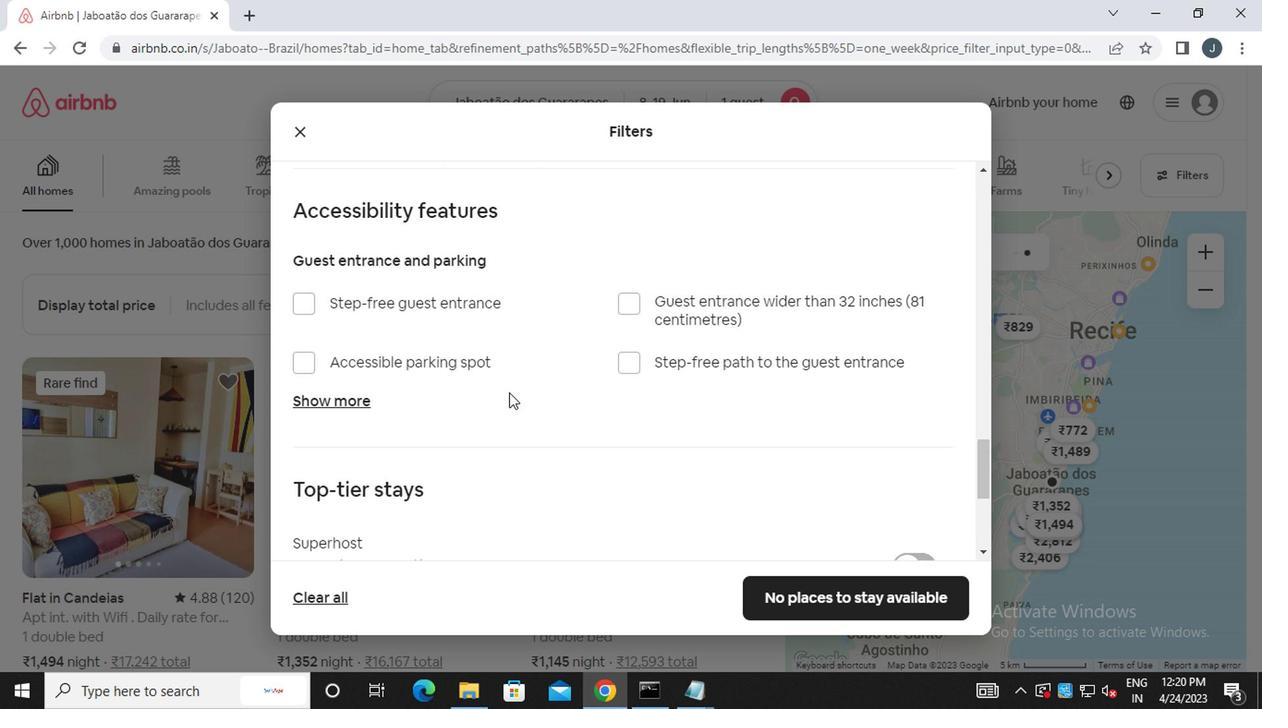 
Action: Mouse scrolled (506, 394) with delta (0, -1)
Screenshot: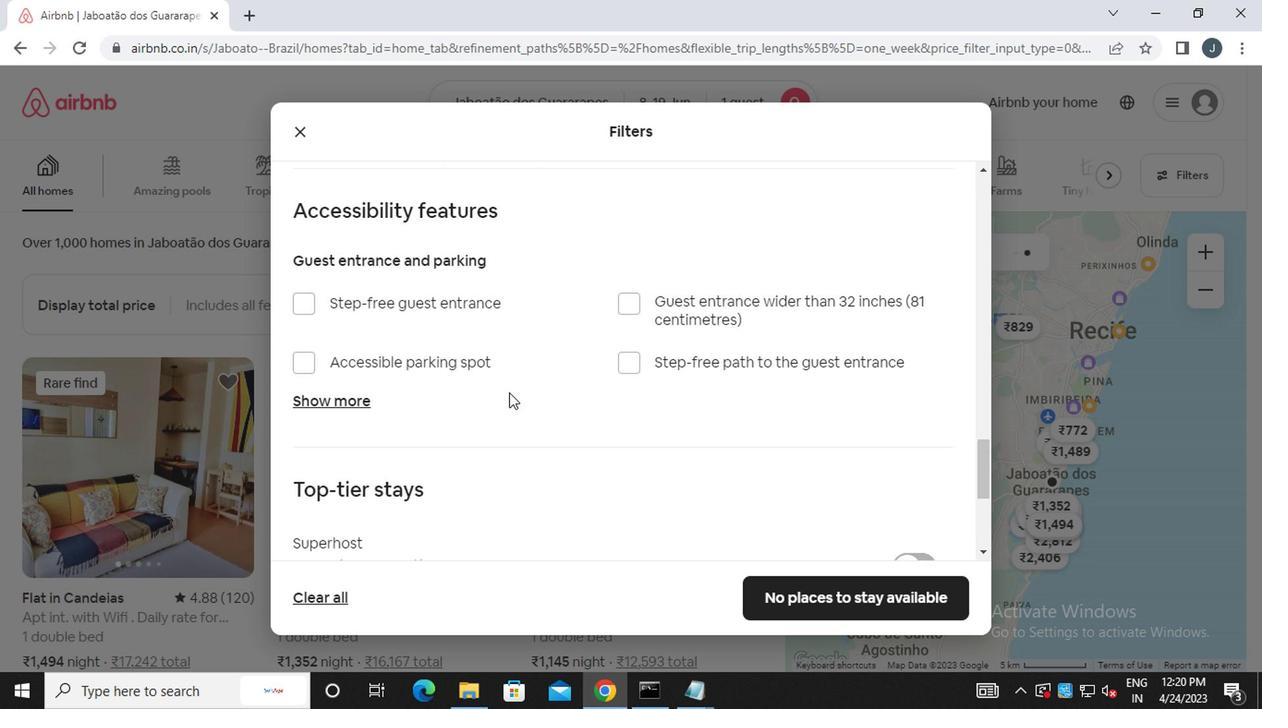 
Action: Mouse scrolled (506, 394) with delta (0, -1)
Screenshot: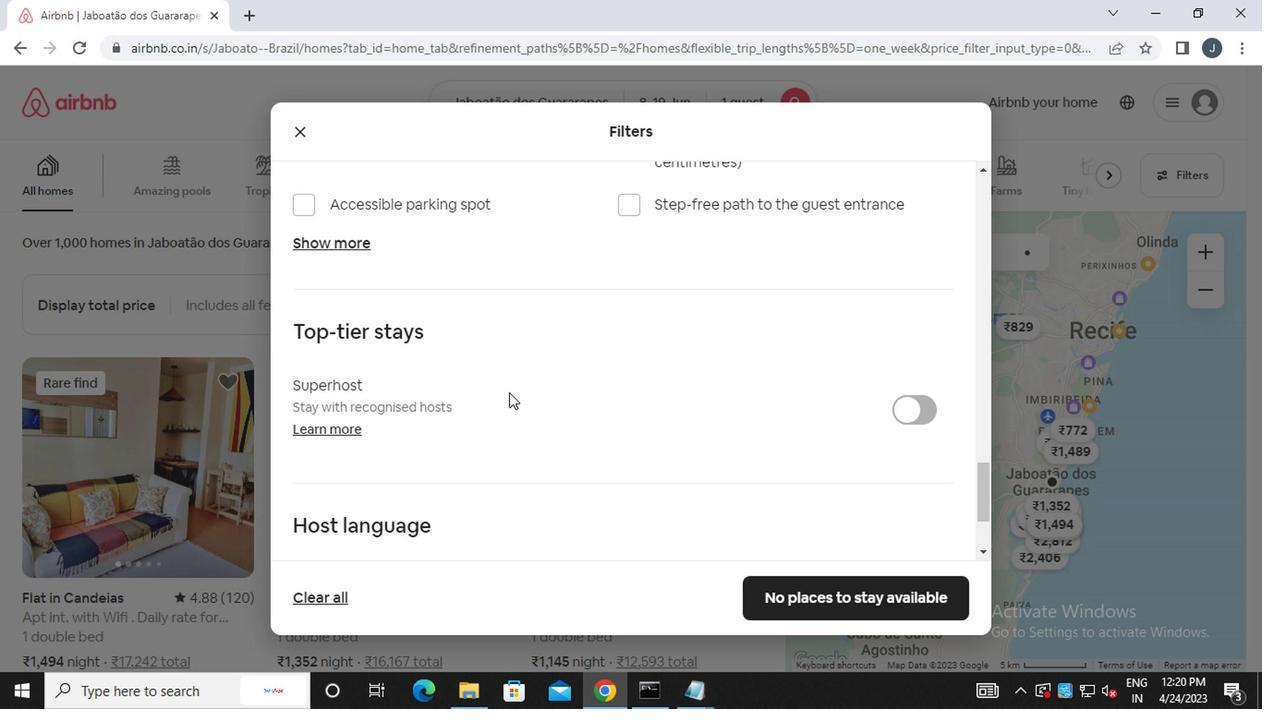 
Action: Mouse scrolled (506, 394) with delta (0, -1)
Screenshot: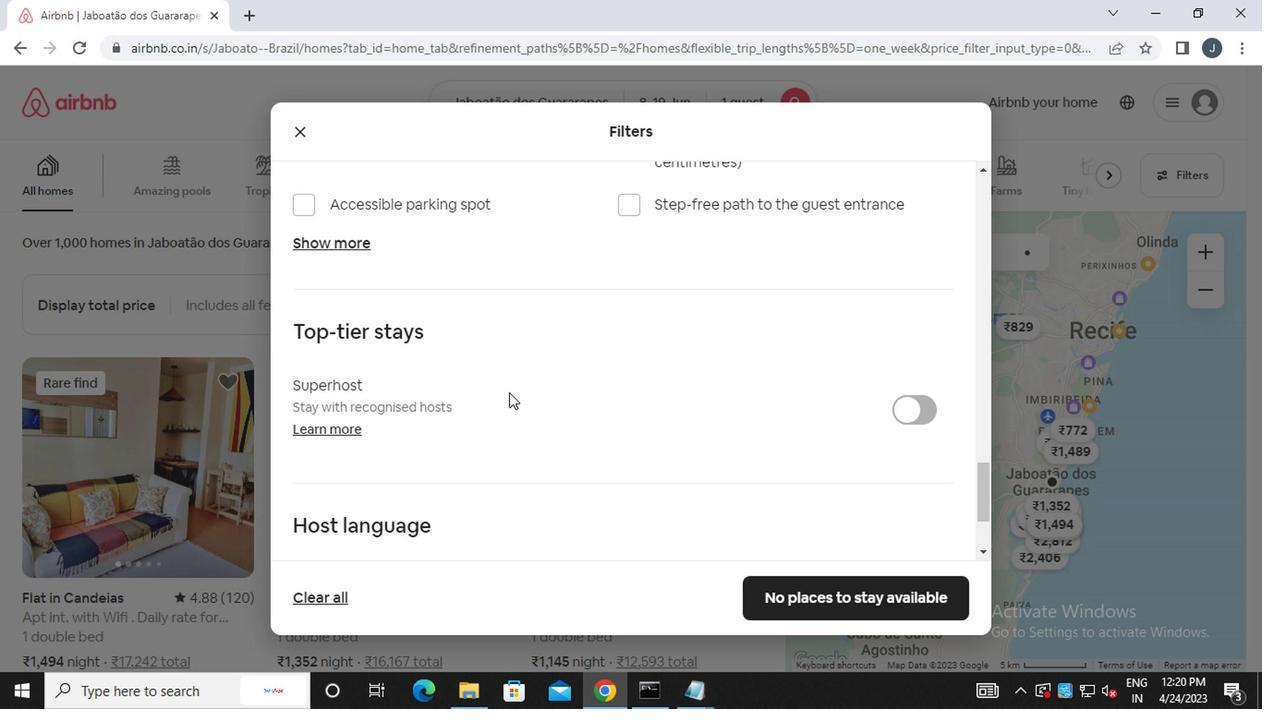 
Action: Mouse scrolled (506, 394) with delta (0, -1)
Screenshot: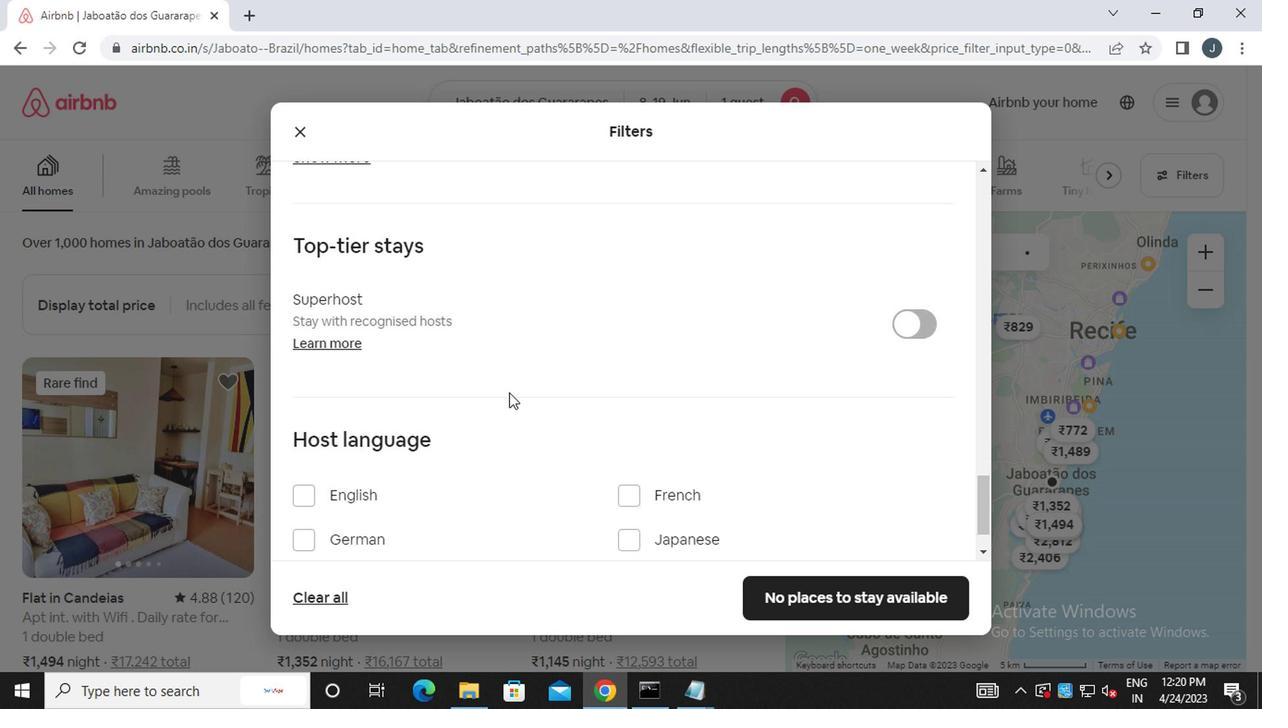 
Action: Mouse moved to (328, 511)
Screenshot: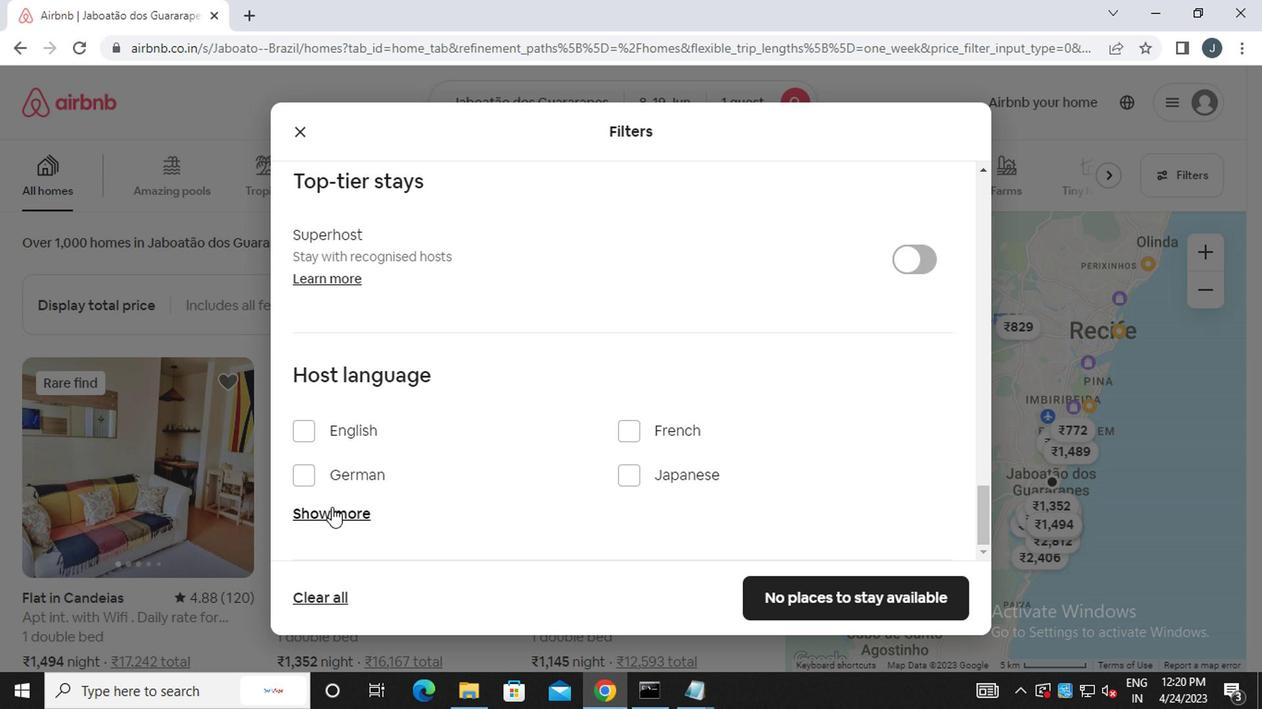 
Action: Mouse pressed left at (328, 511)
Screenshot: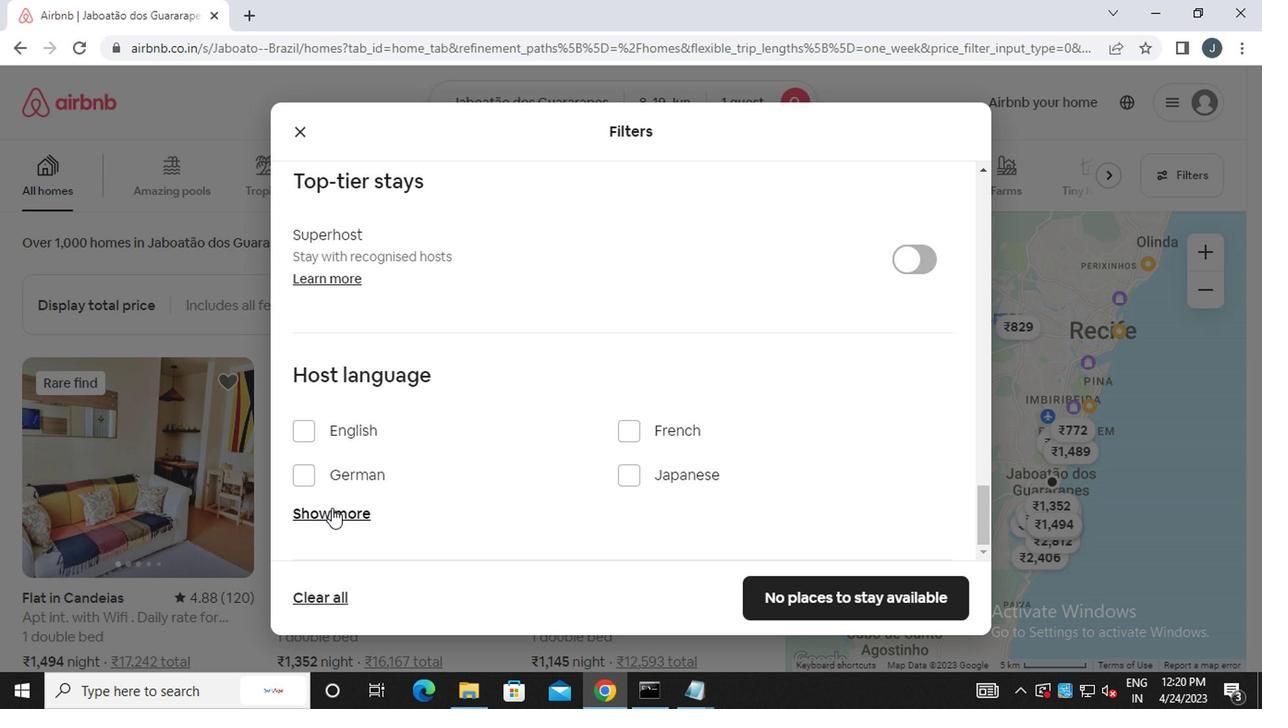 
Action: Mouse moved to (396, 502)
Screenshot: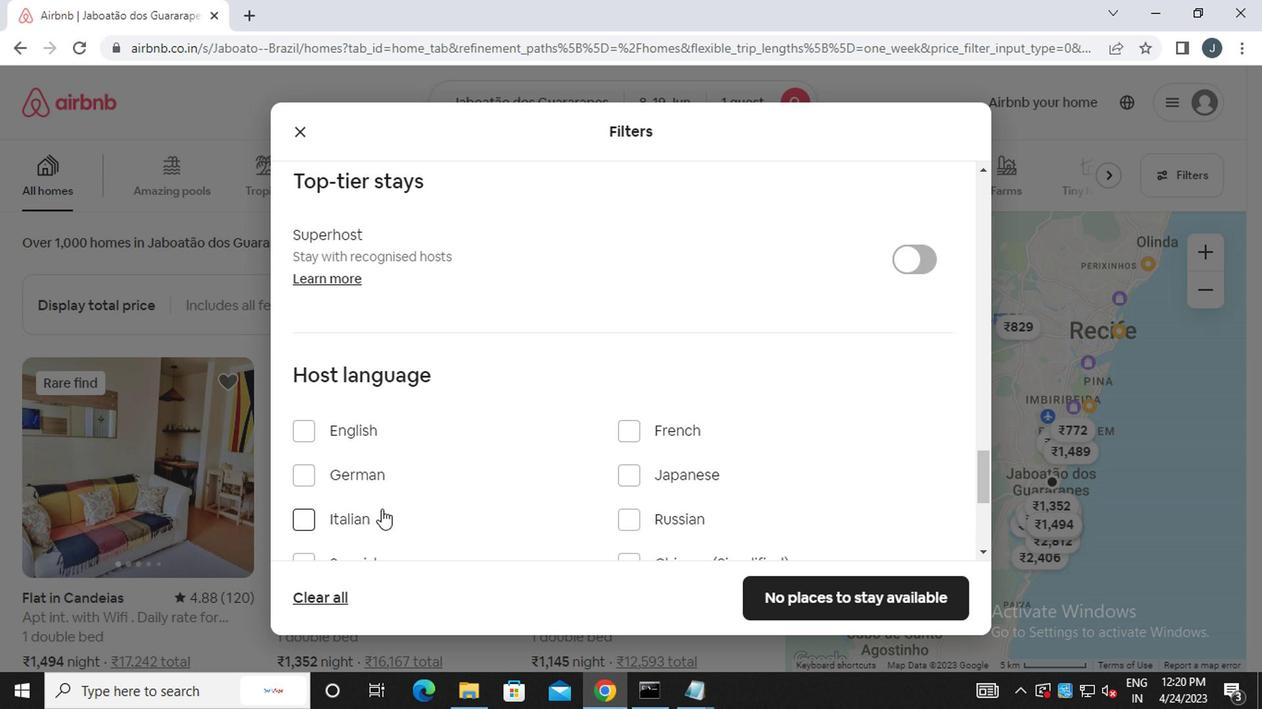 
Action: Mouse scrolled (396, 501) with delta (0, 0)
Screenshot: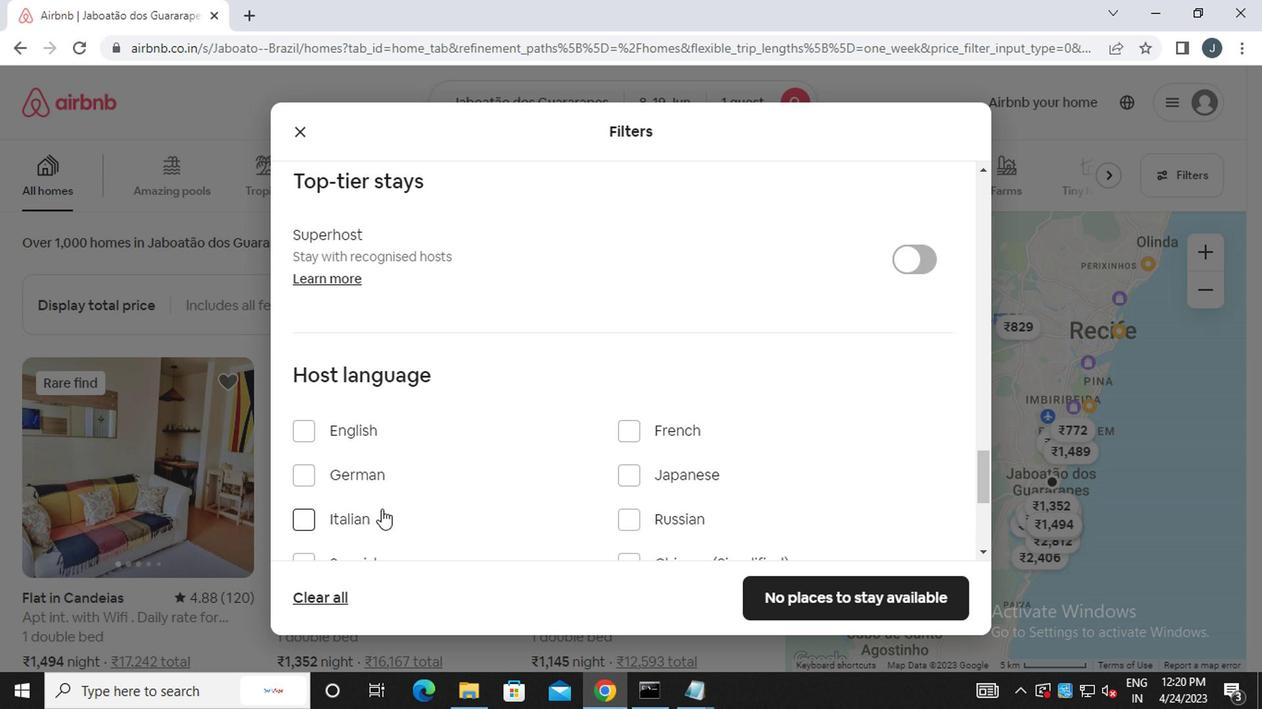 
Action: Mouse moved to (340, 471)
Screenshot: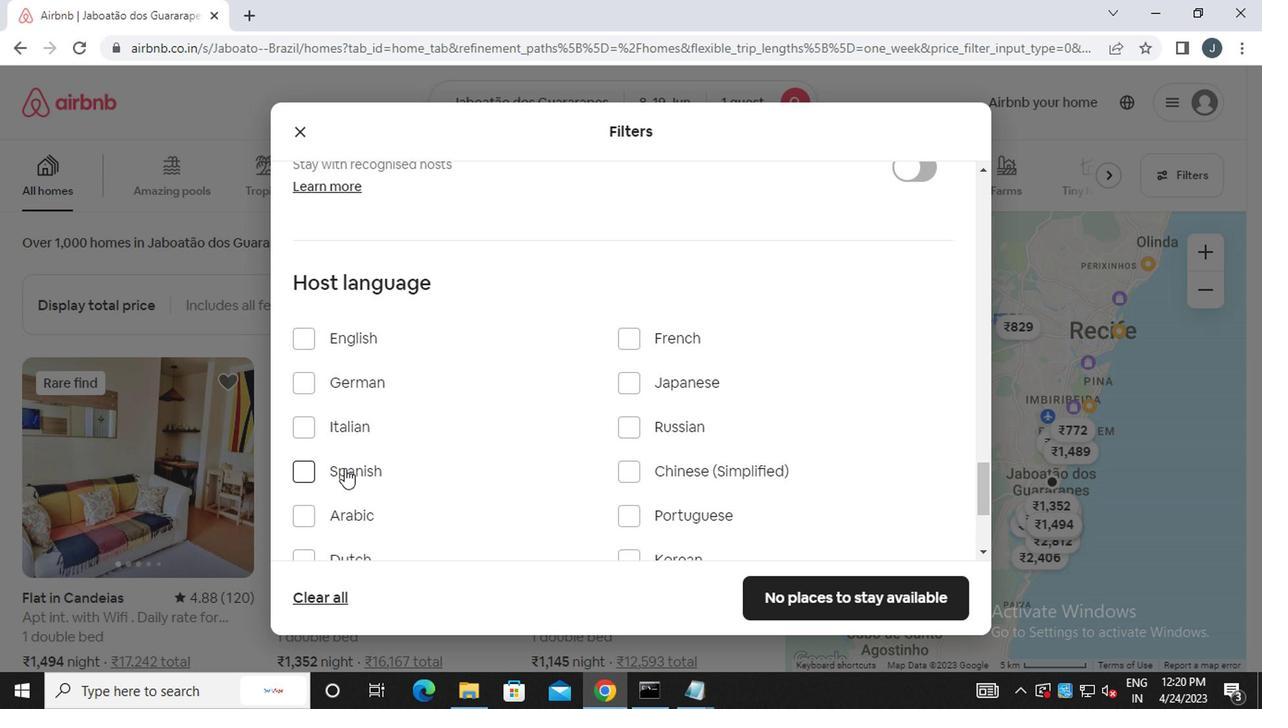 
Action: Mouse pressed left at (340, 471)
Screenshot: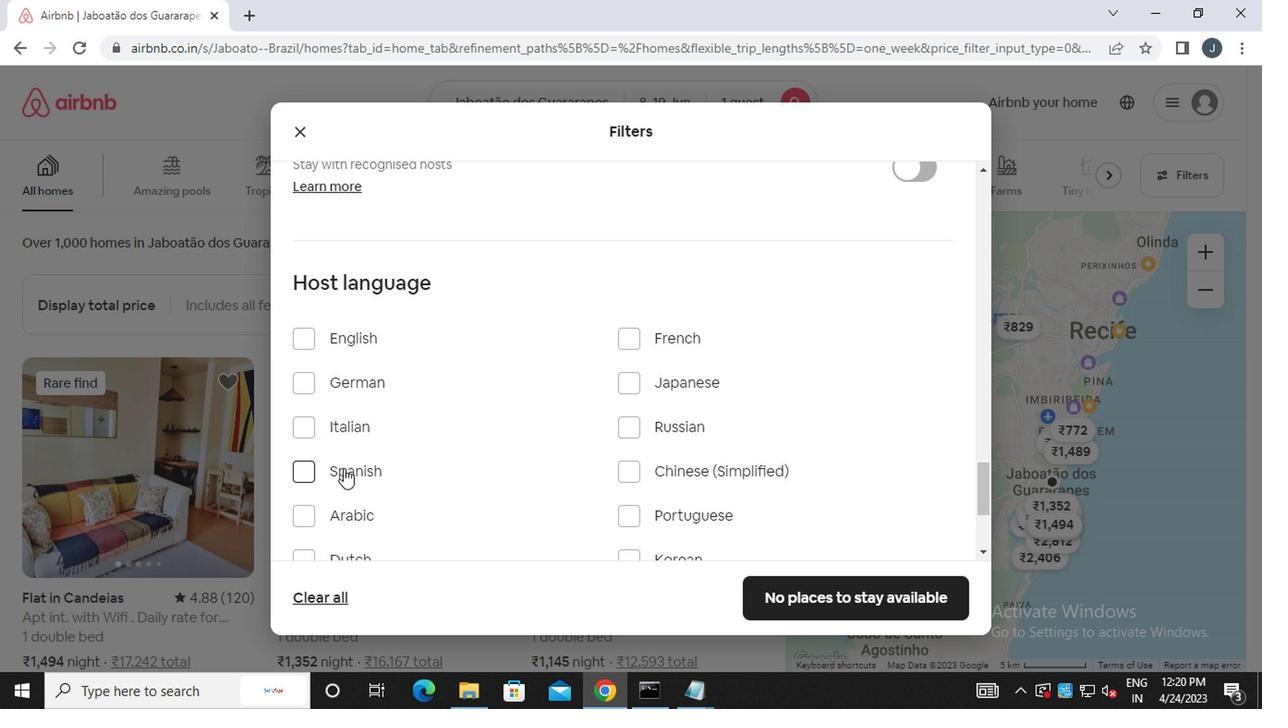 
Action: Mouse moved to (784, 606)
Screenshot: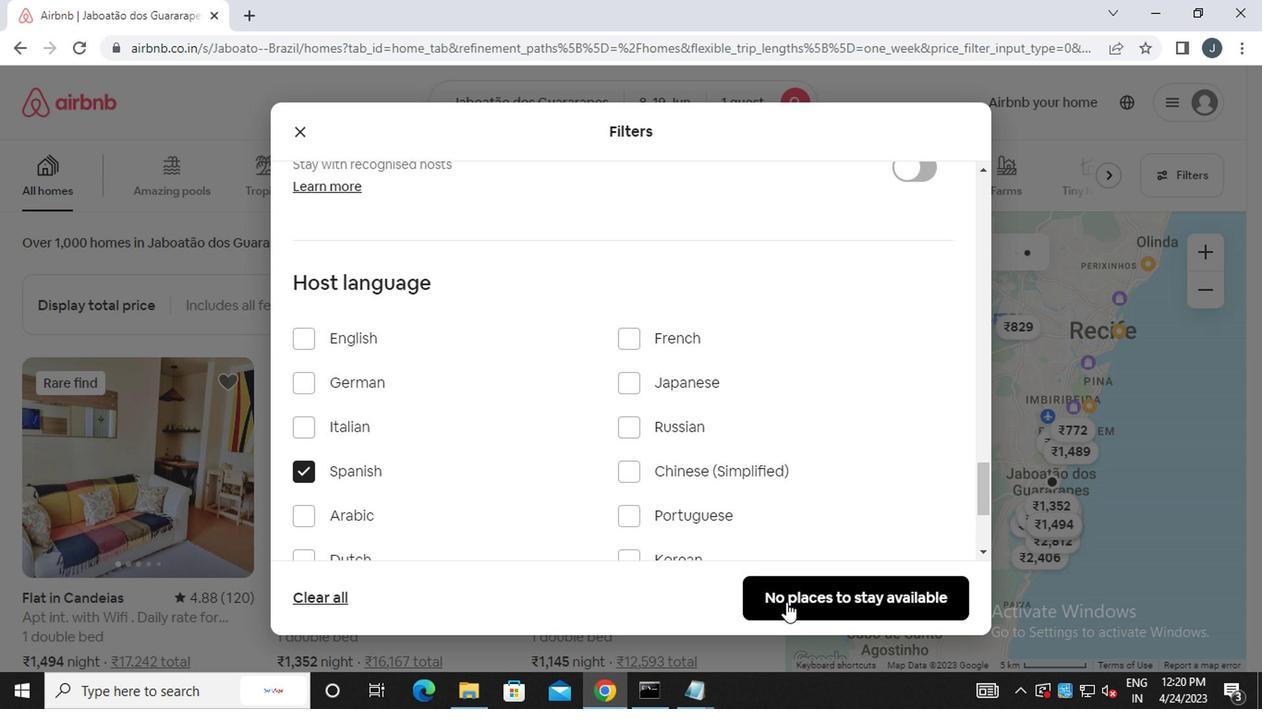 
Action: Mouse pressed left at (784, 606)
Screenshot: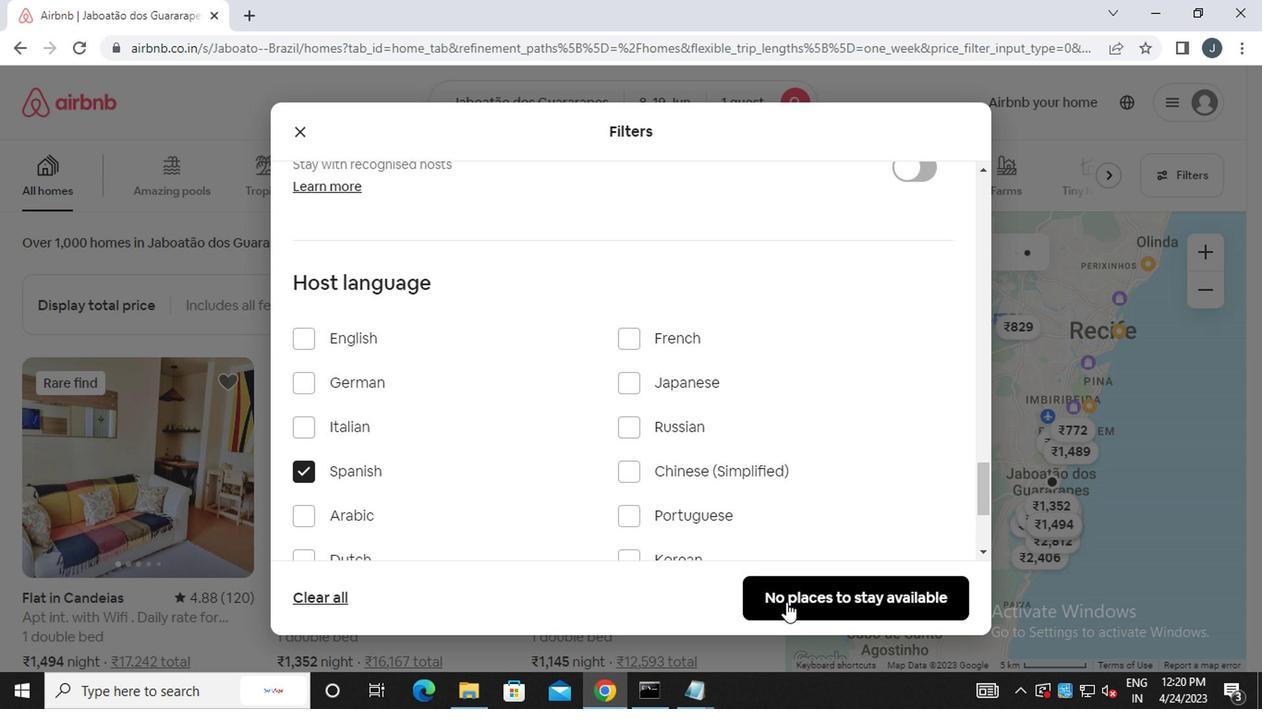 
Action: Mouse moved to (771, 583)
Screenshot: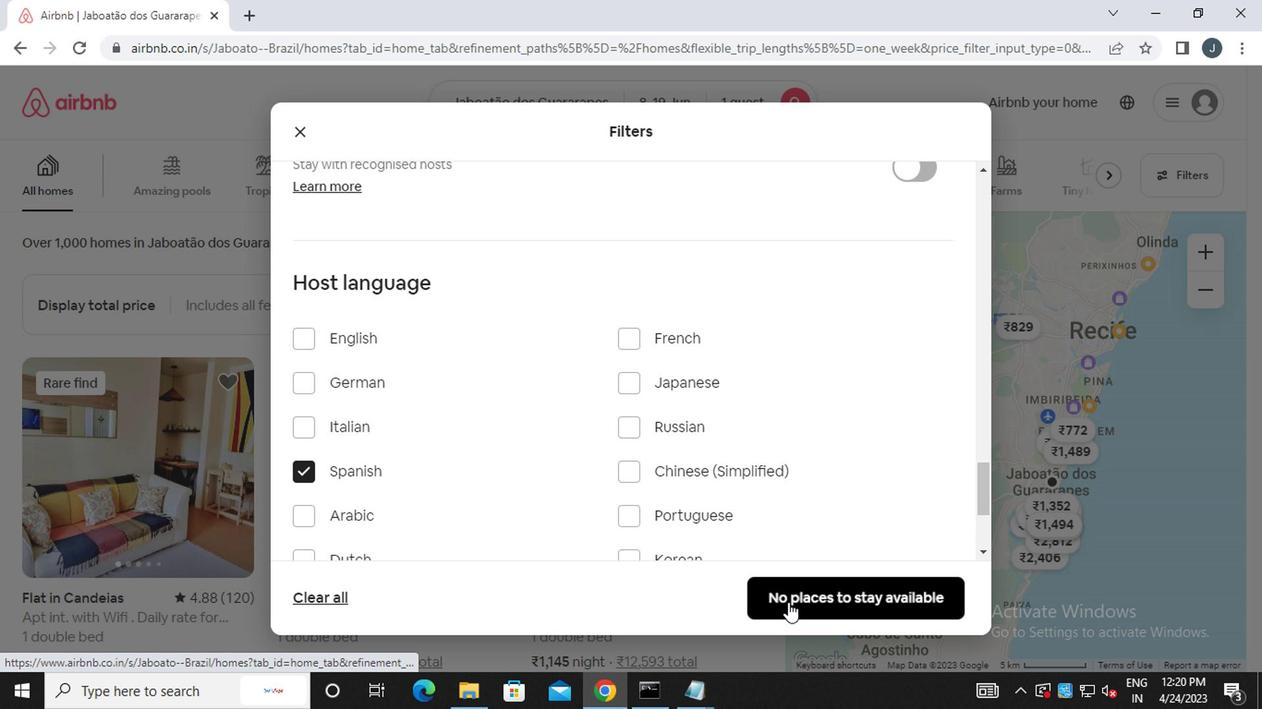 
